 Task: Find connections with filter location Bishop Auckland with filter topic #Tipswith filter profile language Spanish with filter current company Mulya Technologies with filter school Madhav Institute of Technology and Science, Gwalior with filter industry Climate Data and Analytics with filter service category Personal Injury Law with filter keywords title Marketing Specialist
Action: Mouse moved to (683, 89)
Screenshot: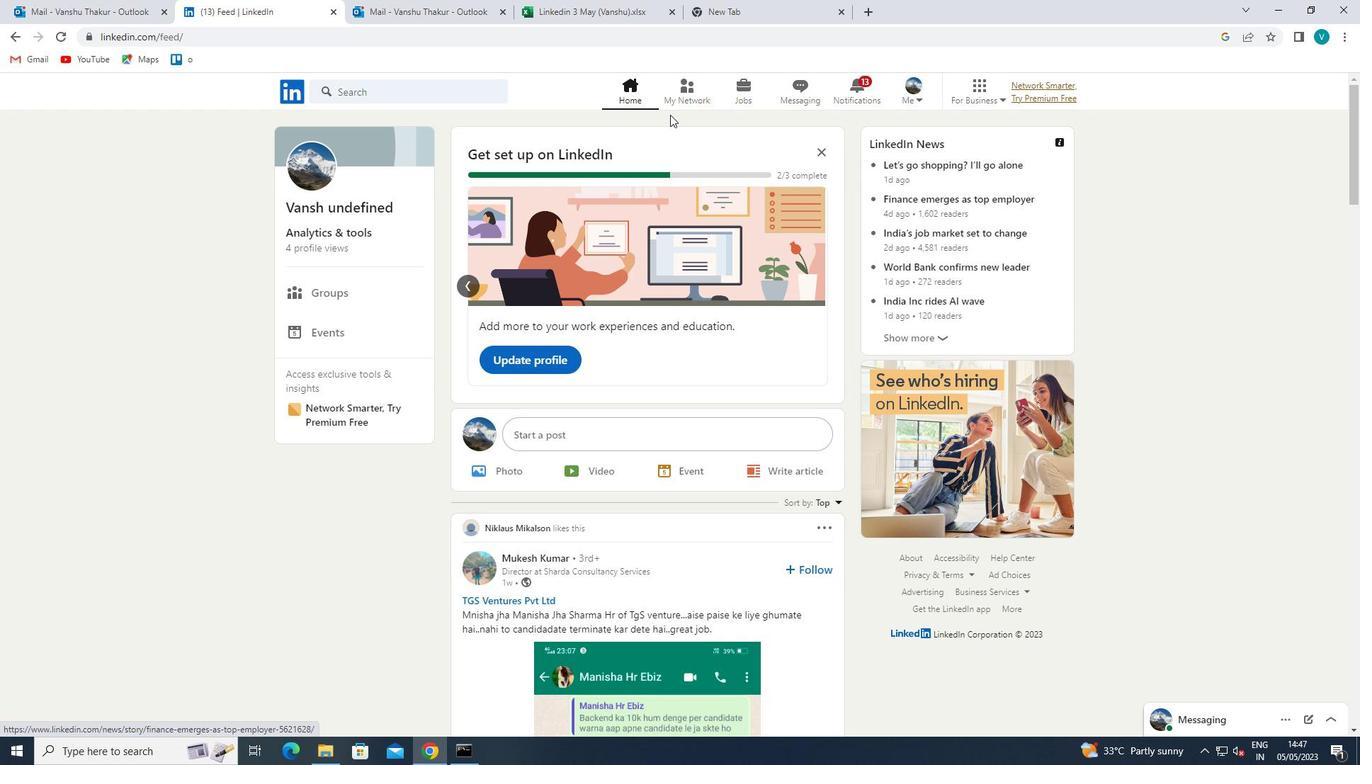 
Action: Mouse pressed left at (683, 89)
Screenshot: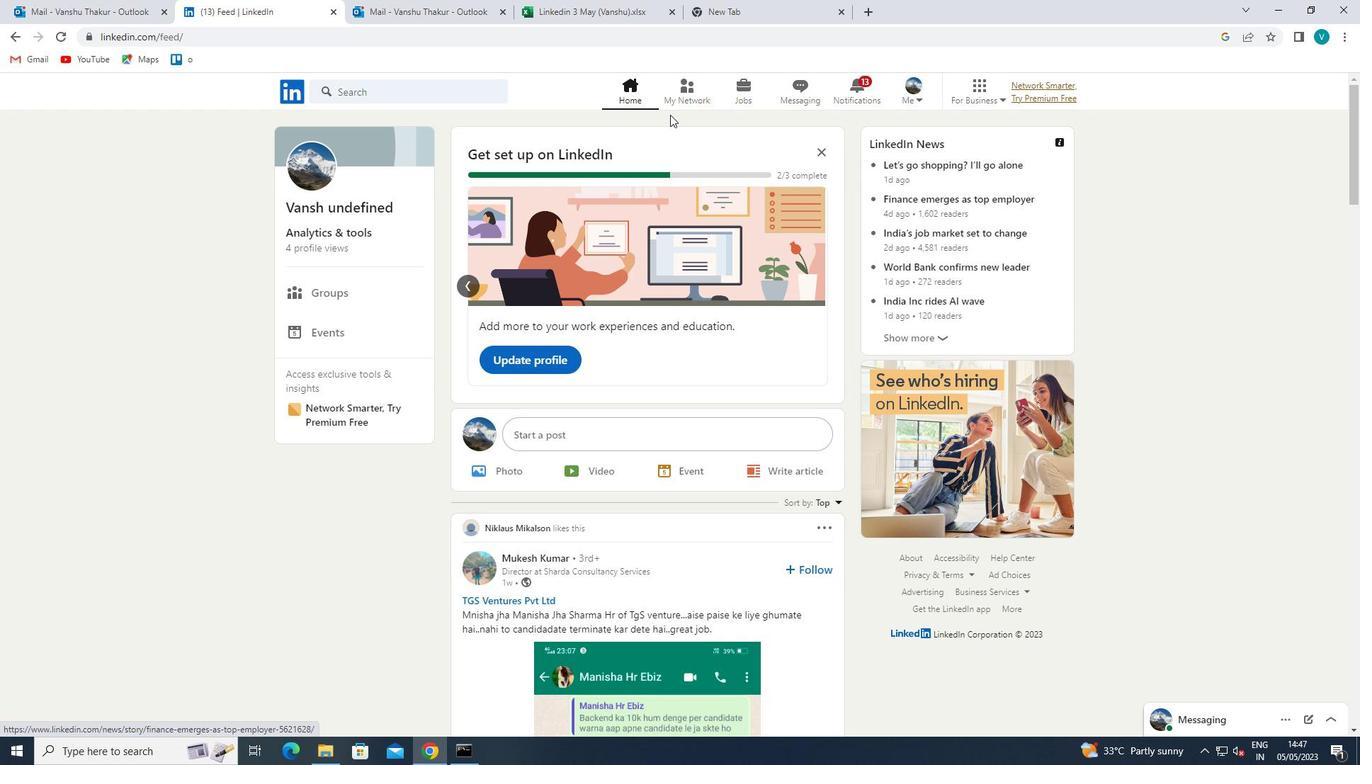 
Action: Mouse moved to (391, 175)
Screenshot: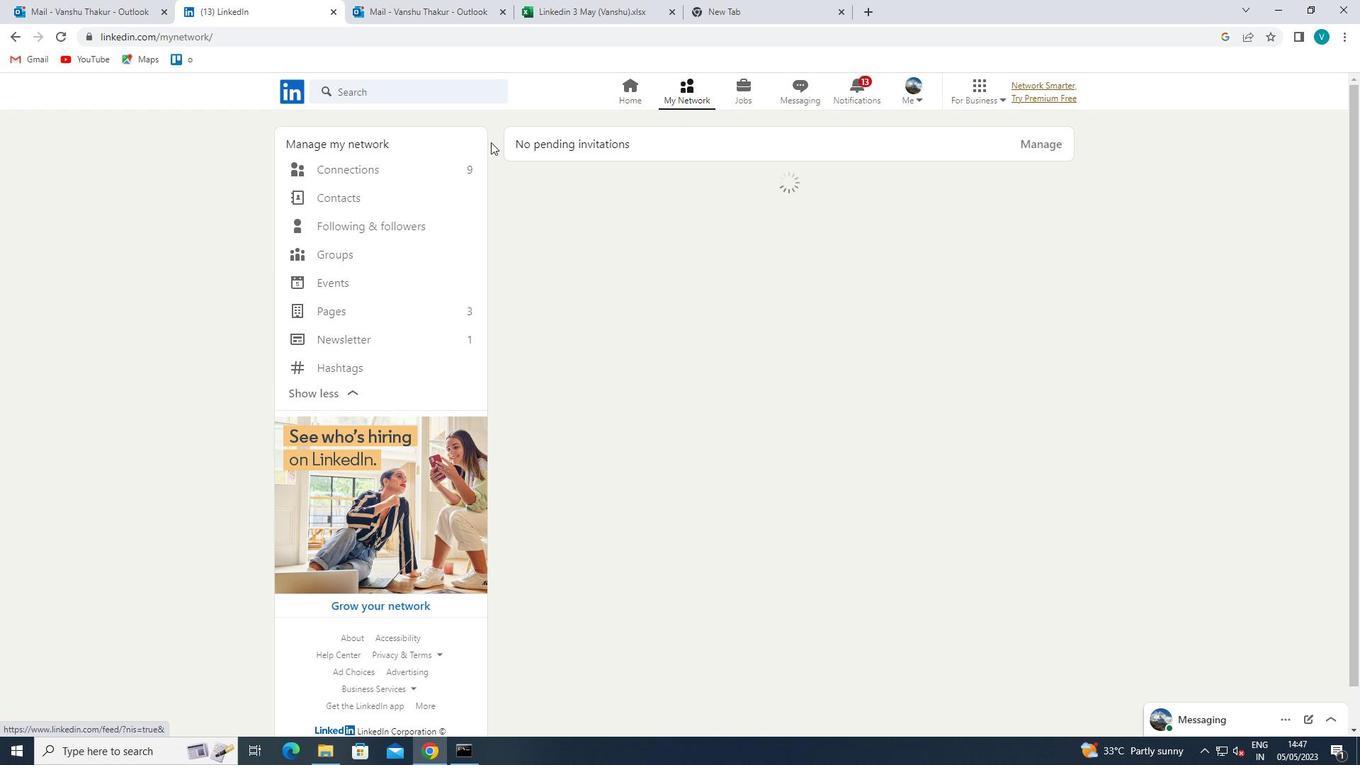 
Action: Mouse pressed left at (391, 175)
Screenshot: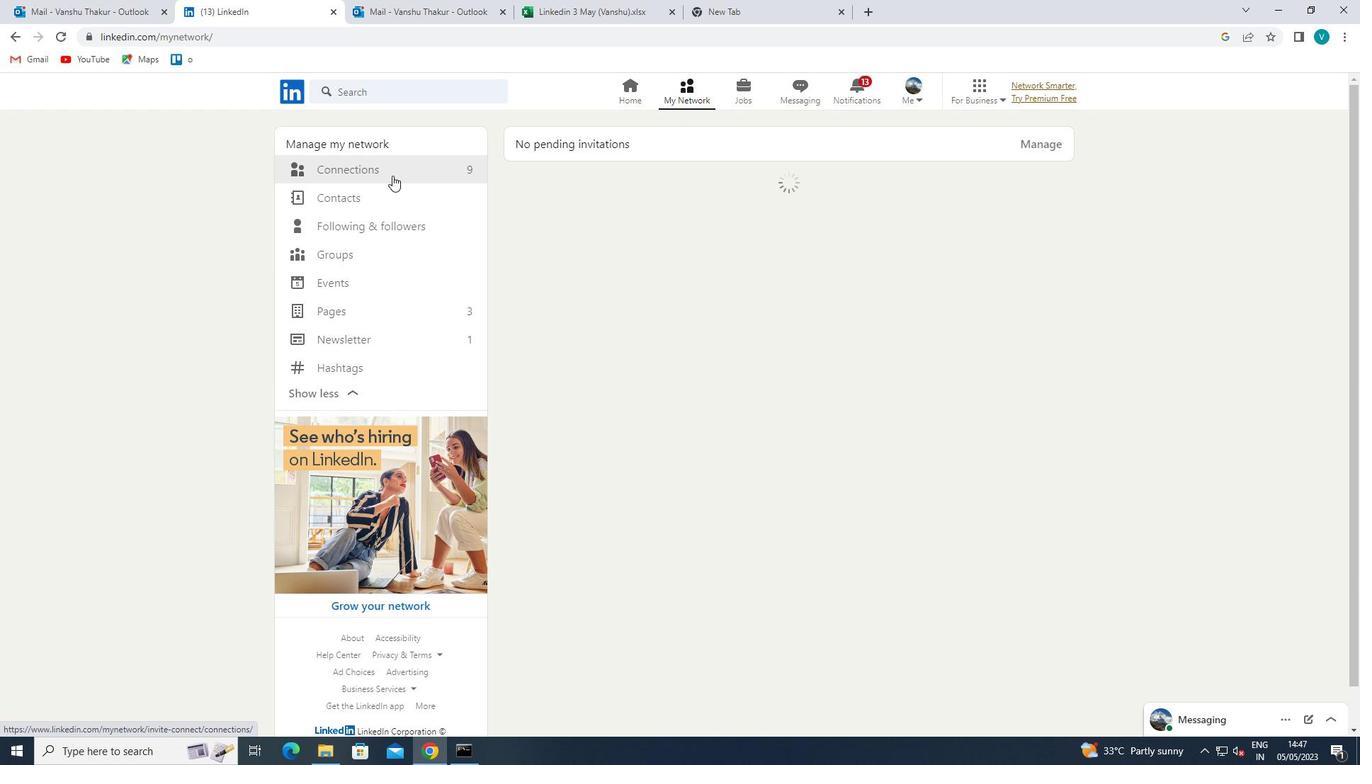 
Action: Mouse moved to (787, 162)
Screenshot: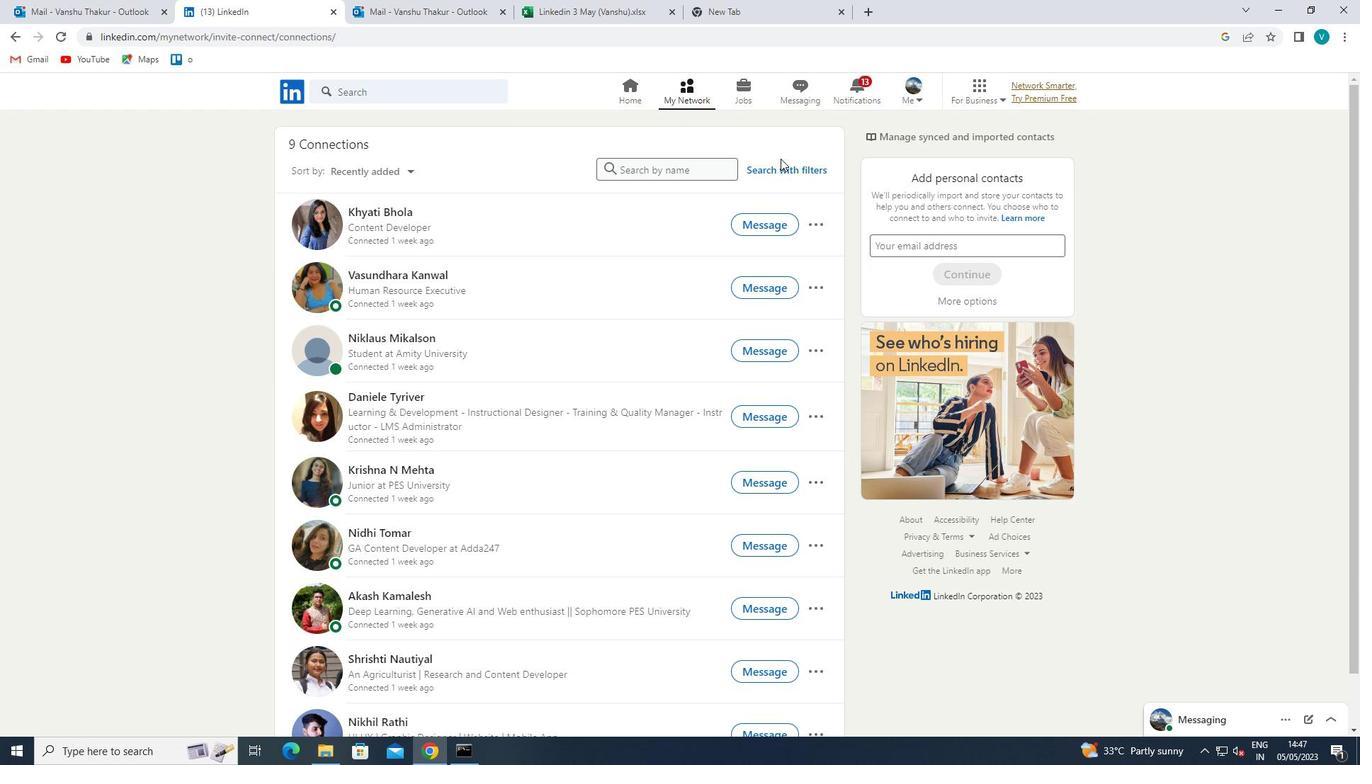 
Action: Mouse pressed left at (787, 162)
Screenshot: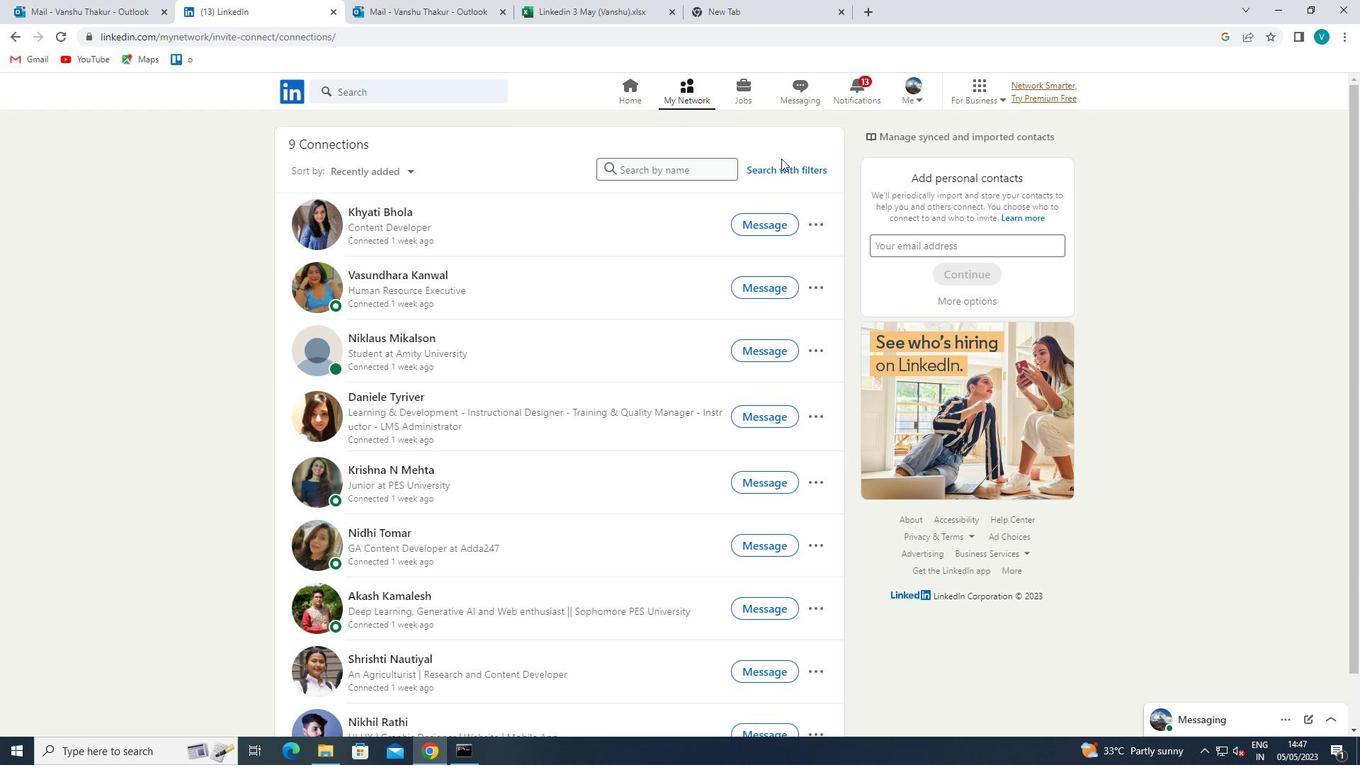 
Action: Mouse moved to (687, 132)
Screenshot: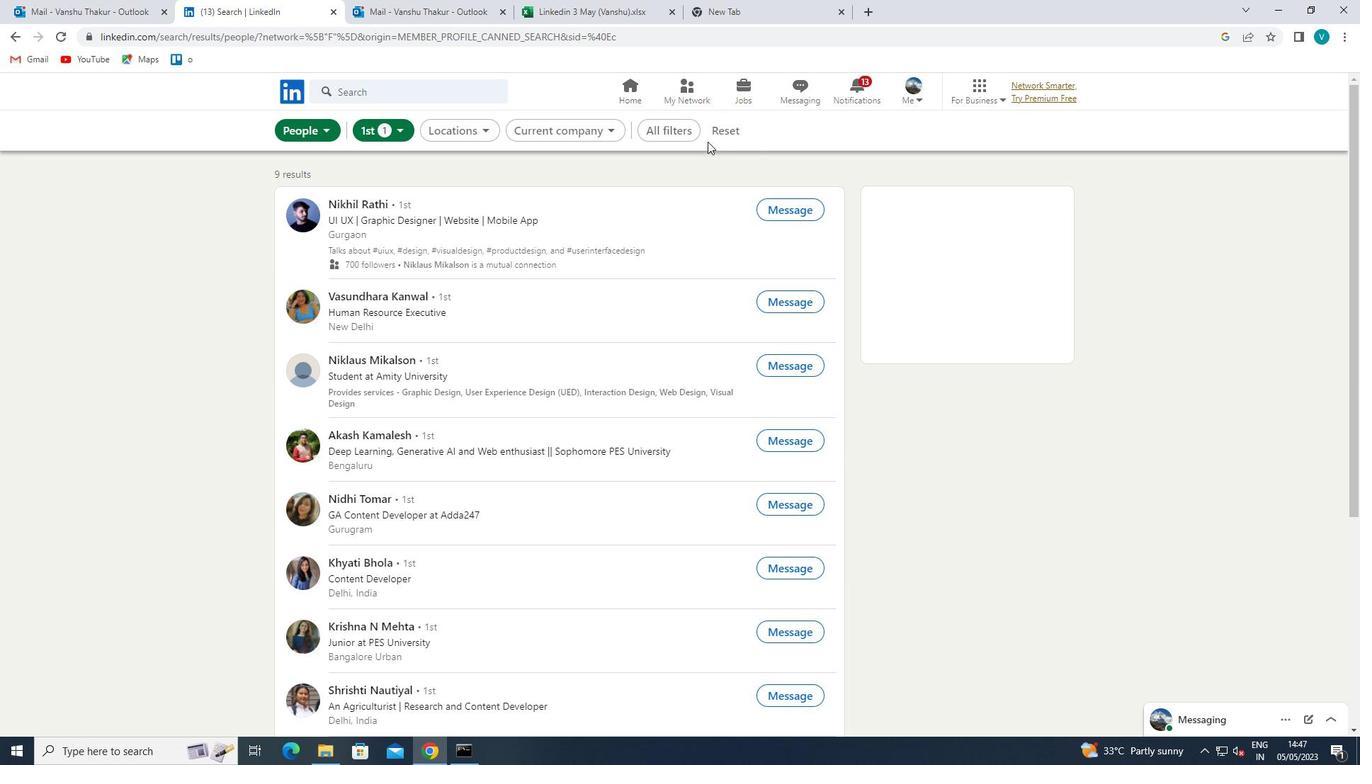 
Action: Mouse pressed left at (687, 132)
Screenshot: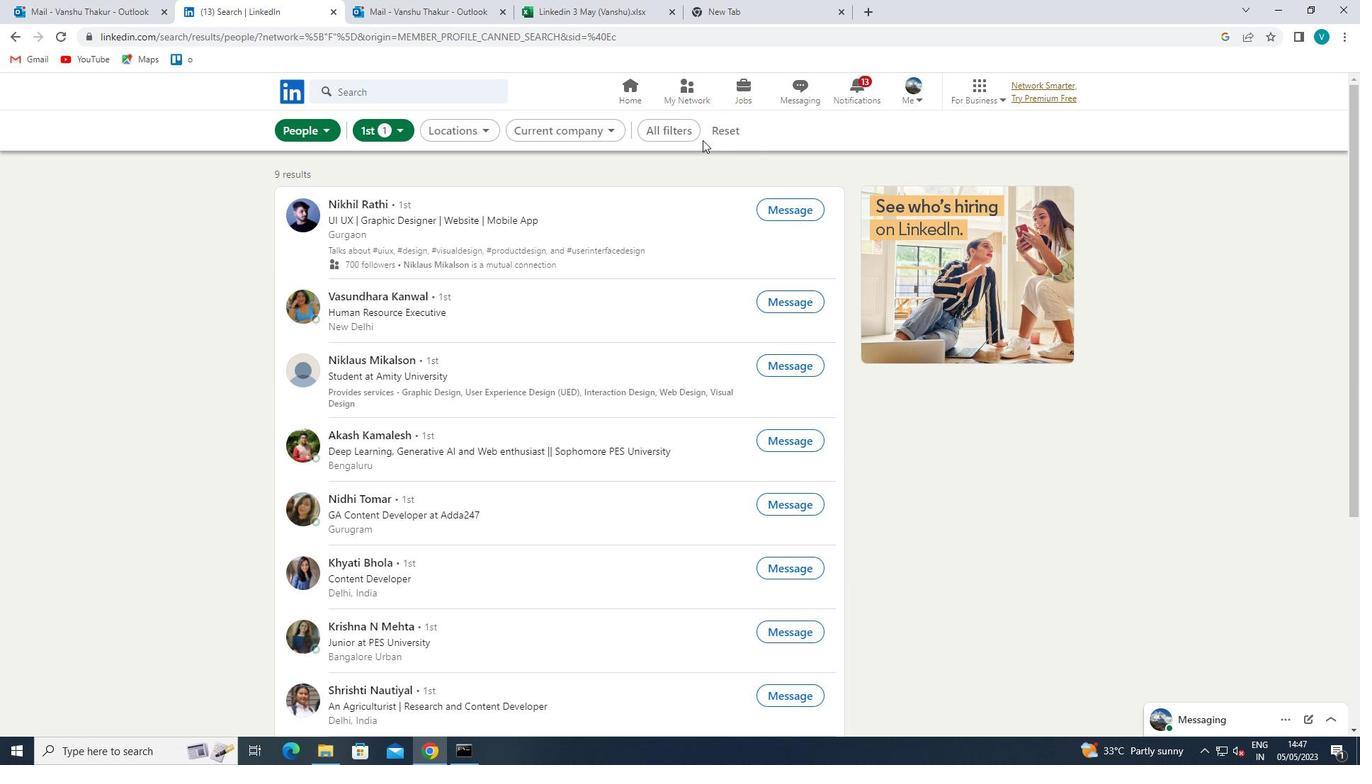 
Action: Mouse moved to (1120, 298)
Screenshot: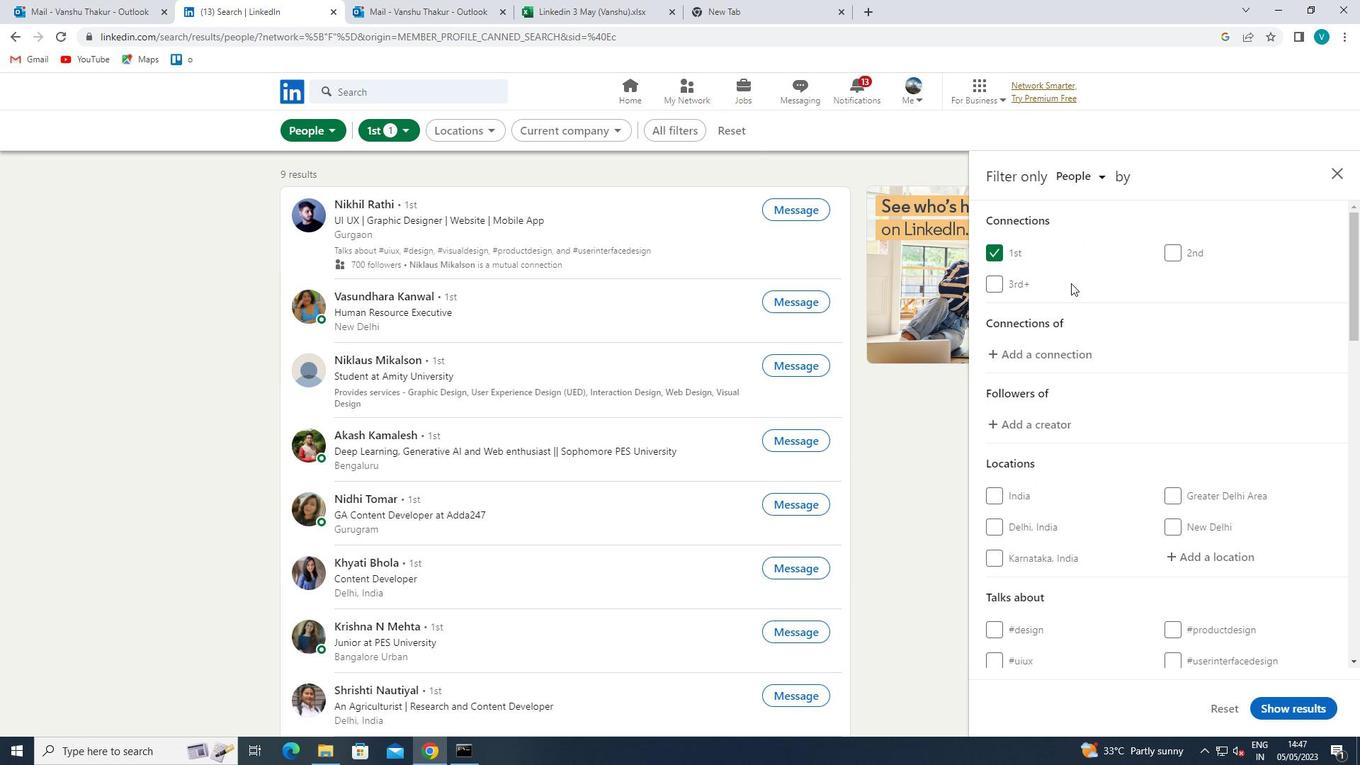 
Action: Mouse scrolled (1120, 297) with delta (0, 0)
Screenshot: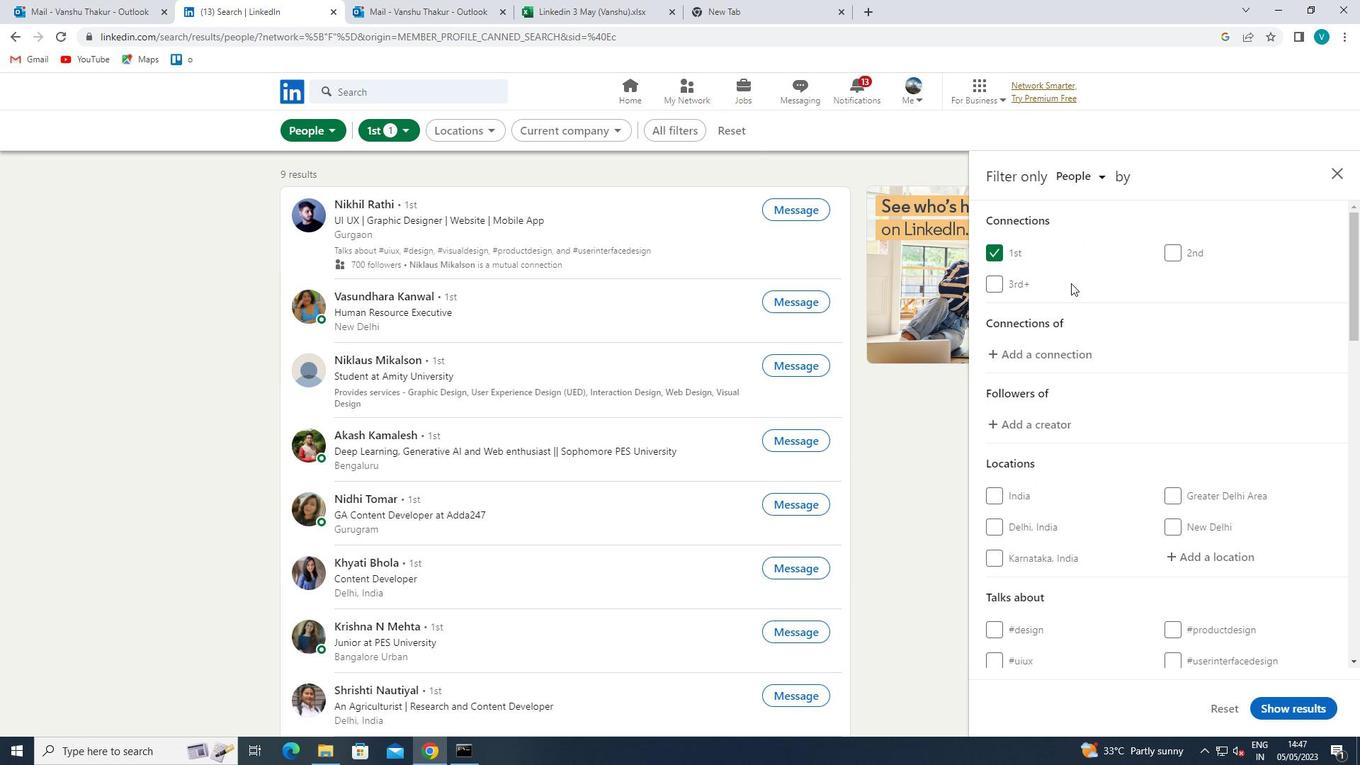 
Action: Mouse moved to (1123, 300)
Screenshot: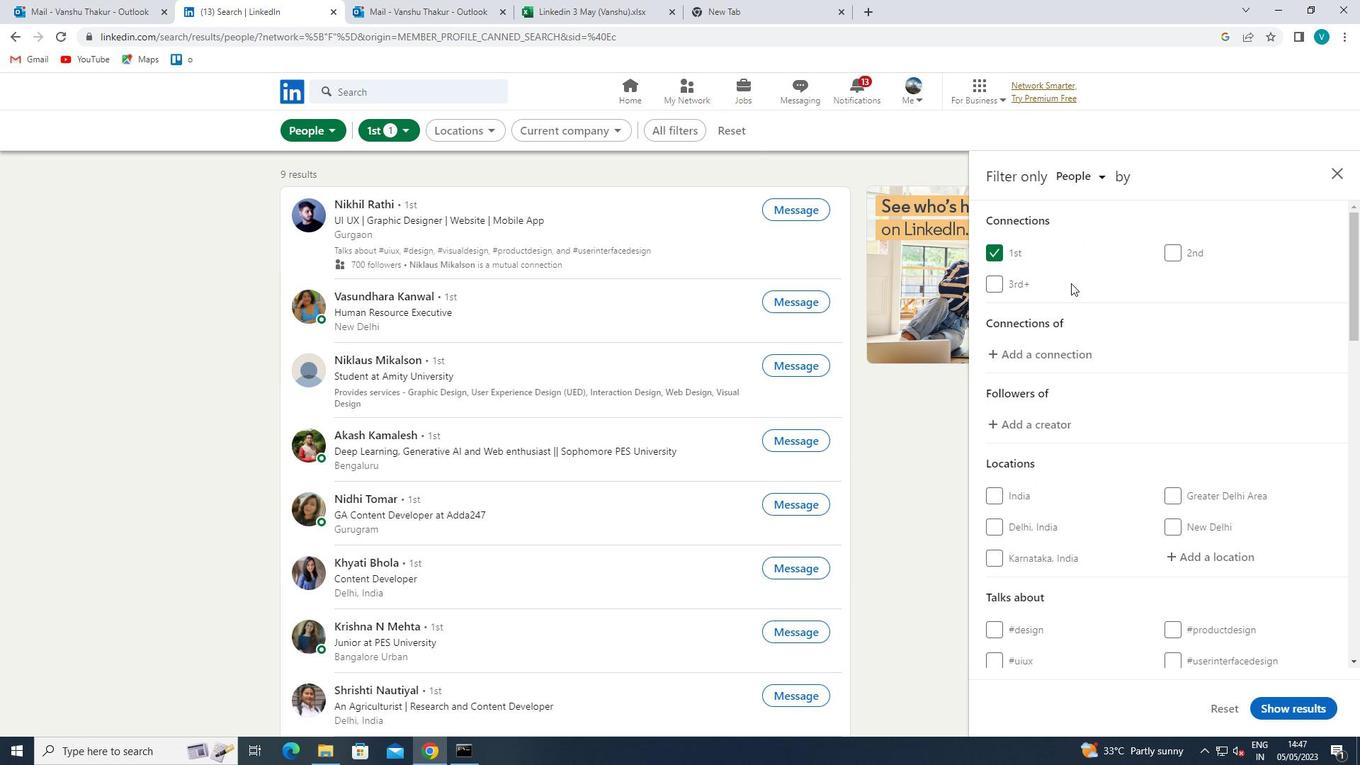 
Action: Mouse scrolled (1123, 299) with delta (0, 0)
Screenshot: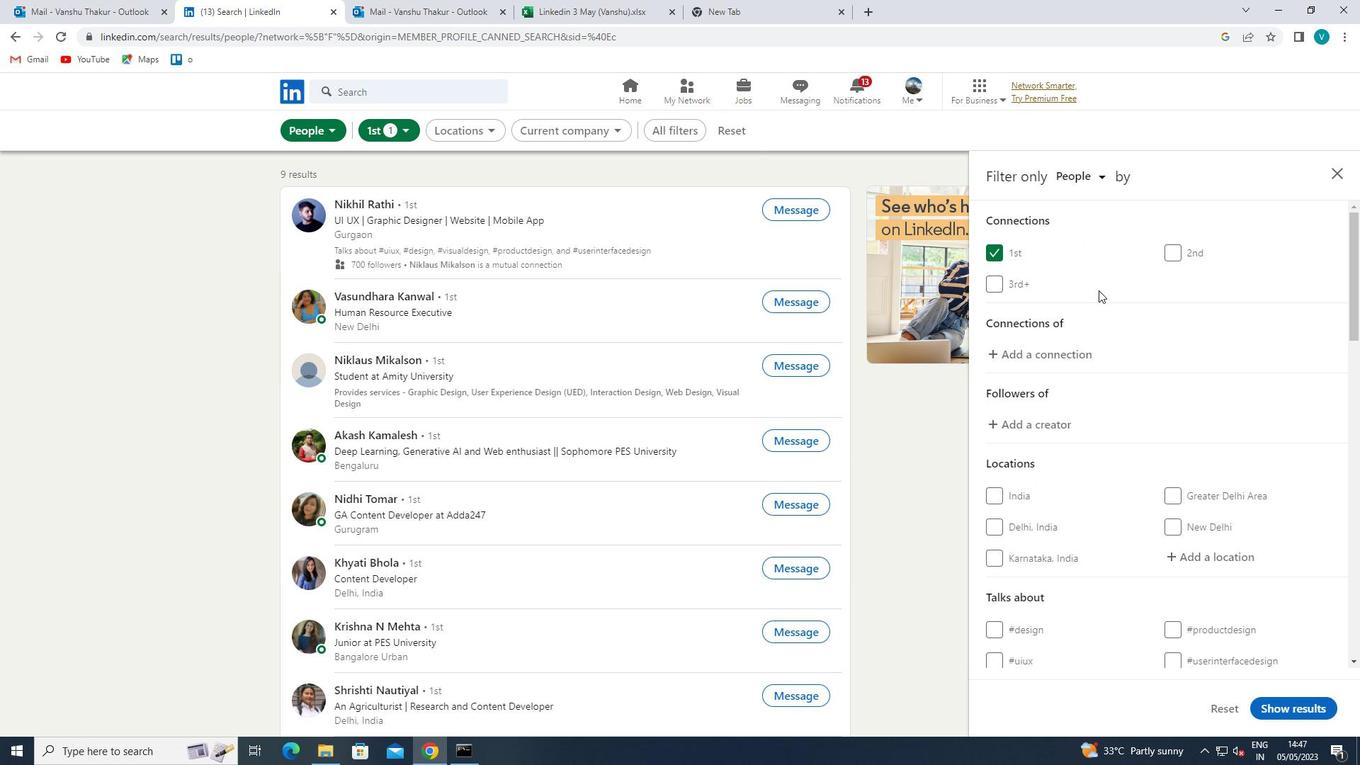 
Action: Mouse moved to (1125, 302)
Screenshot: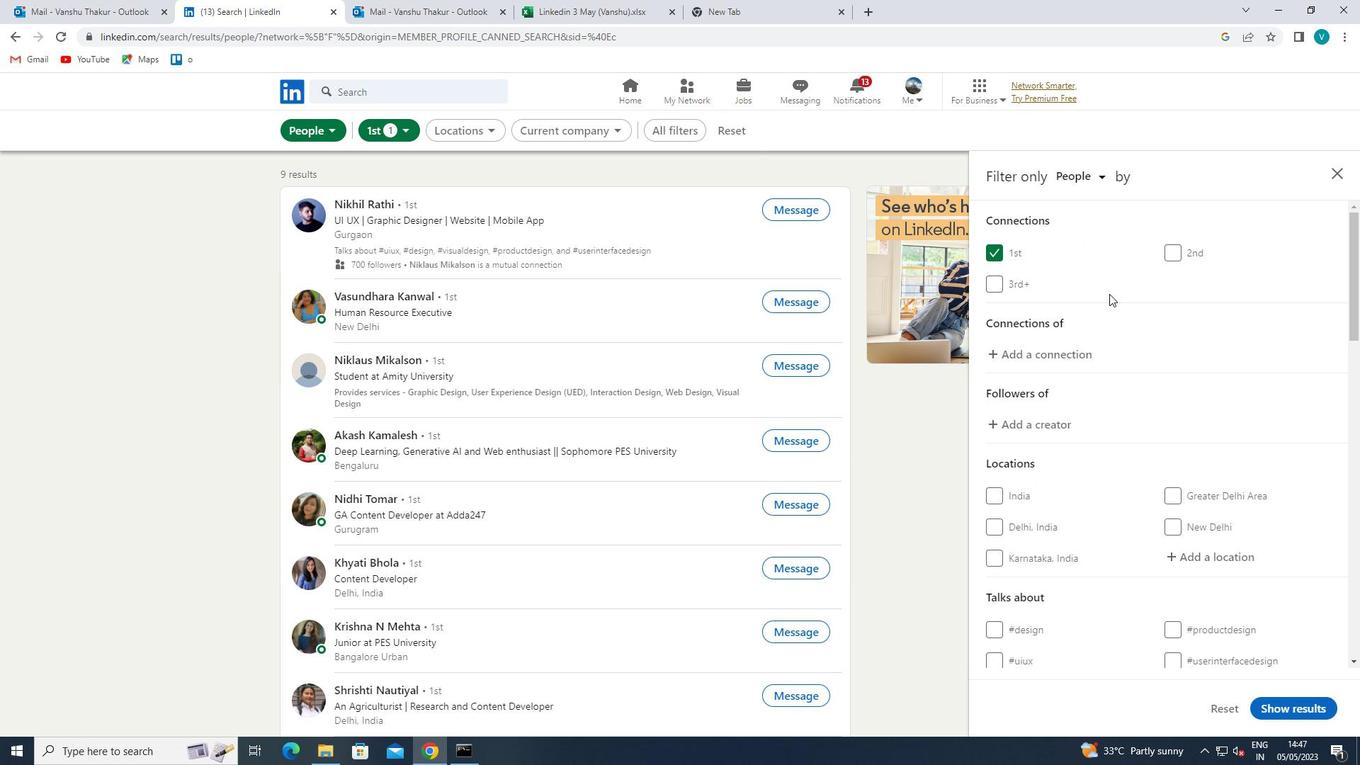 
Action: Mouse scrolled (1125, 301) with delta (0, 0)
Screenshot: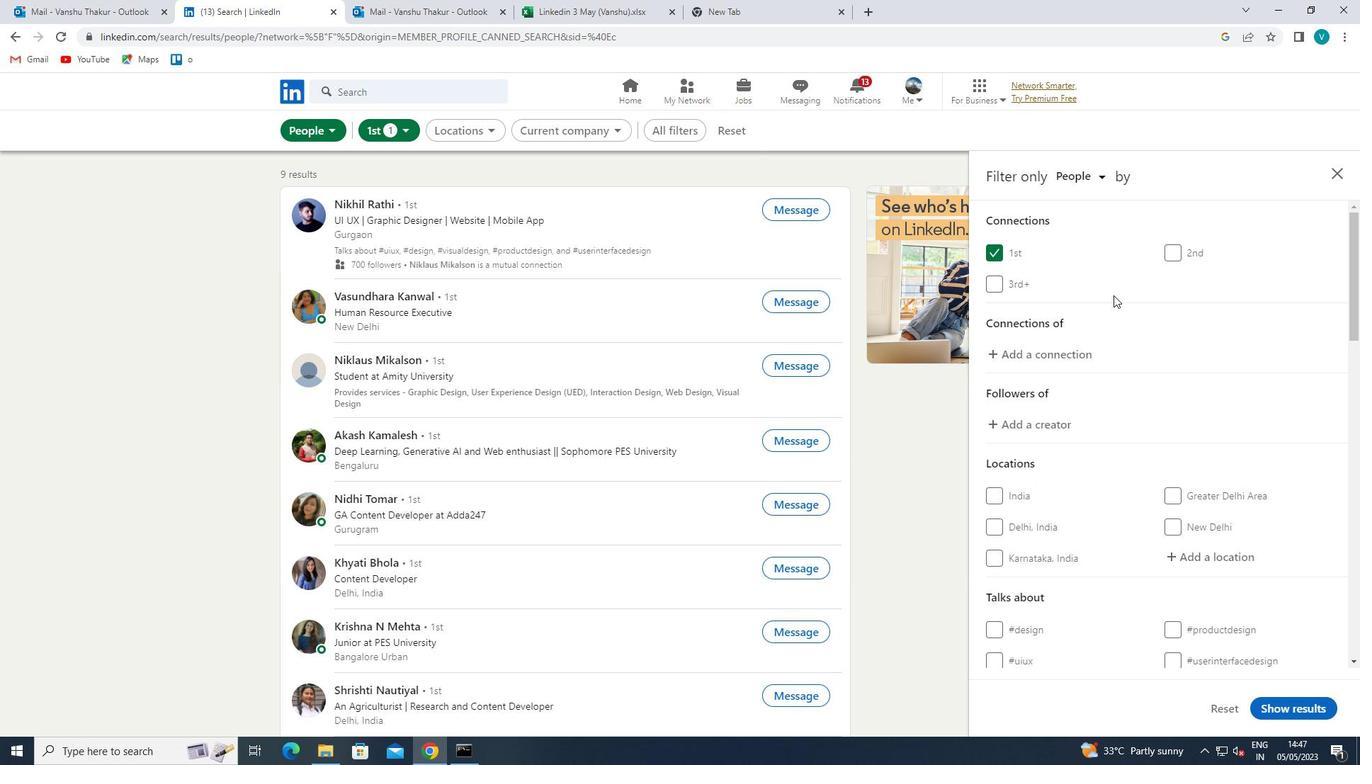 
Action: Mouse moved to (1191, 335)
Screenshot: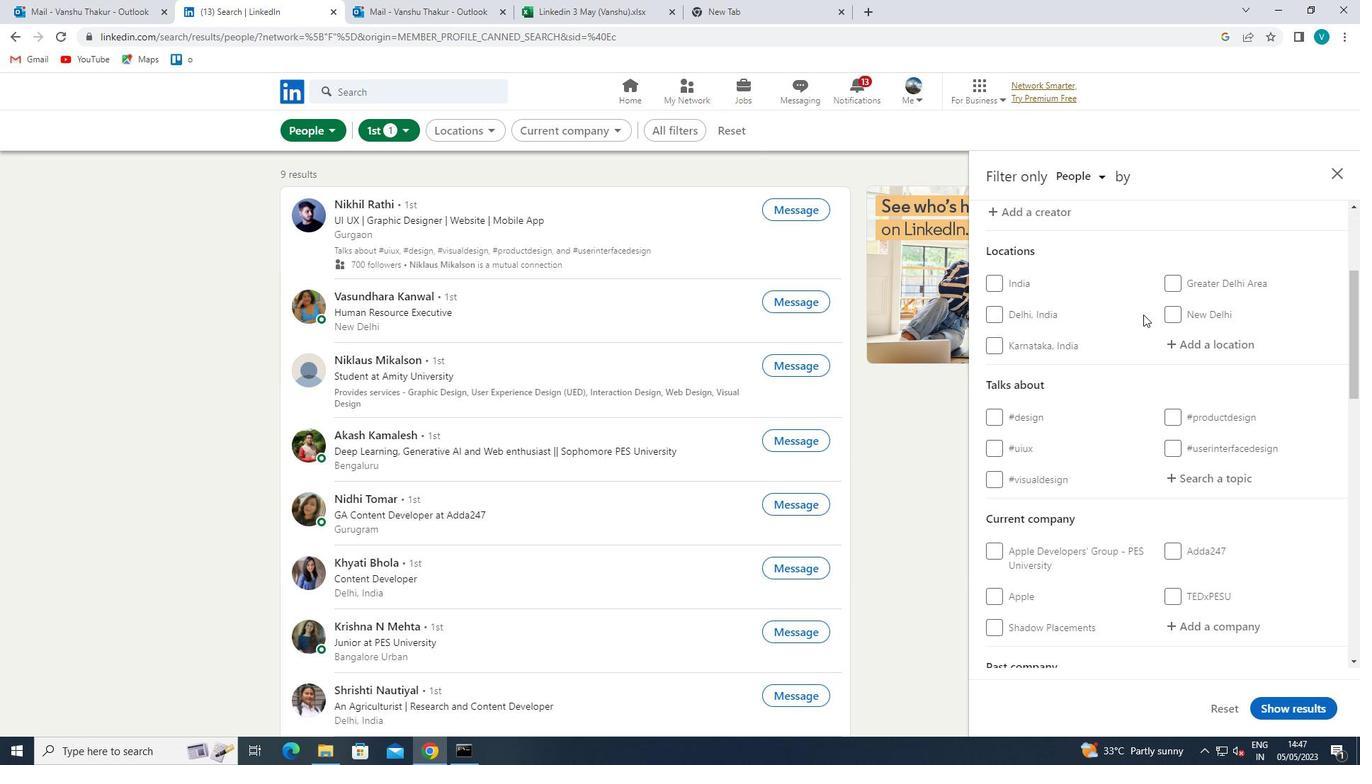
Action: Mouse pressed left at (1191, 335)
Screenshot: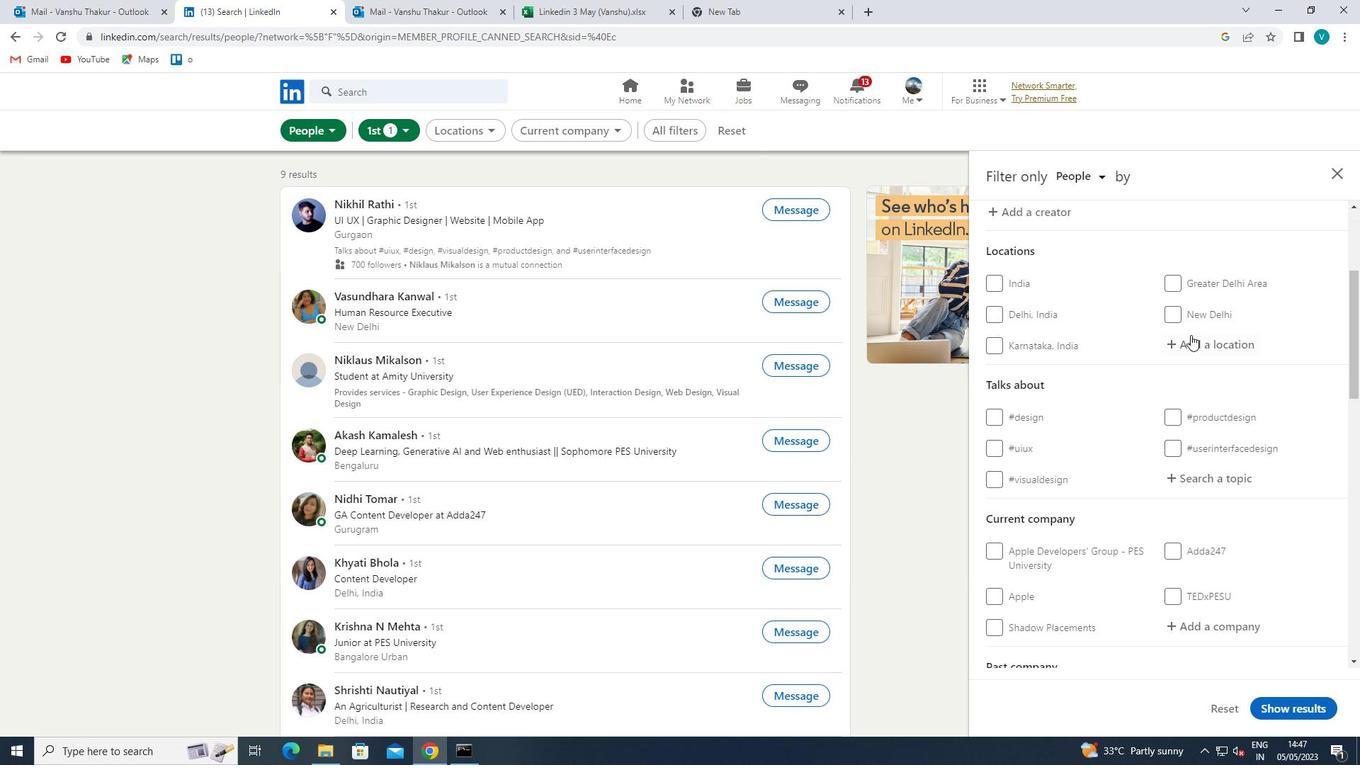 
Action: Key pressed <Key.shift>BISHOP
Screenshot: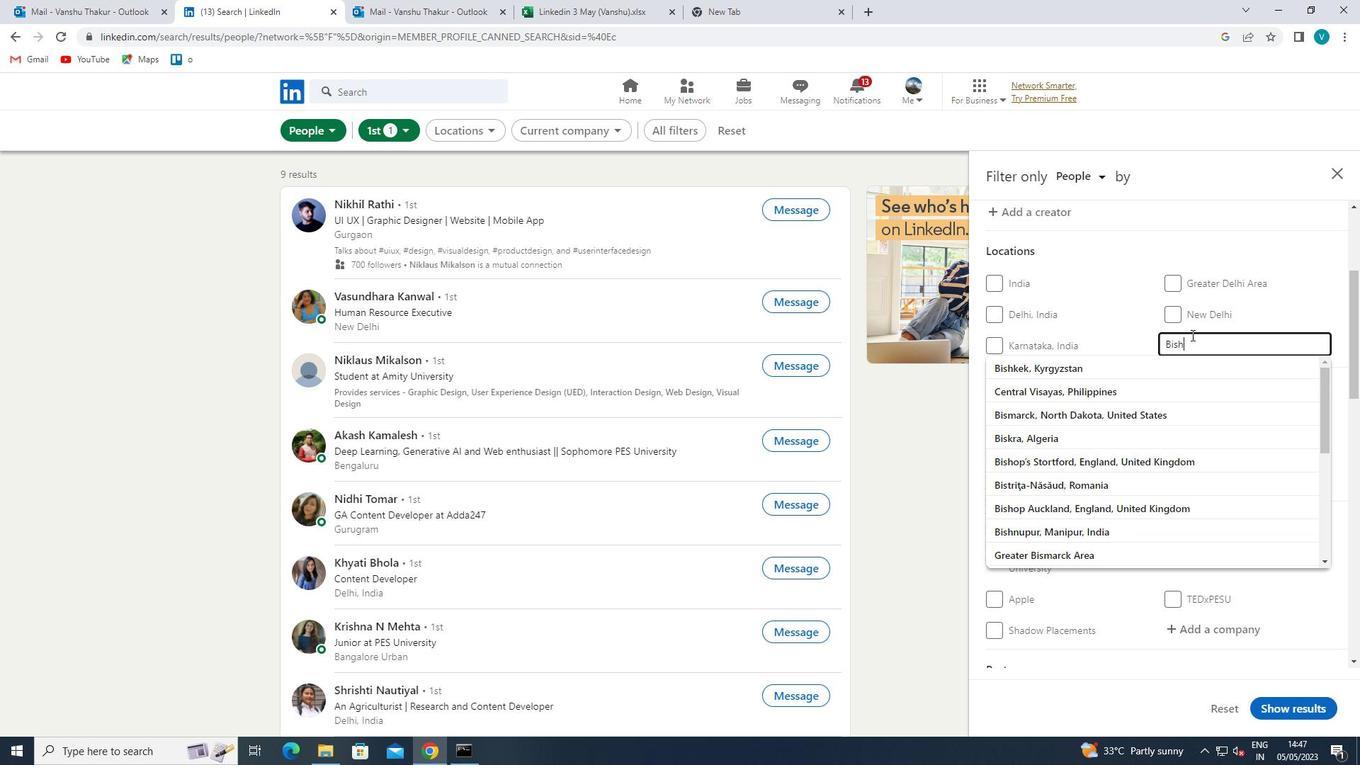 
Action: Mouse moved to (1147, 416)
Screenshot: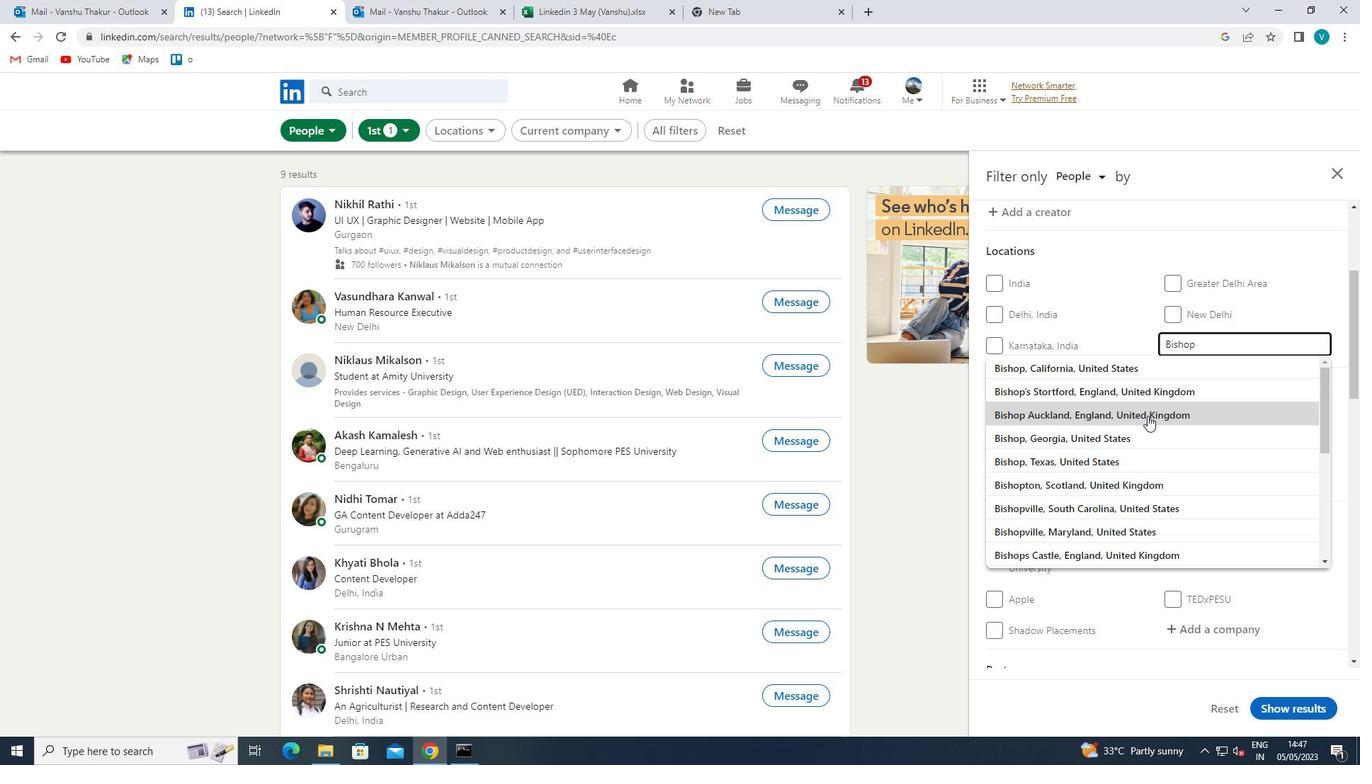 
Action: Mouse pressed left at (1147, 416)
Screenshot: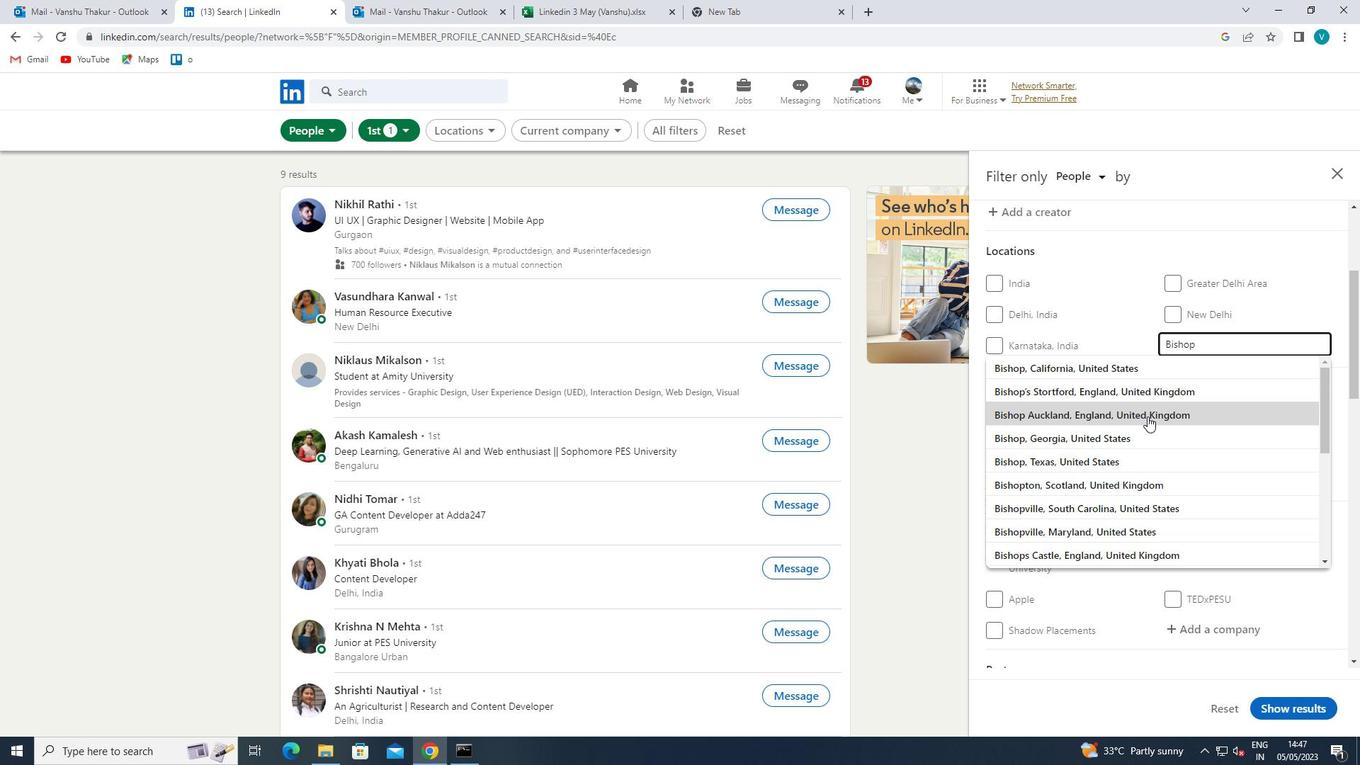 
Action: Mouse moved to (1151, 417)
Screenshot: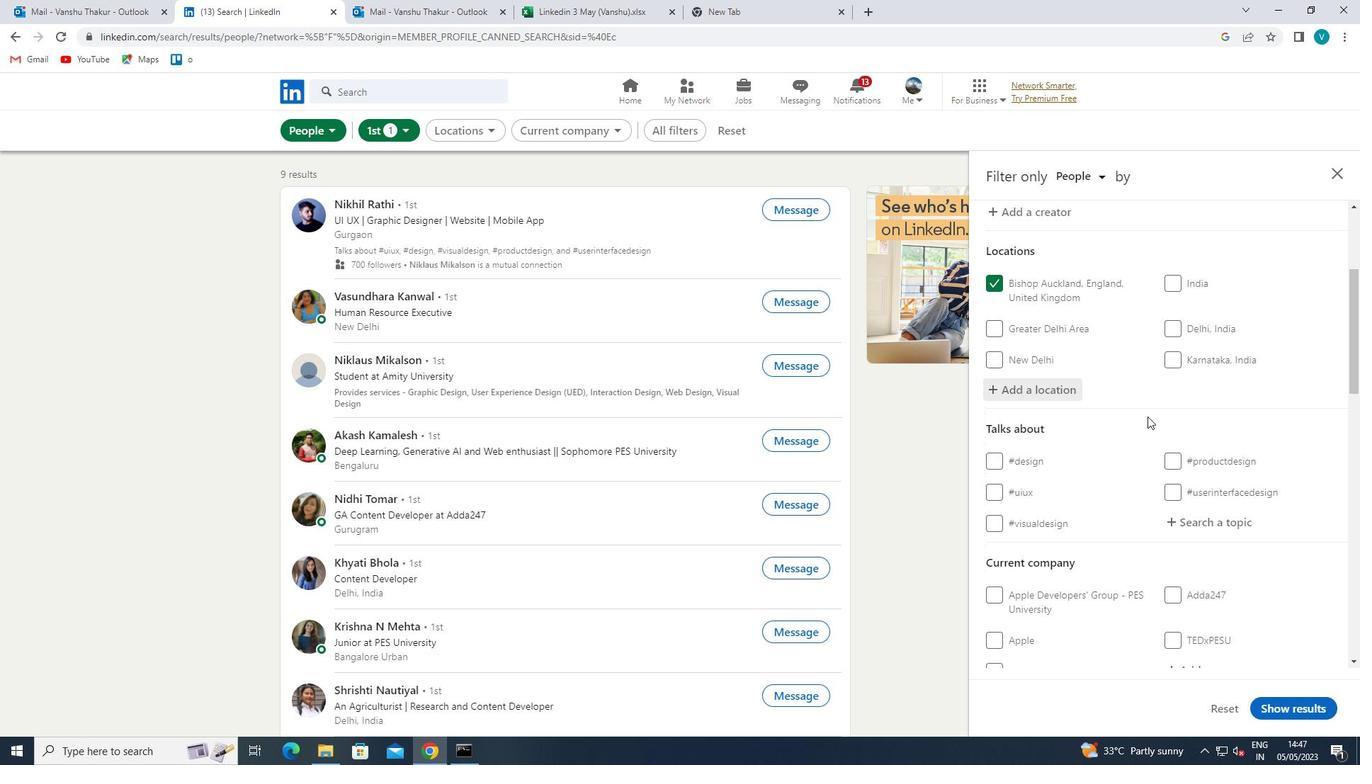 
Action: Mouse scrolled (1151, 416) with delta (0, 0)
Screenshot: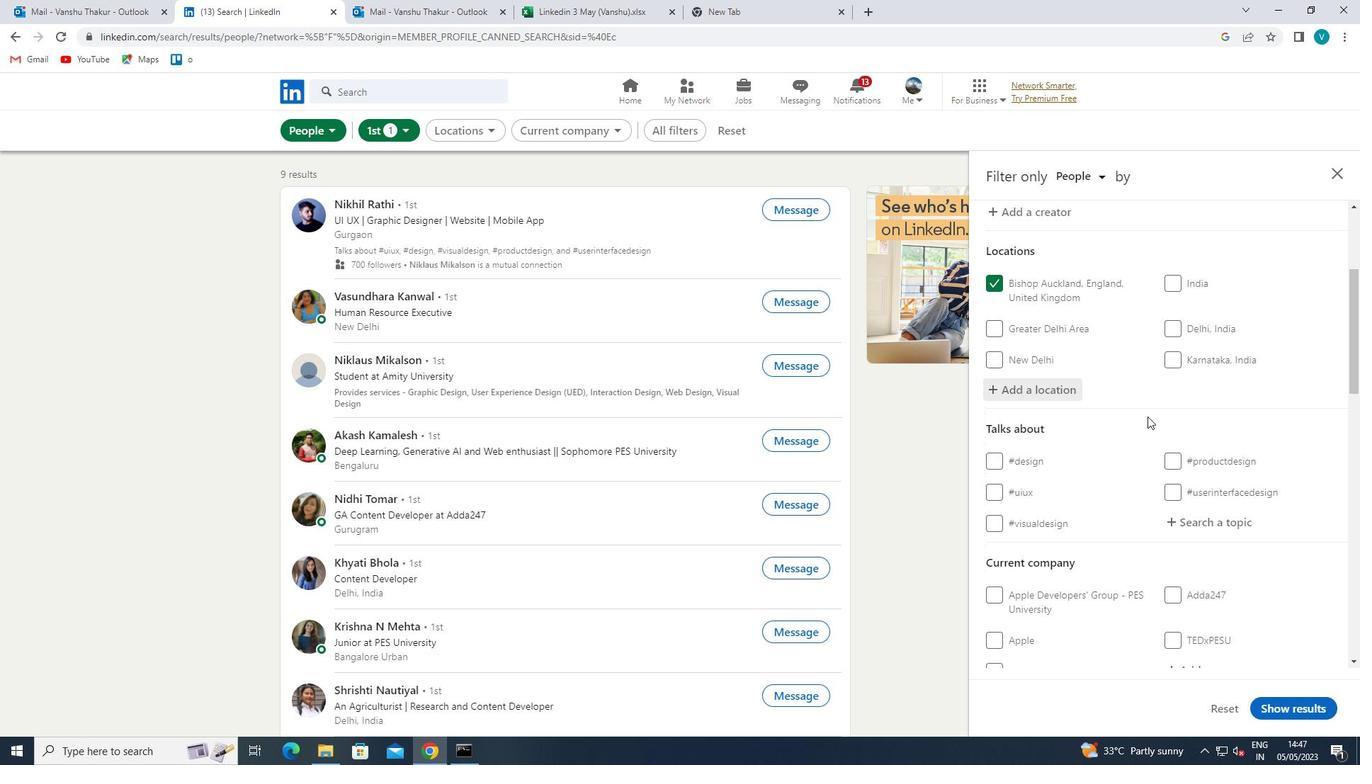 
Action: Mouse moved to (1151, 417)
Screenshot: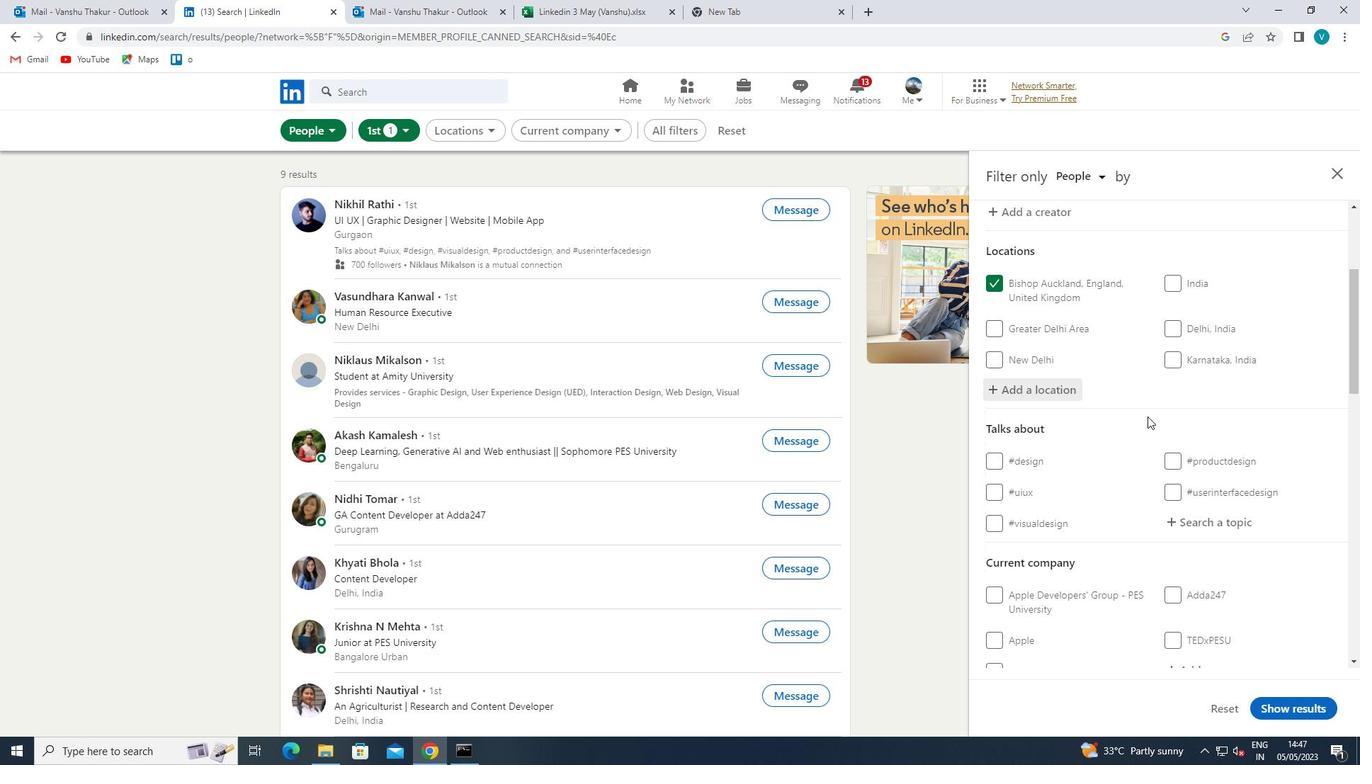 
Action: Mouse scrolled (1151, 417) with delta (0, 0)
Screenshot: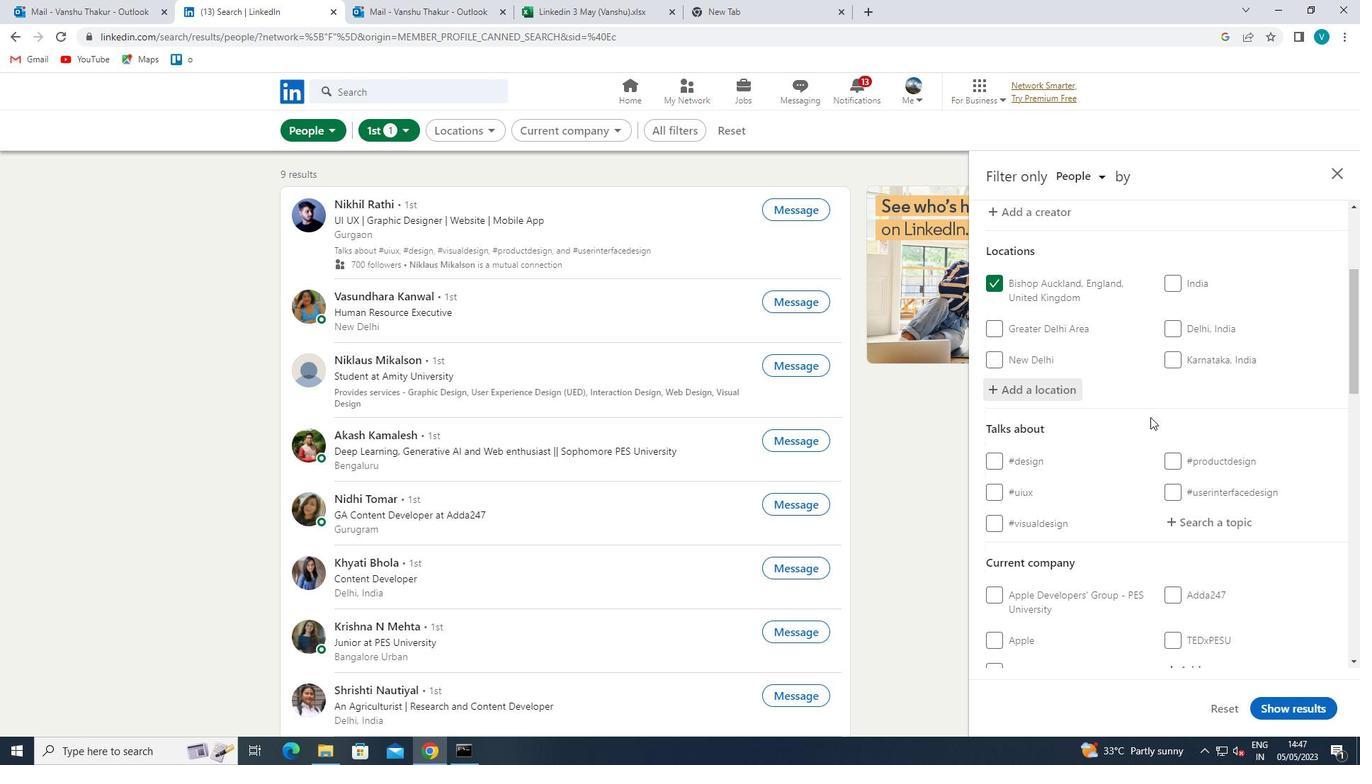 
Action: Mouse moved to (1196, 386)
Screenshot: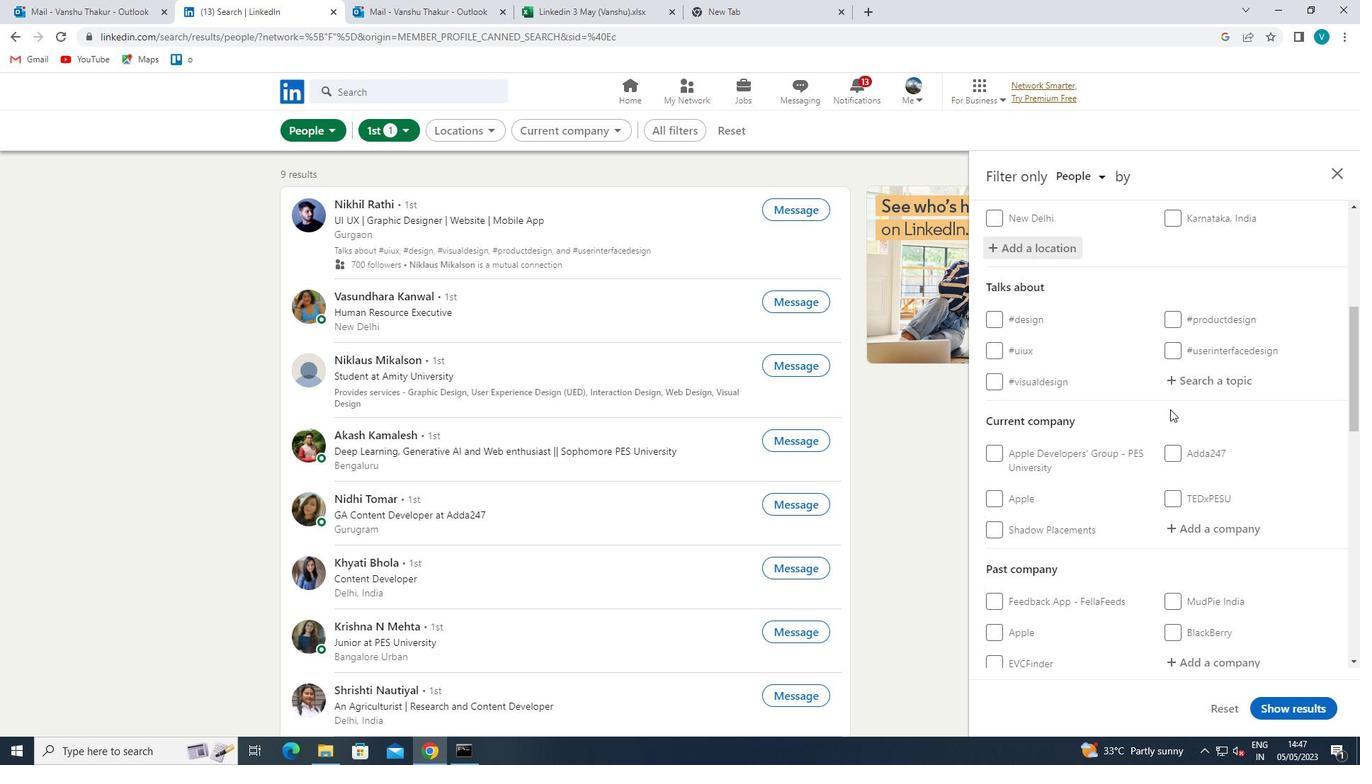 
Action: Mouse pressed left at (1196, 386)
Screenshot: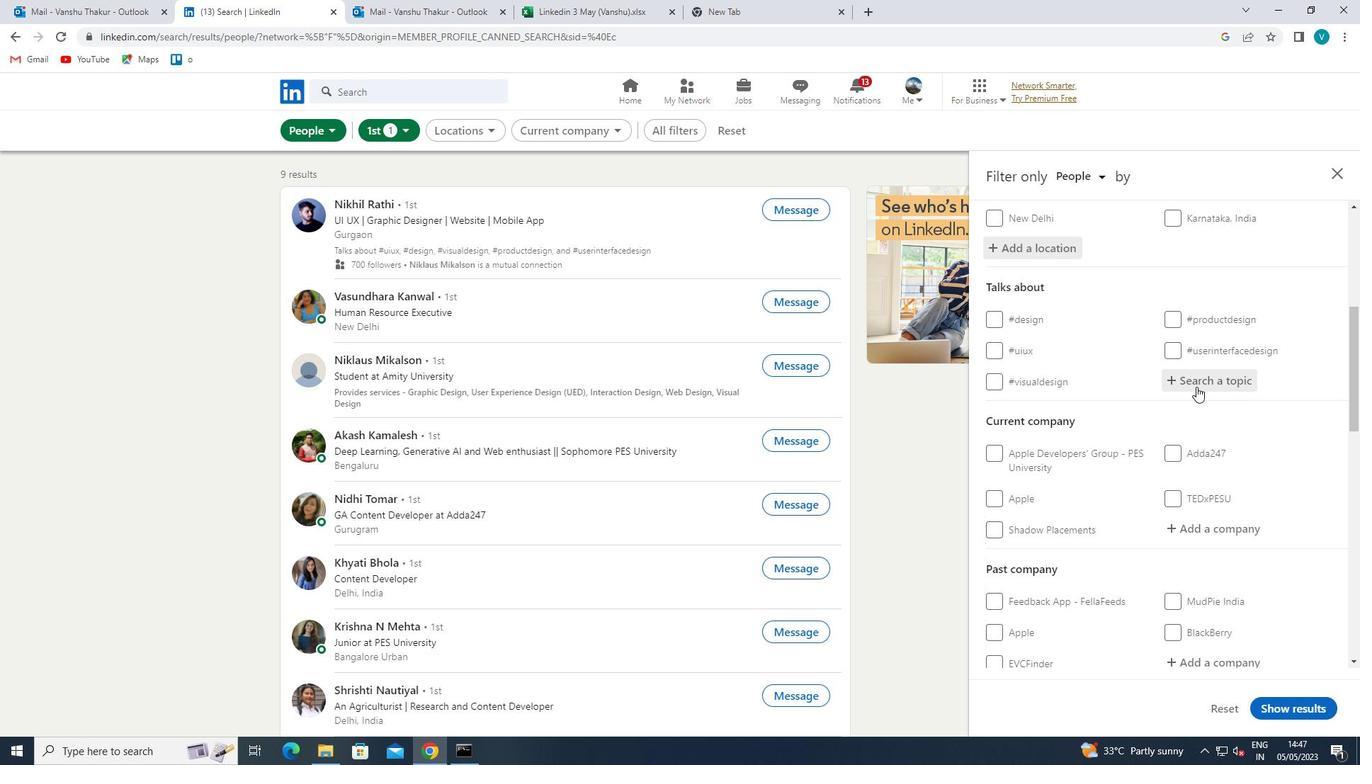 
Action: Key pressed TIPS
Screenshot: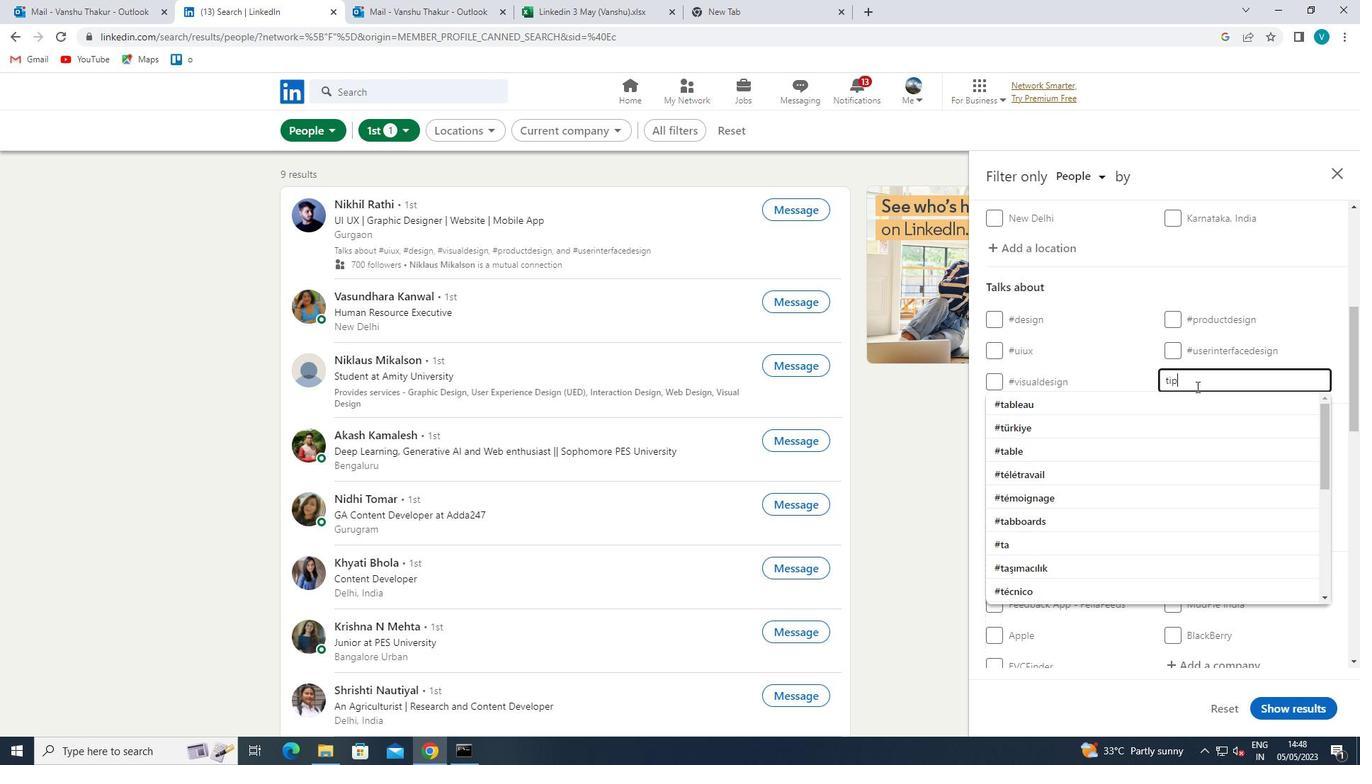 
Action: Mouse moved to (1178, 396)
Screenshot: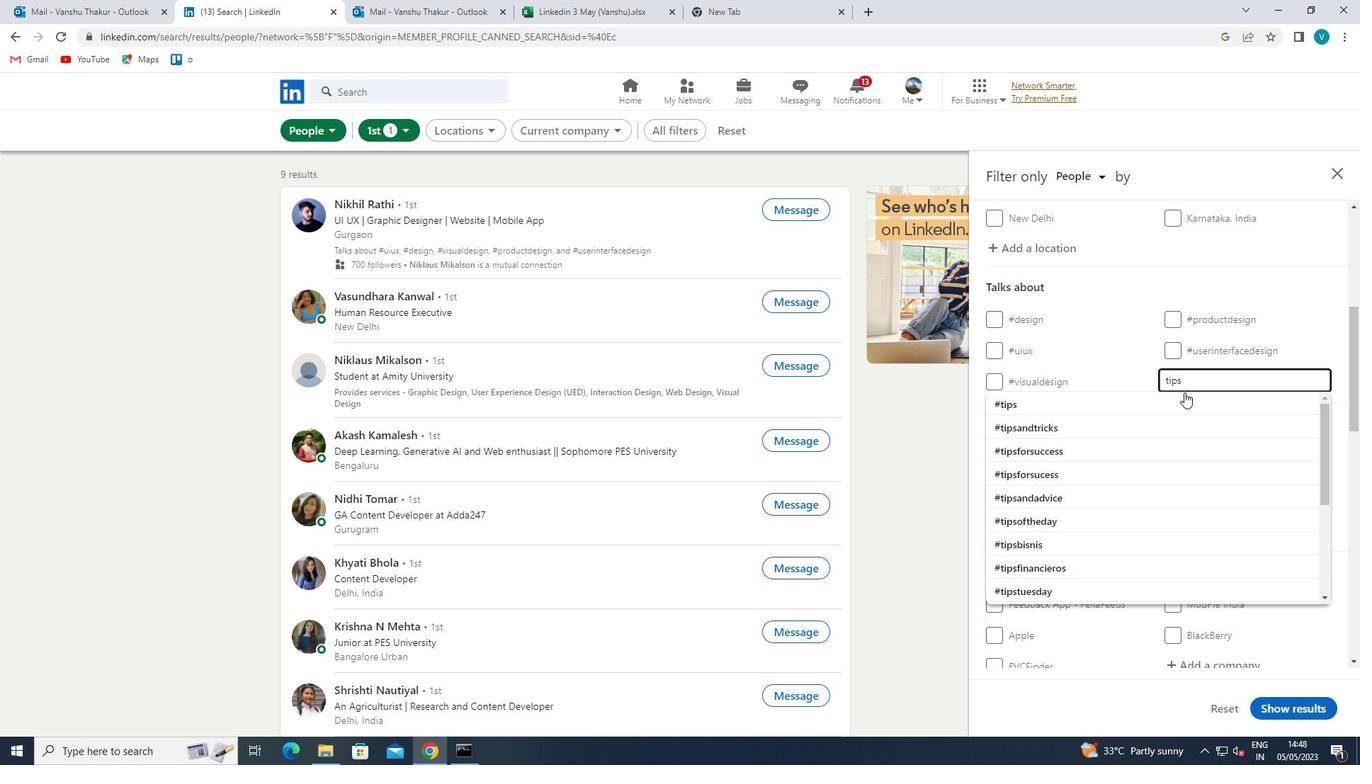 
Action: Mouse pressed left at (1178, 396)
Screenshot: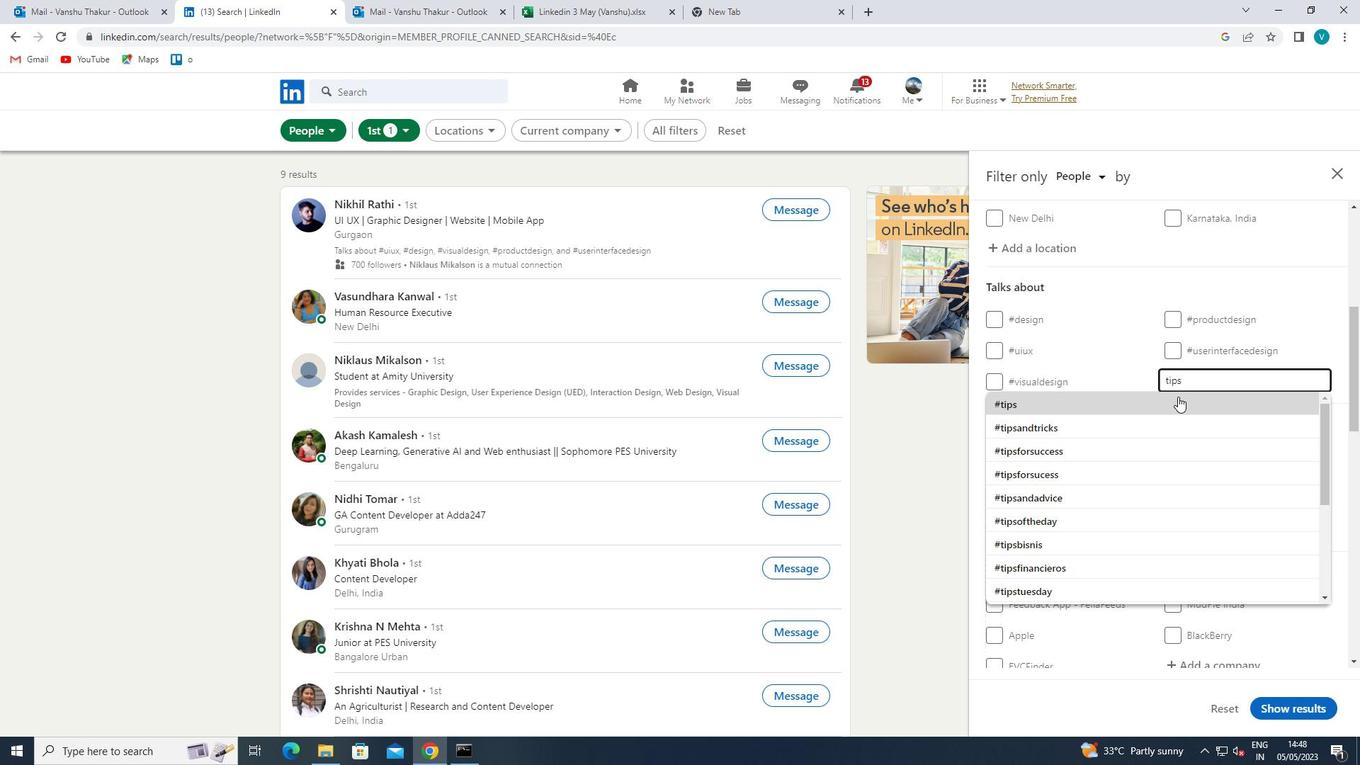 
Action: Mouse scrolled (1178, 396) with delta (0, 0)
Screenshot: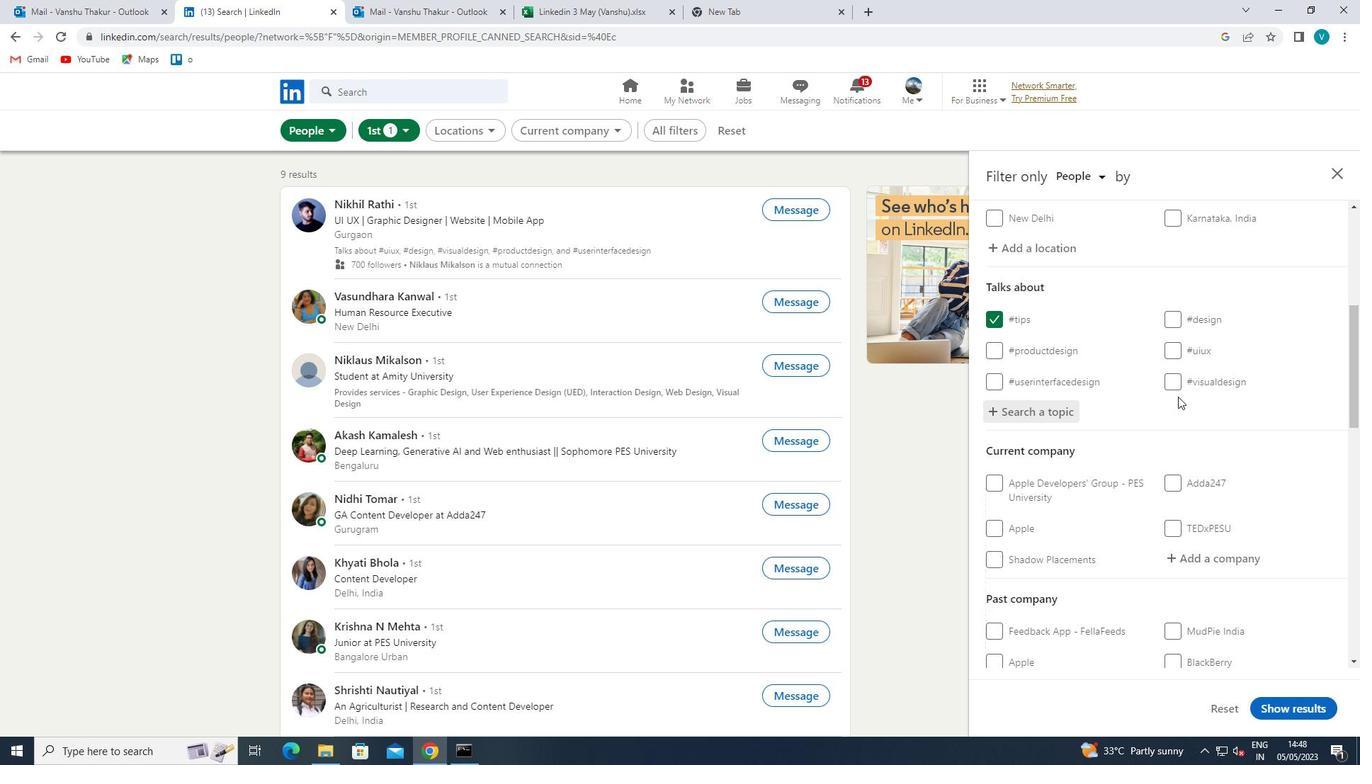 
Action: Mouse scrolled (1178, 396) with delta (0, 0)
Screenshot: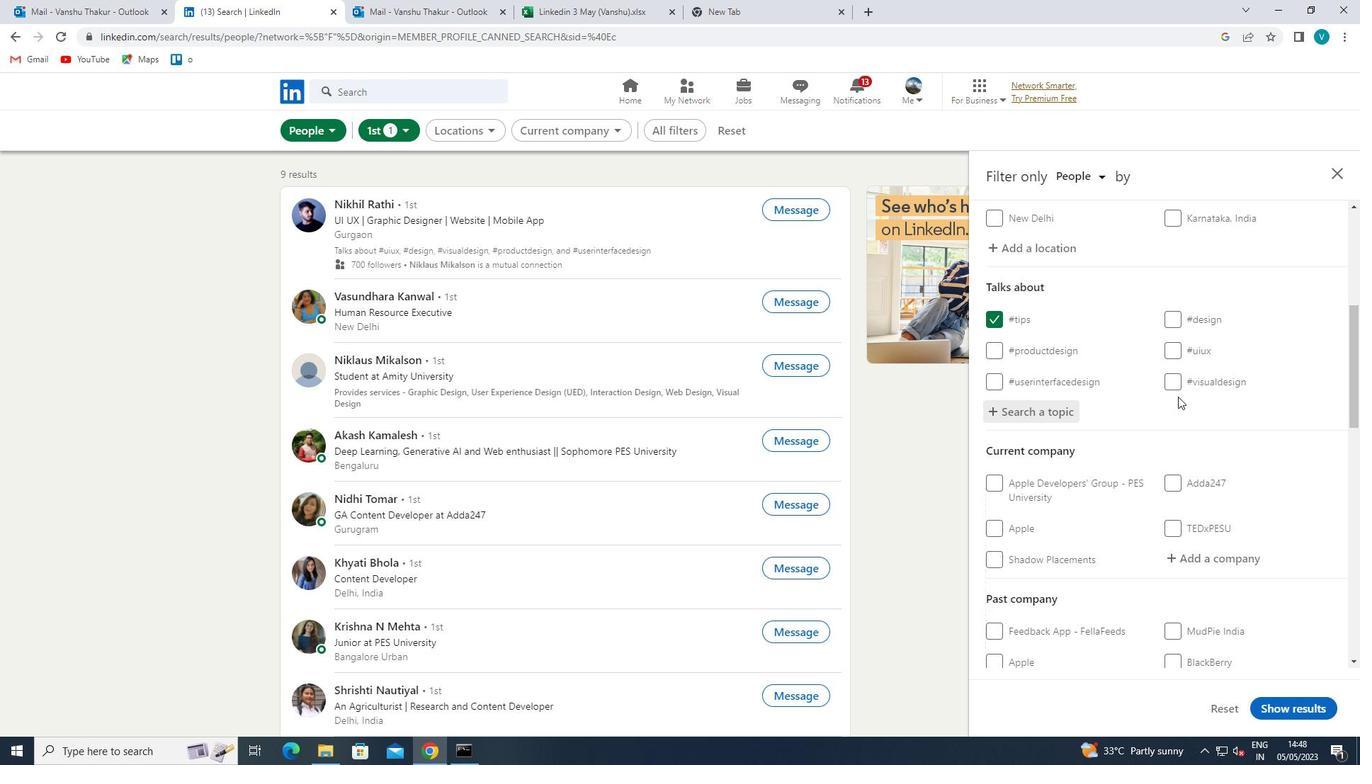 
Action: Mouse scrolled (1178, 396) with delta (0, 0)
Screenshot: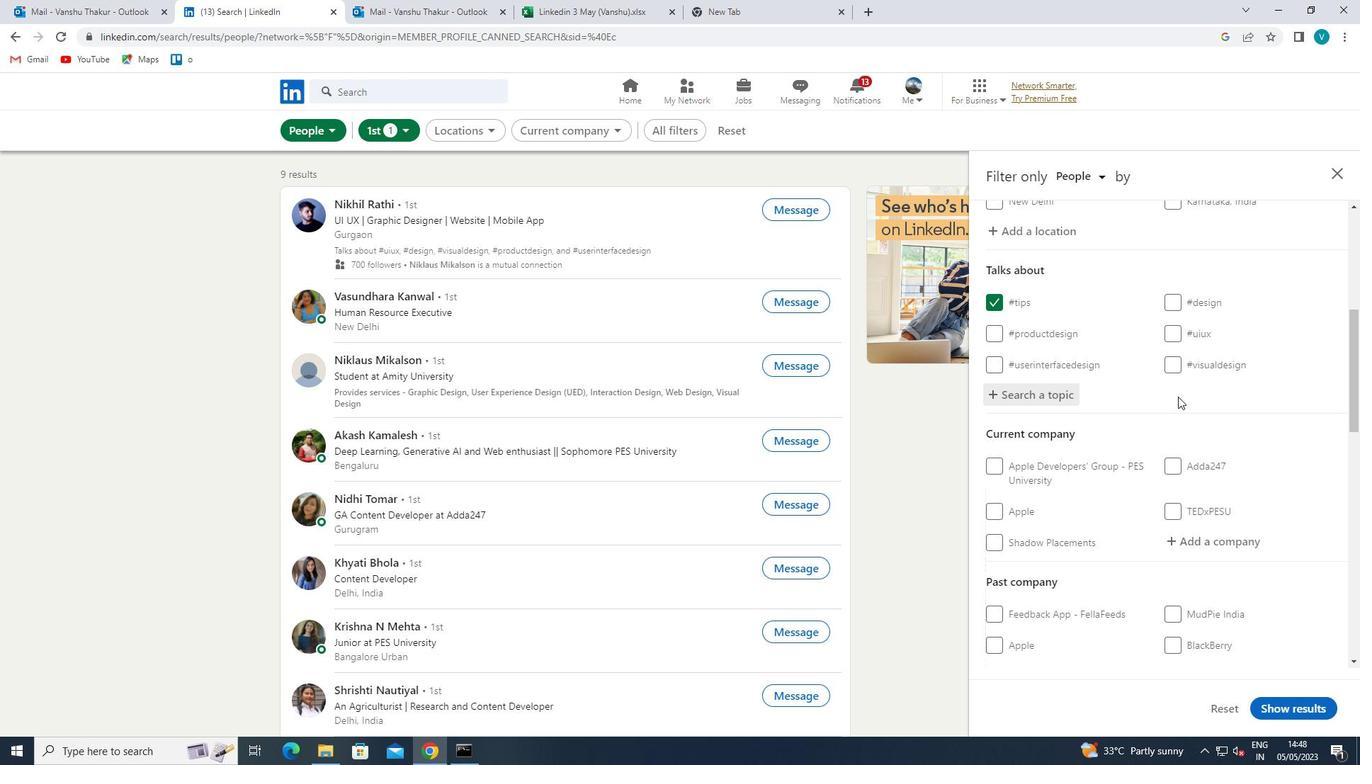 
Action: Mouse moved to (1204, 347)
Screenshot: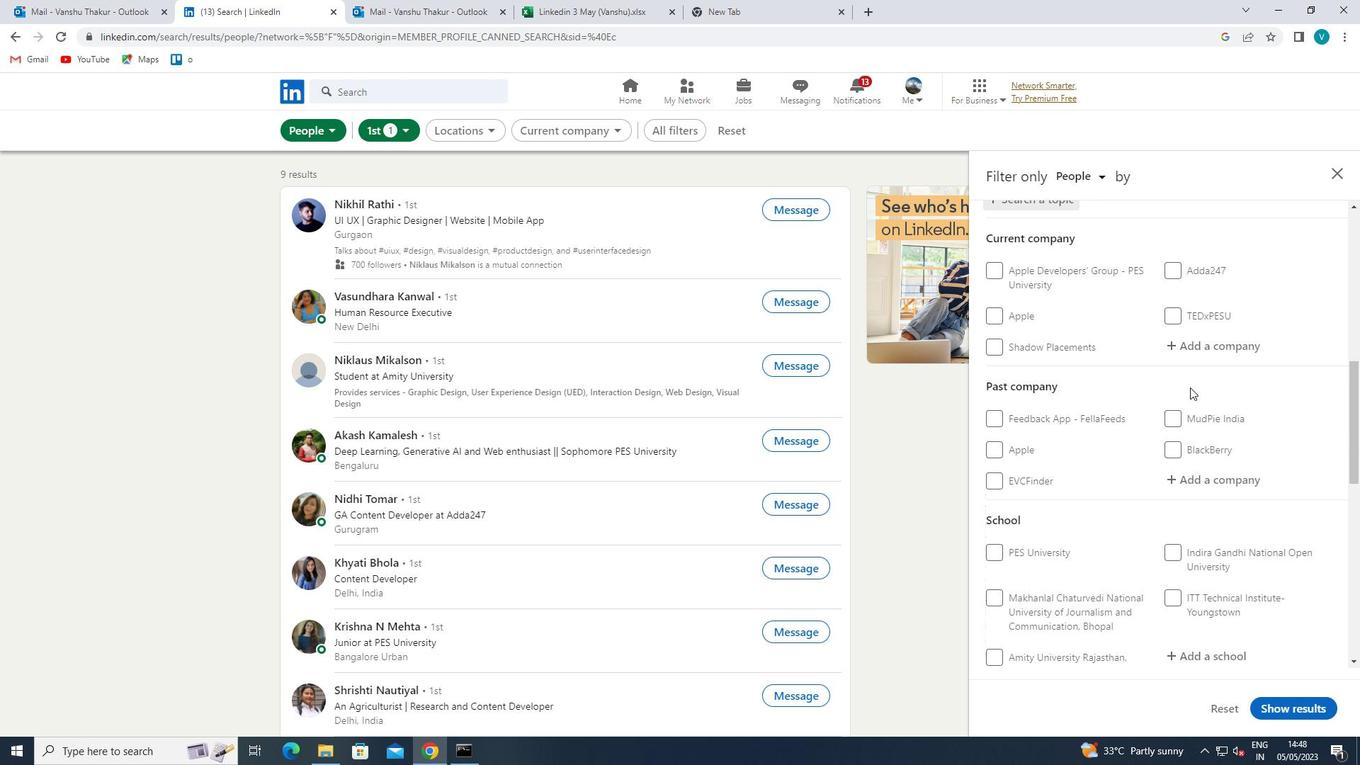 
Action: Mouse pressed left at (1204, 347)
Screenshot: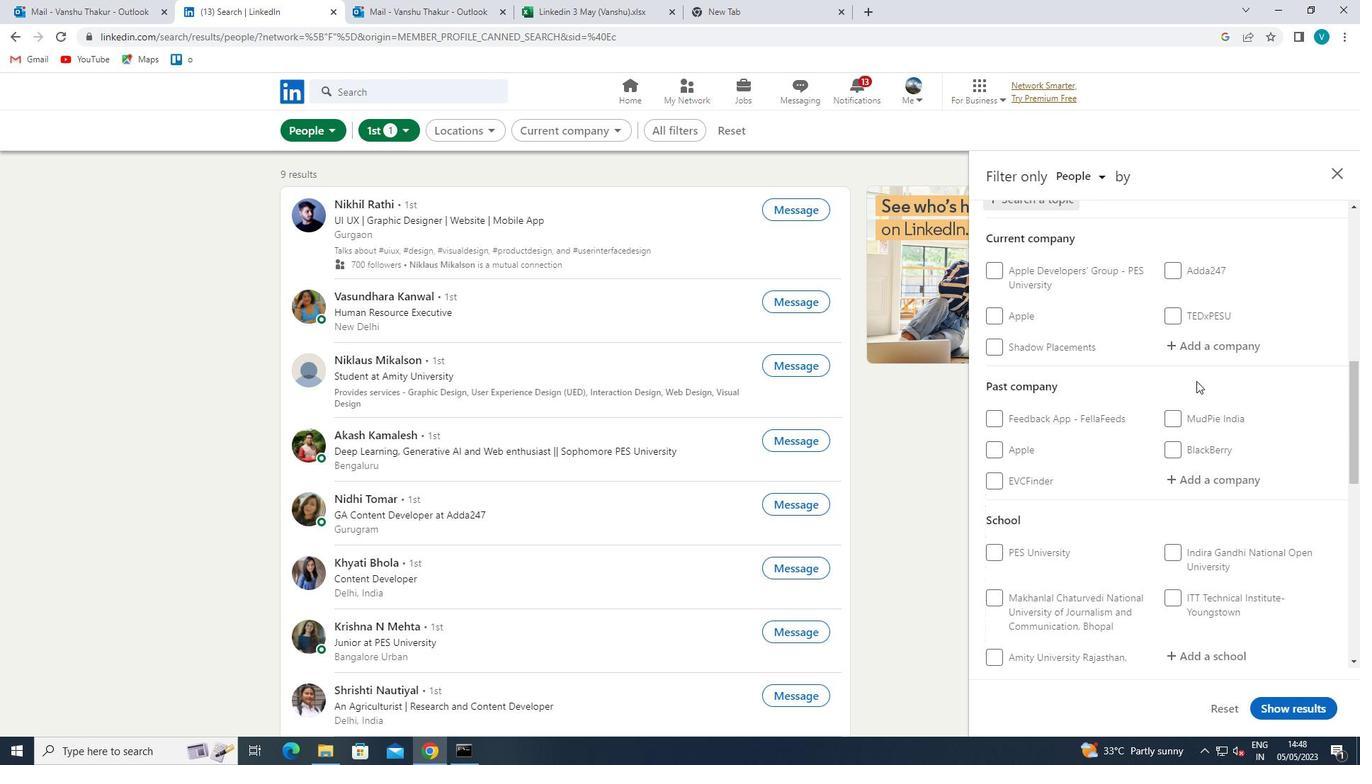 
Action: Key pressed <Key.shift>MULYA
Screenshot: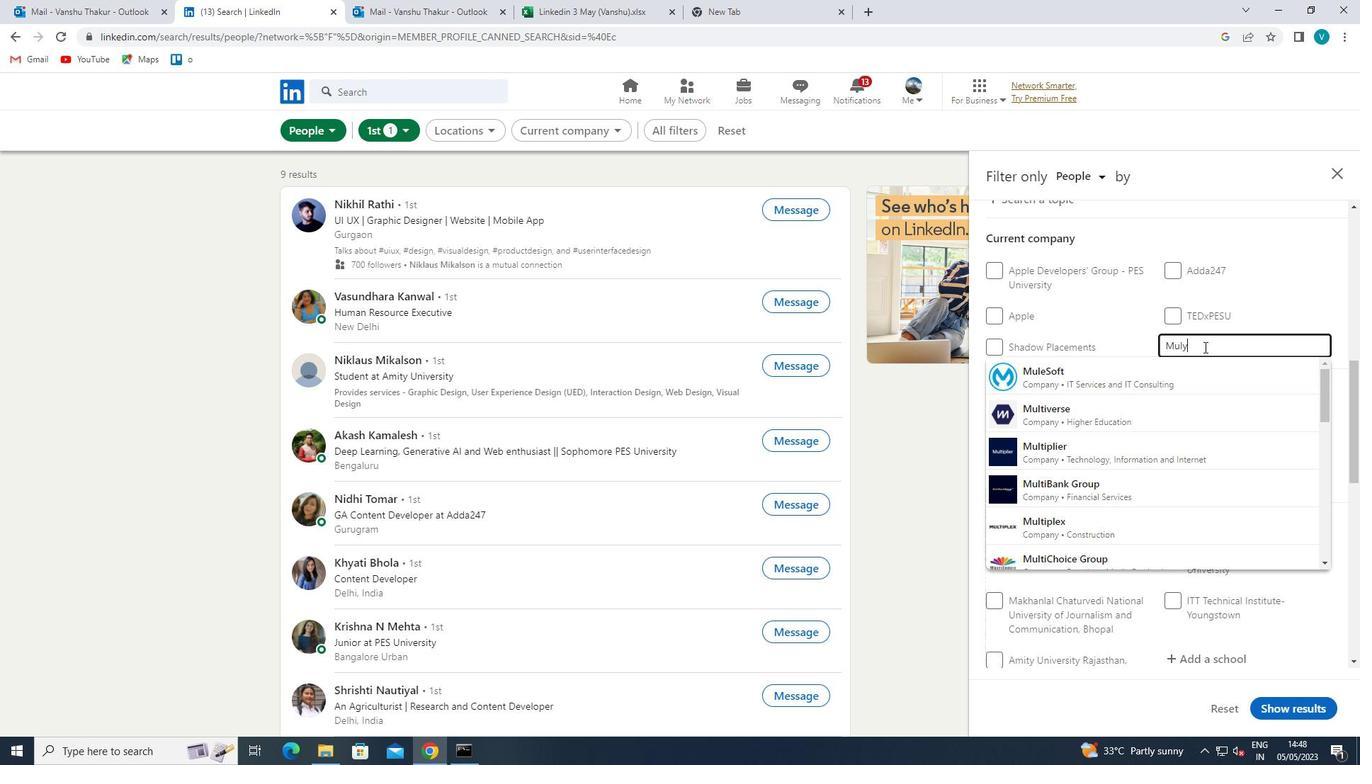 
Action: Mouse moved to (1181, 366)
Screenshot: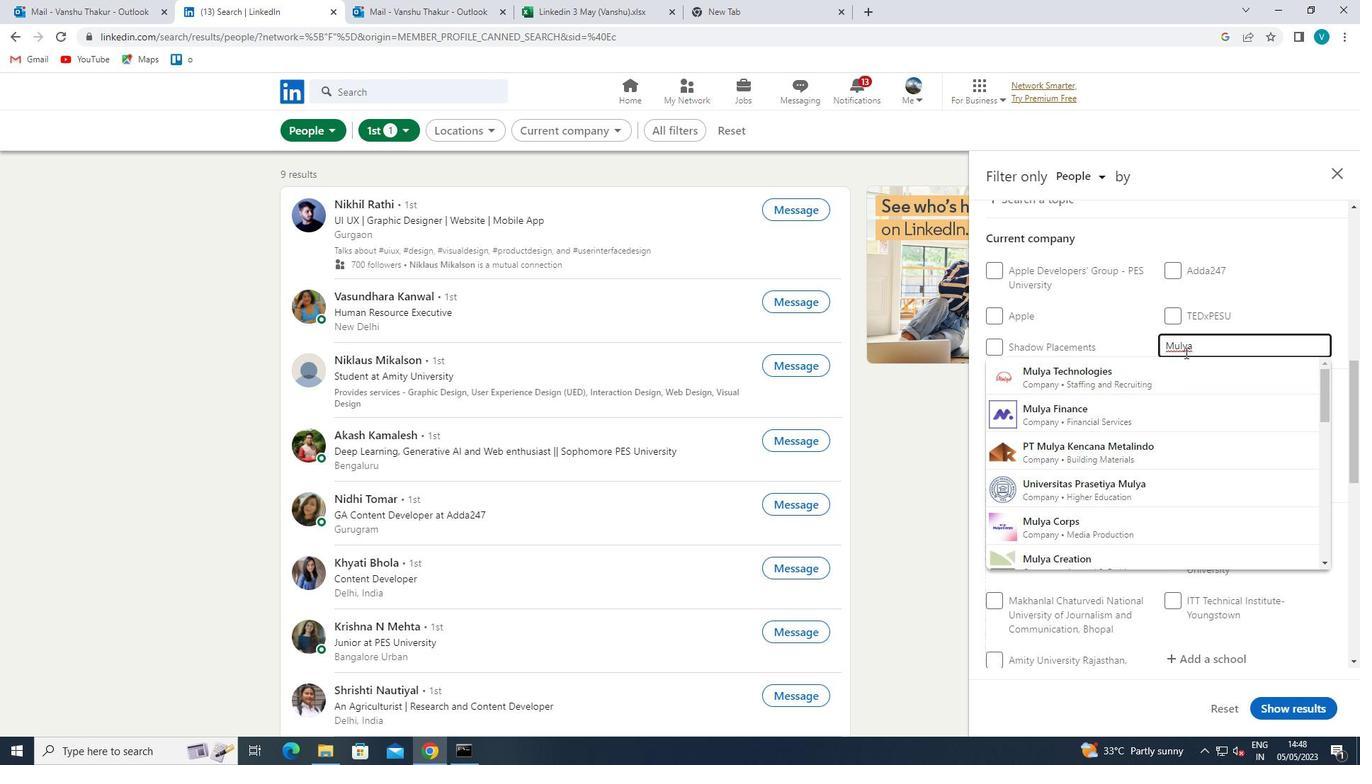
Action: Mouse pressed left at (1181, 366)
Screenshot: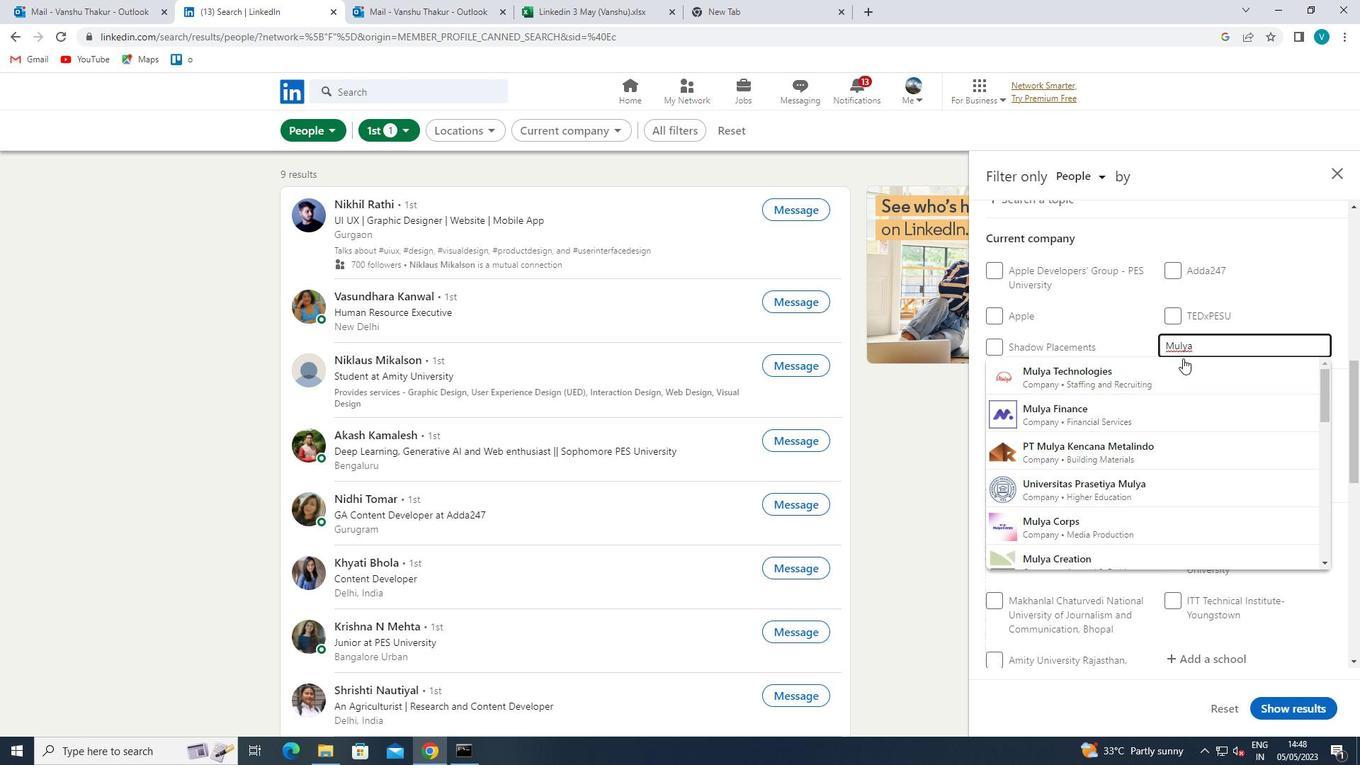 
Action: Mouse scrolled (1181, 365) with delta (0, 0)
Screenshot: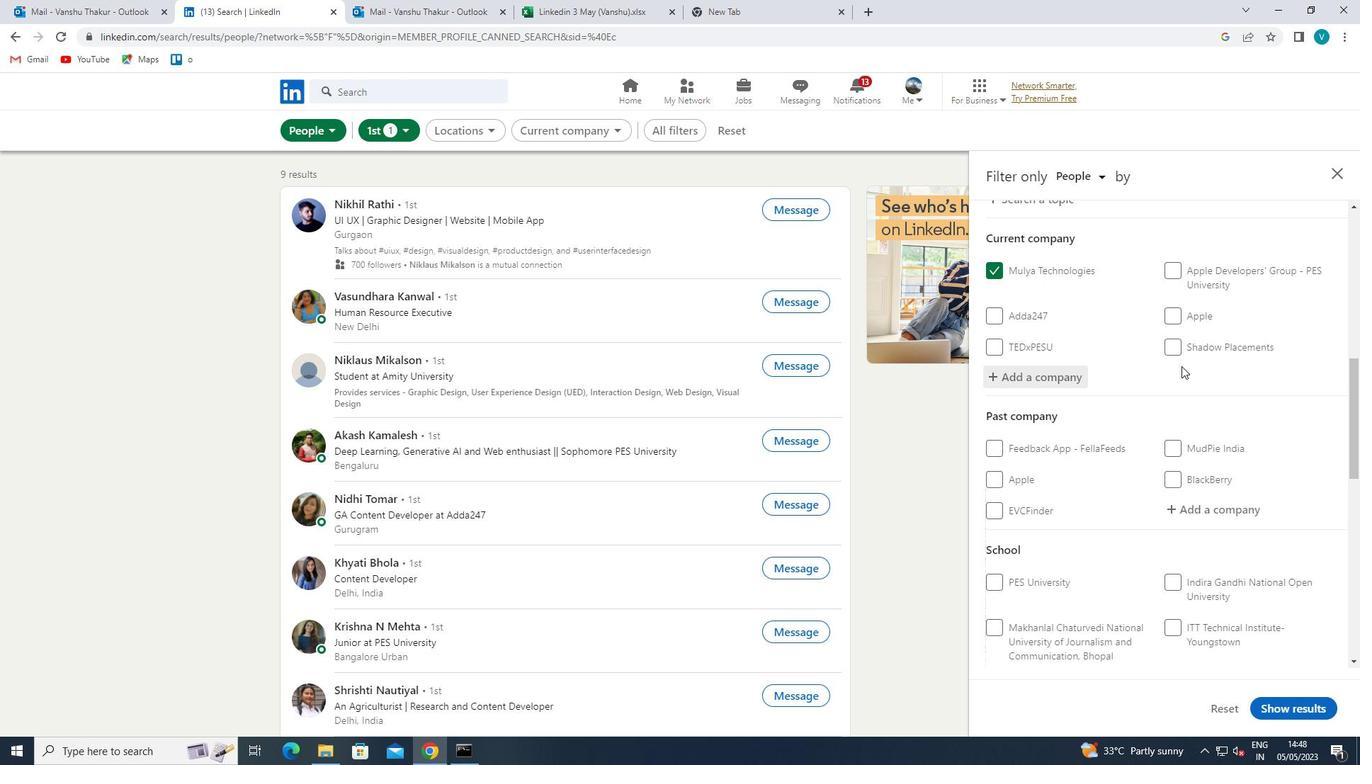 
Action: Mouse scrolled (1181, 365) with delta (0, 0)
Screenshot: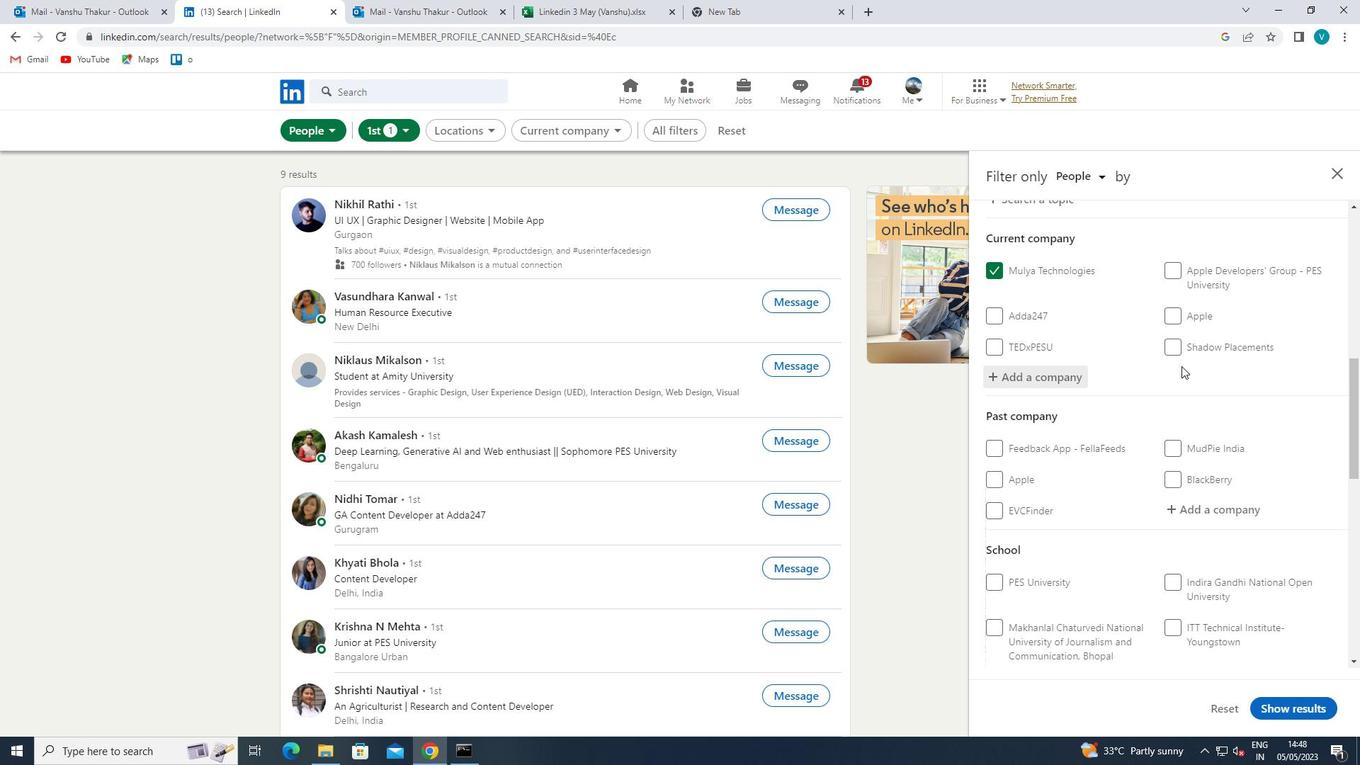 
Action: Mouse scrolled (1181, 365) with delta (0, 0)
Screenshot: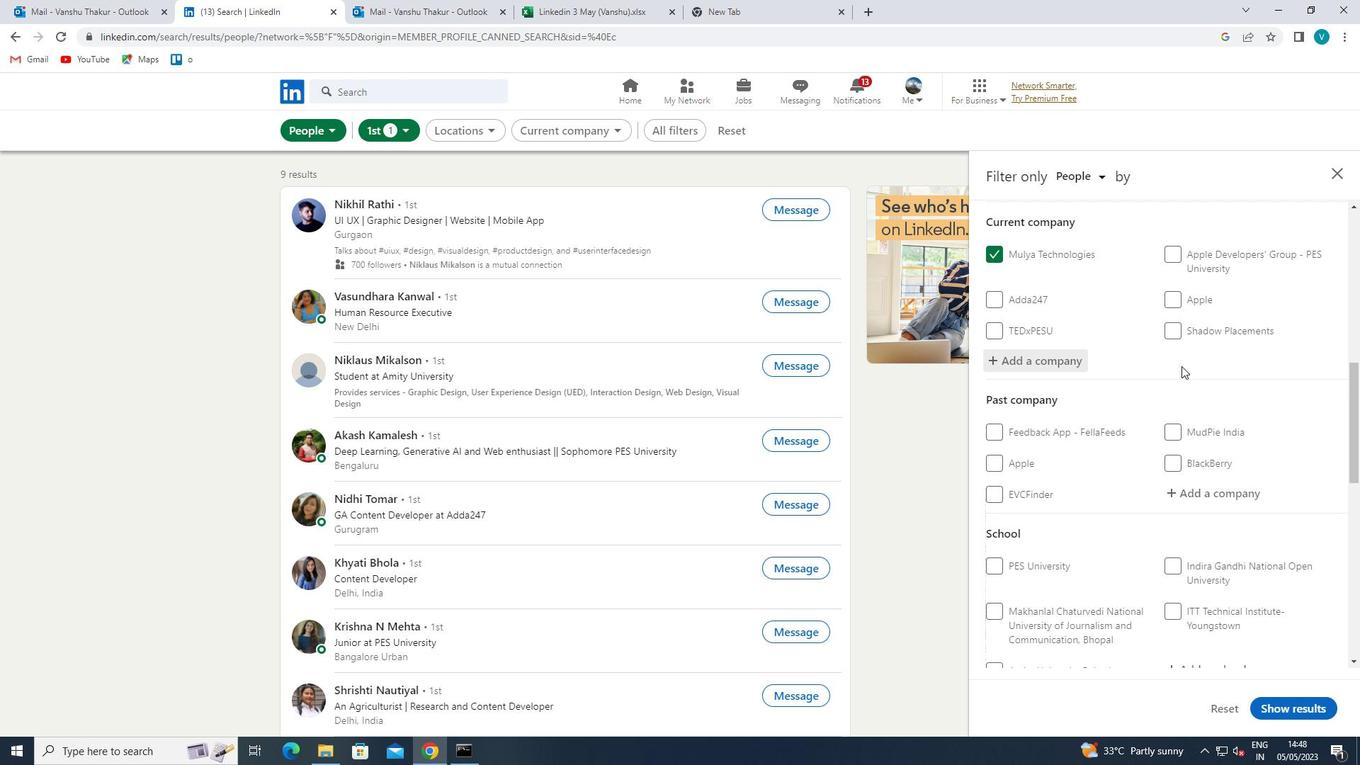 
Action: Mouse scrolled (1181, 365) with delta (0, 0)
Screenshot: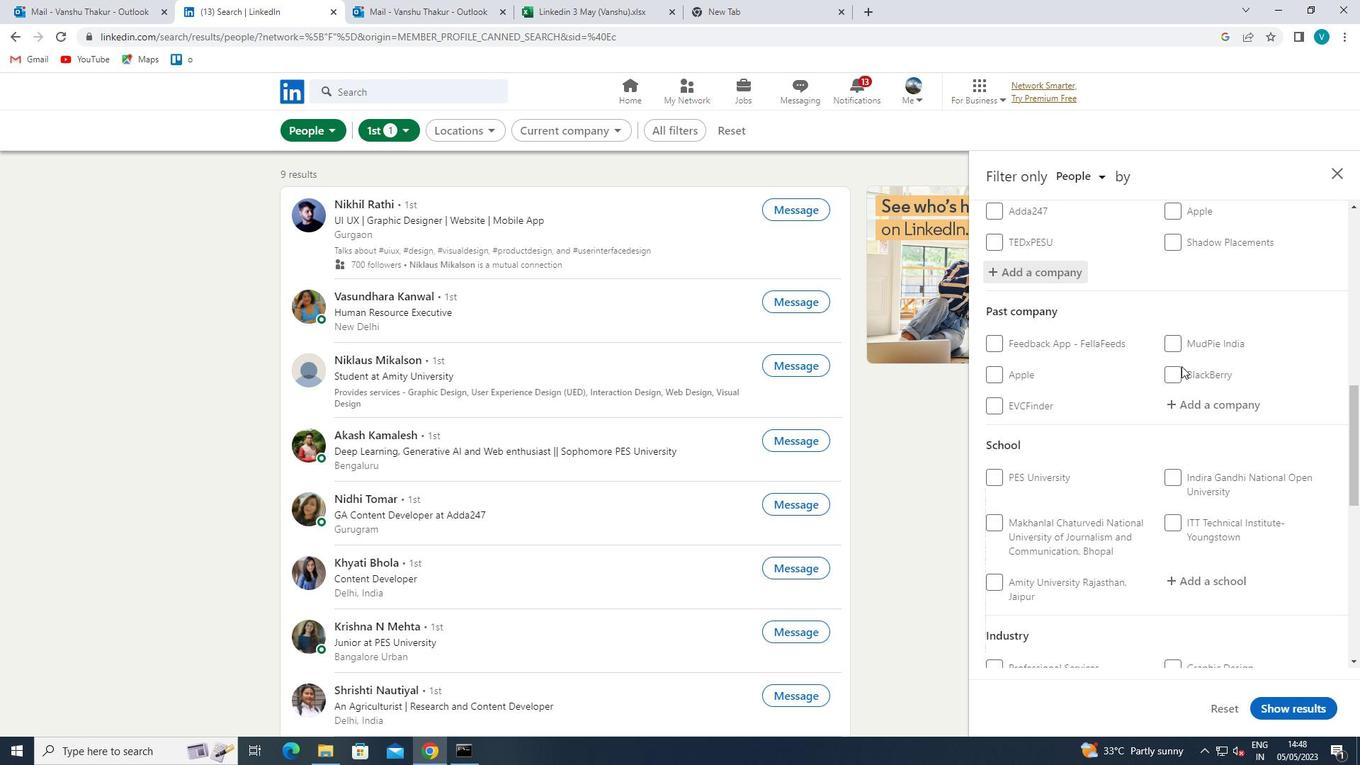 
Action: Mouse moved to (1194, 400)
Screenshot: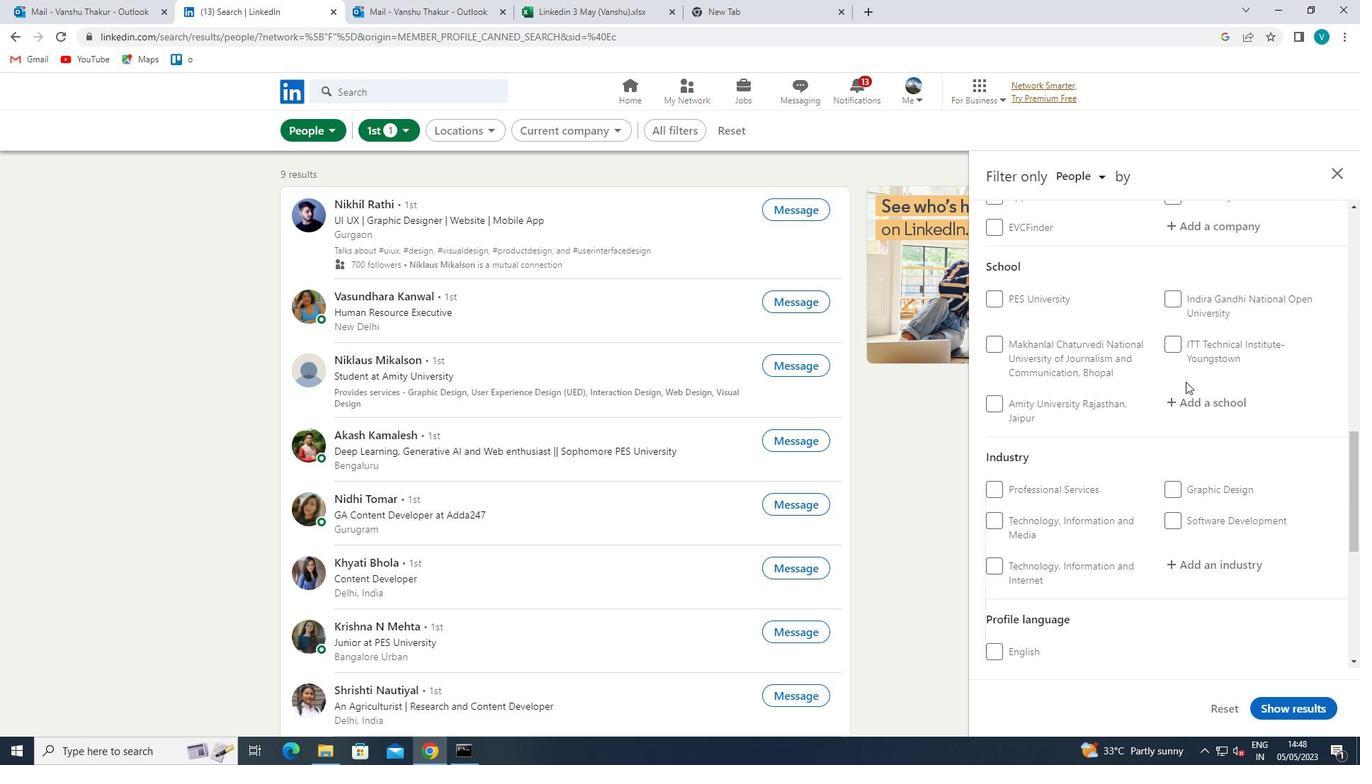 
Action: Mouse pressed left at (1194, 400)
Screenshot: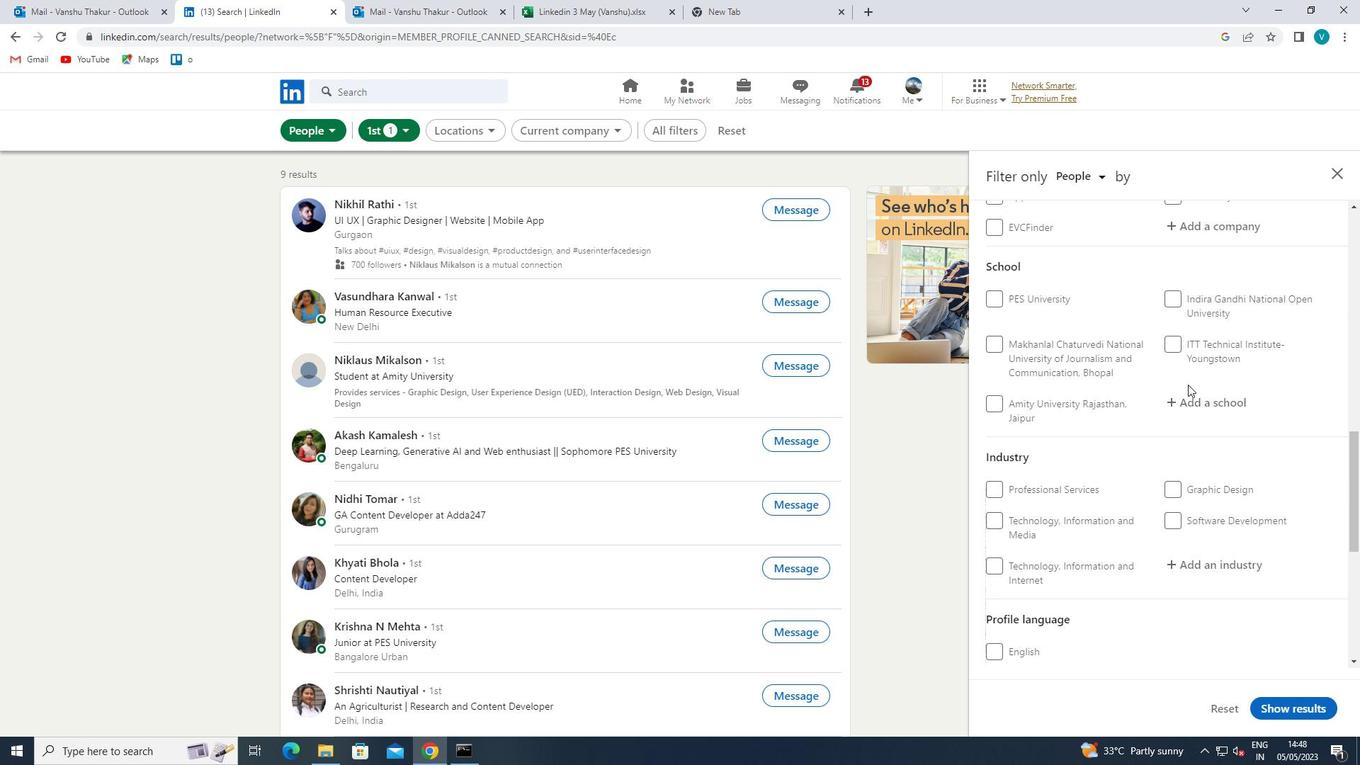 
Action: Key pressed <Key.shift>MADHAV
Screenshot: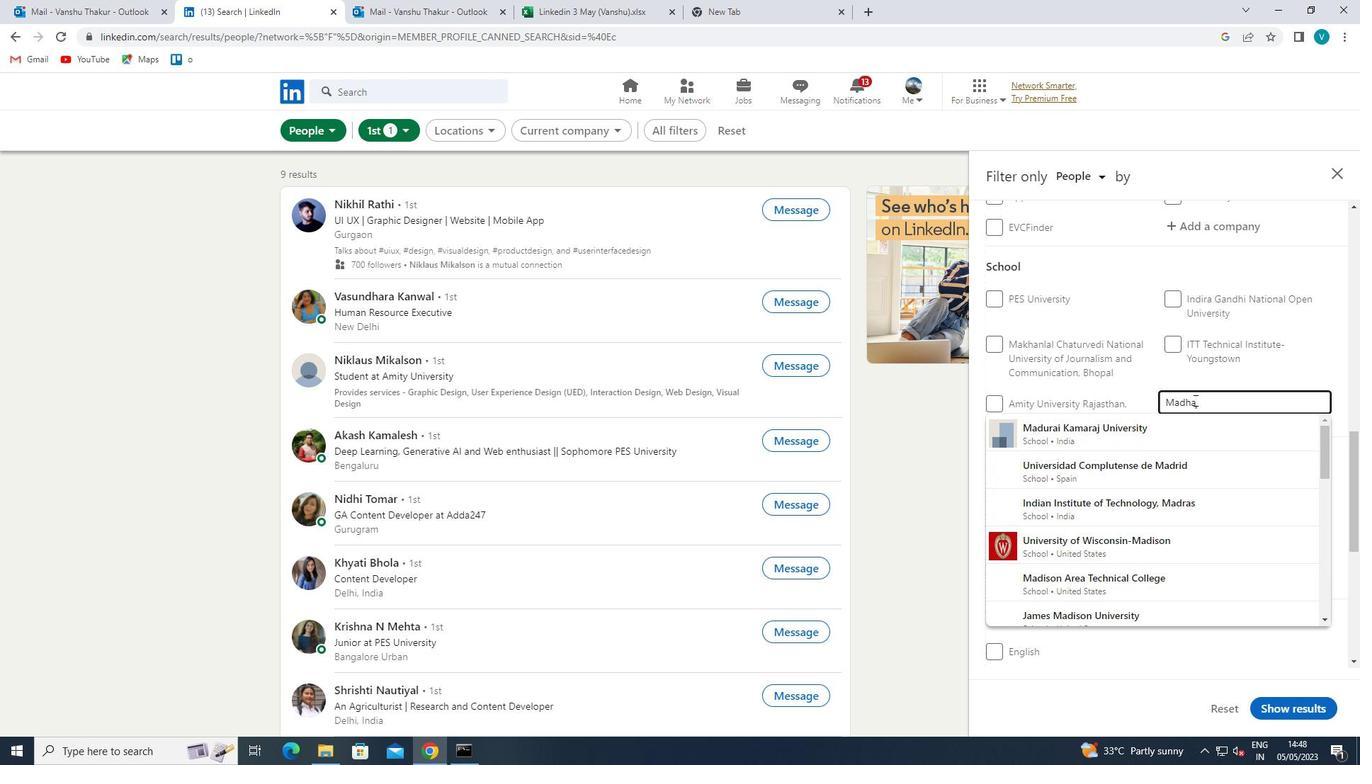 
Action: Mouse moved to (1241, 465)
Screenshot: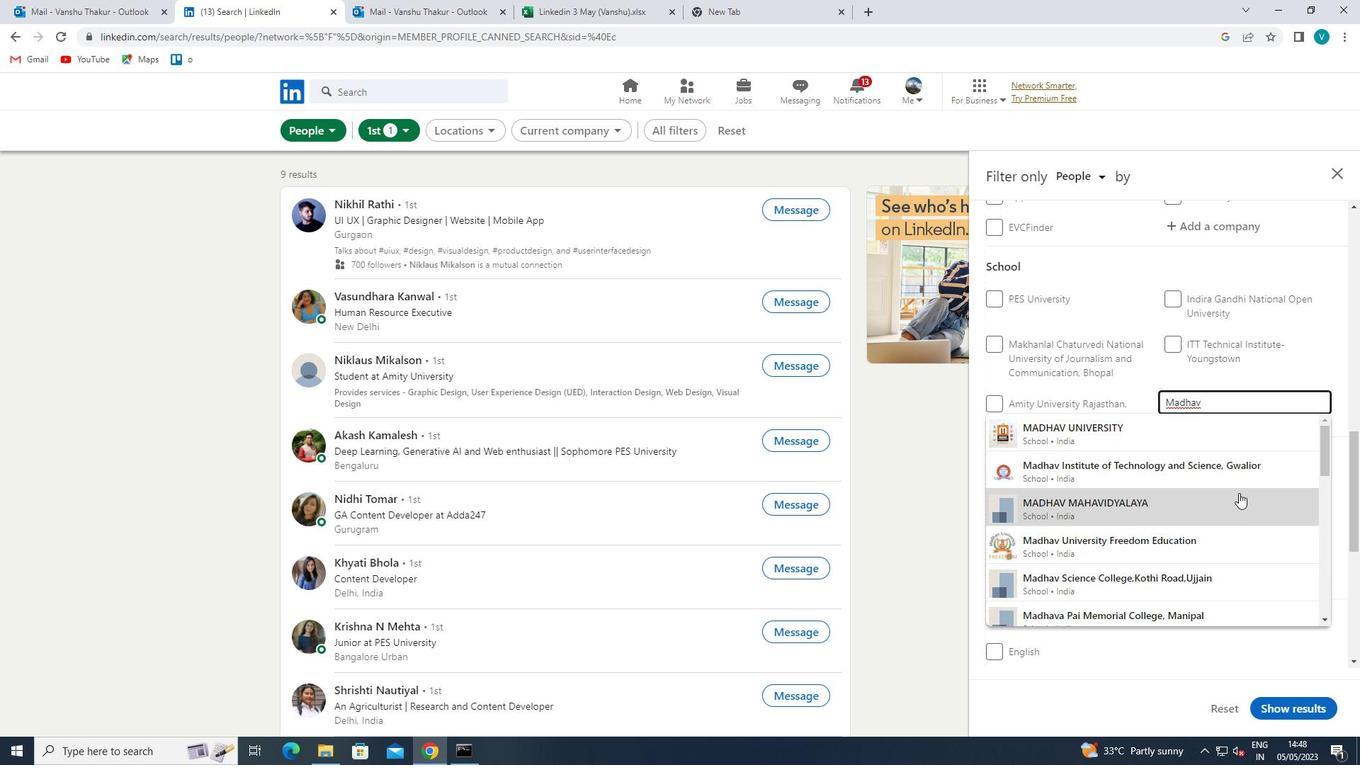 
Action: Mouse pressed left at (1241, 465)
Screenshot: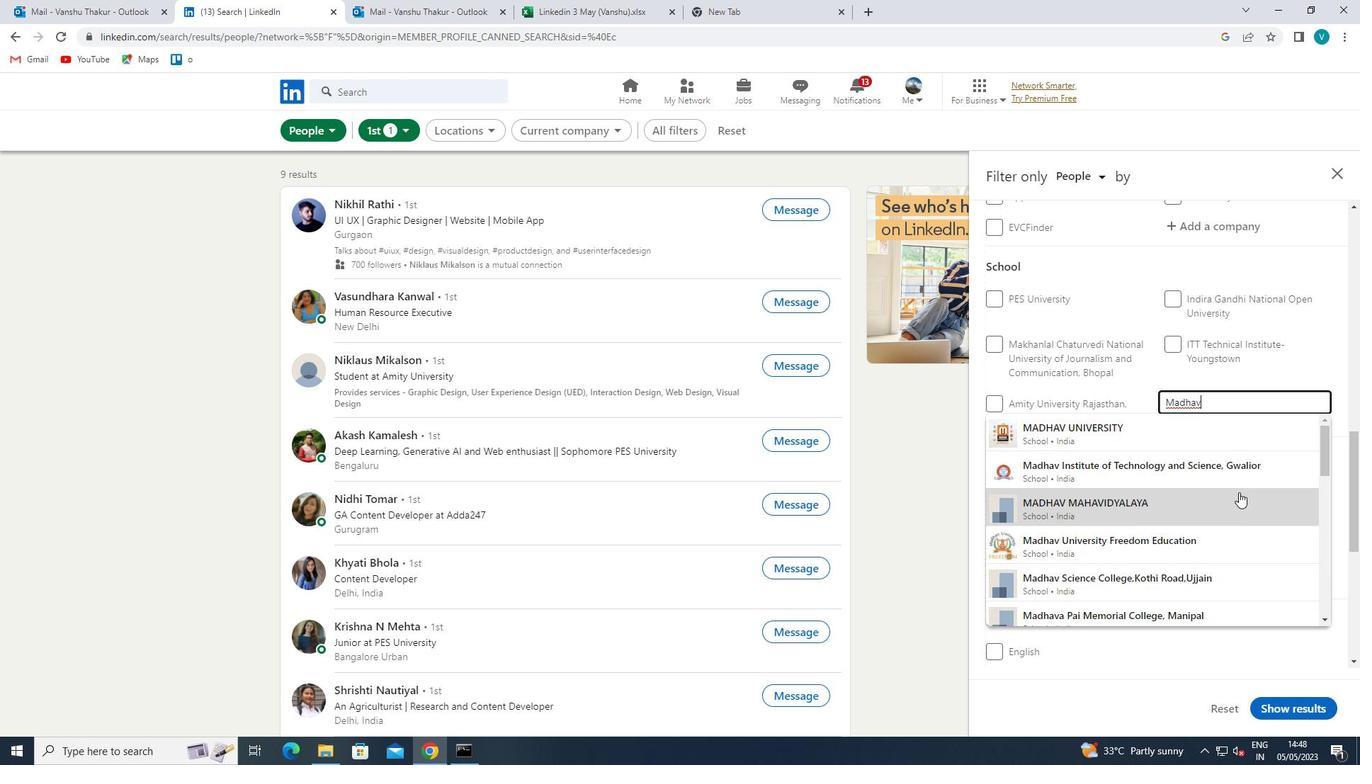 
Action: Mouse scrolled (1241, 464) with delta (0, 0)
Screenshot: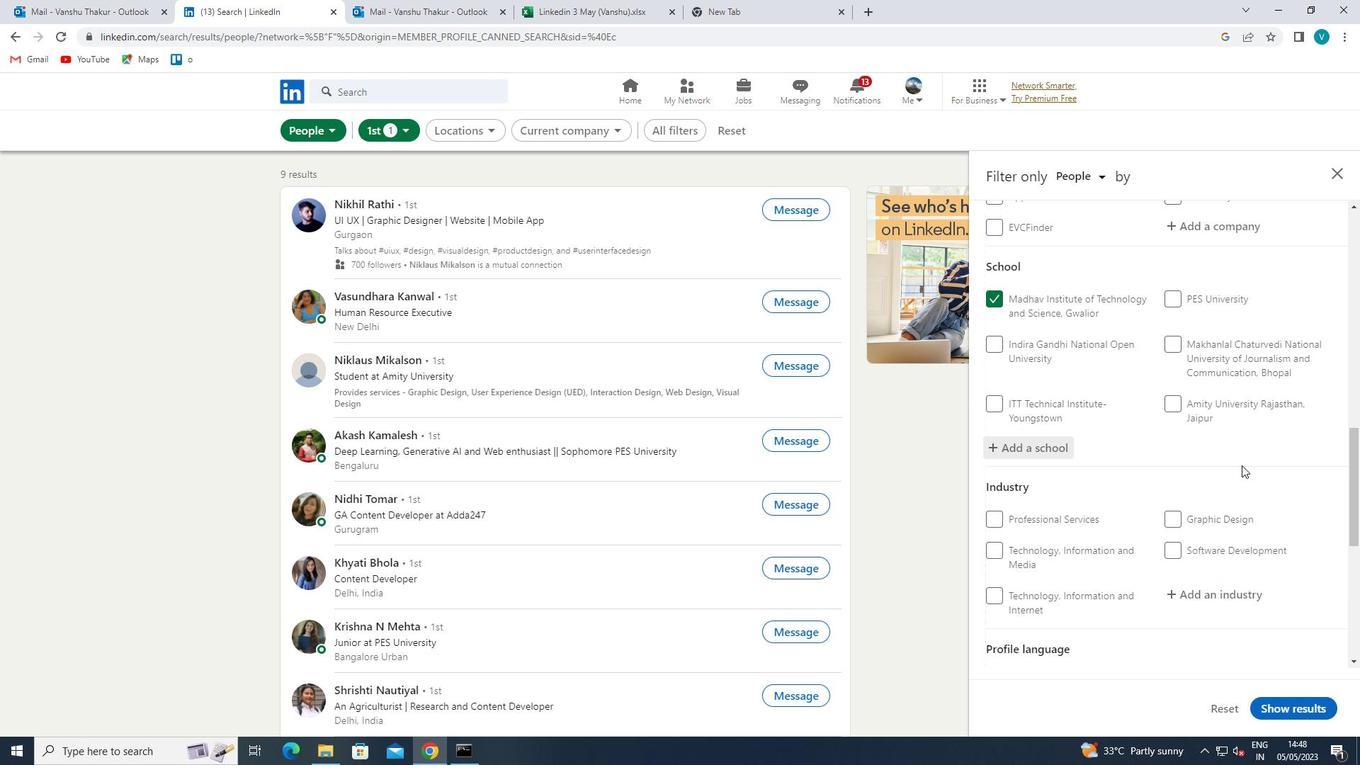 
Action: Mouse scrolled (1241, 464) with delta (0, 0)
Screenshot: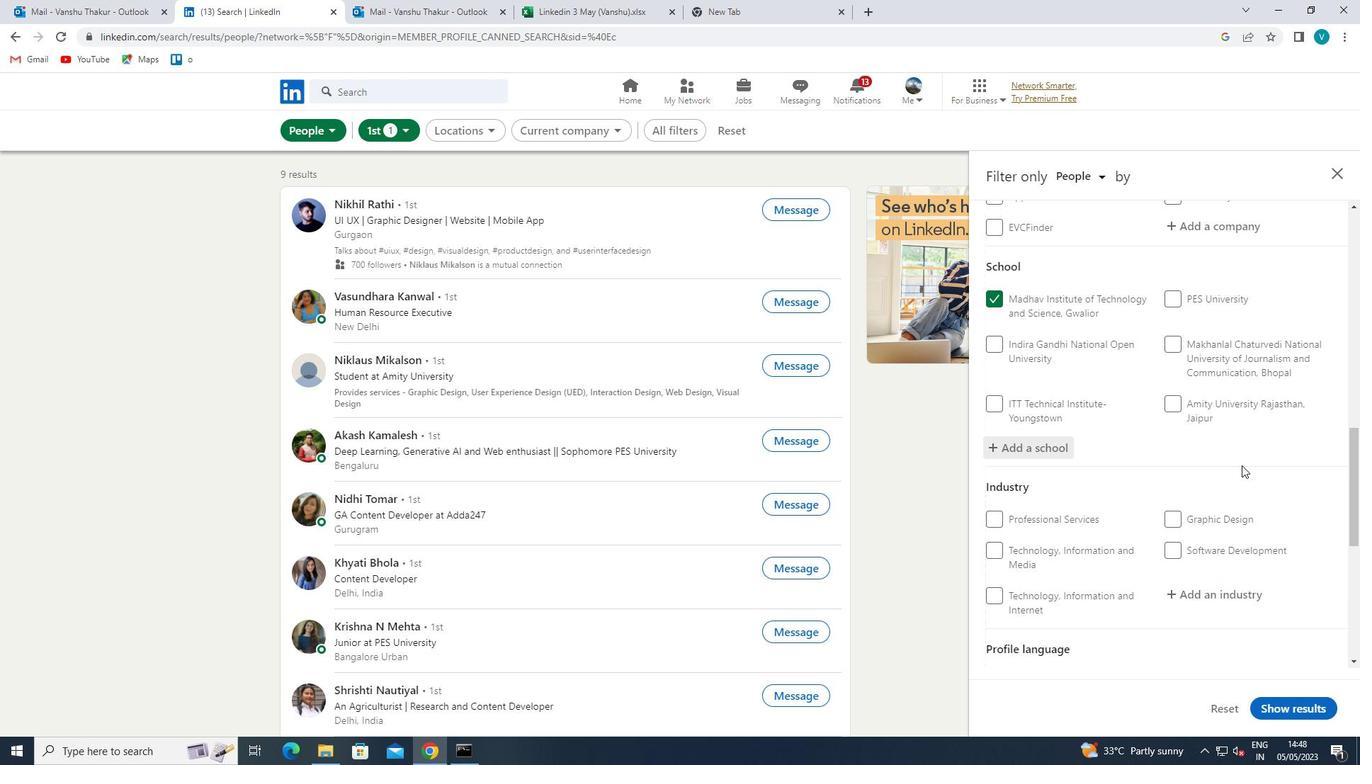 
Action: Mouse moved to (1235, 452)
Screenshot: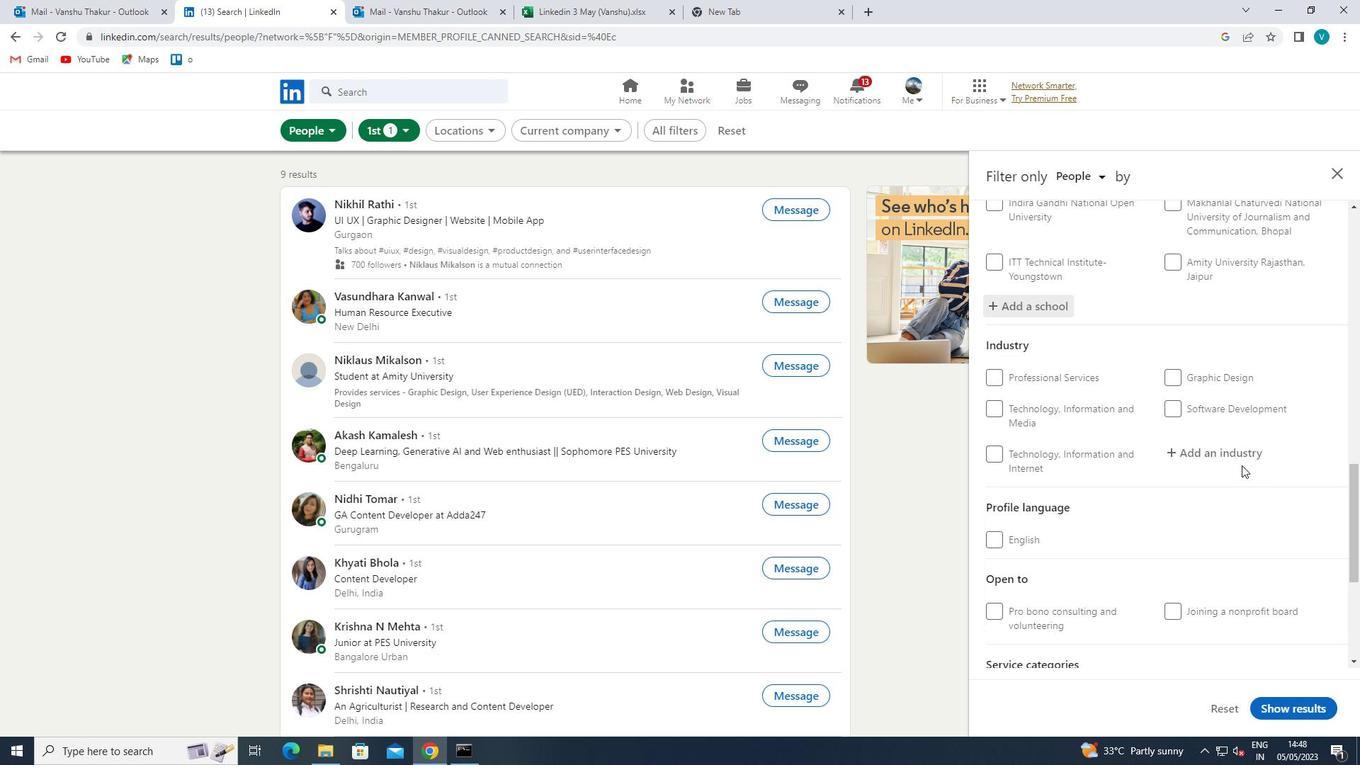 
Action: Mouse pressed left at (1235, 452)
Screenshot: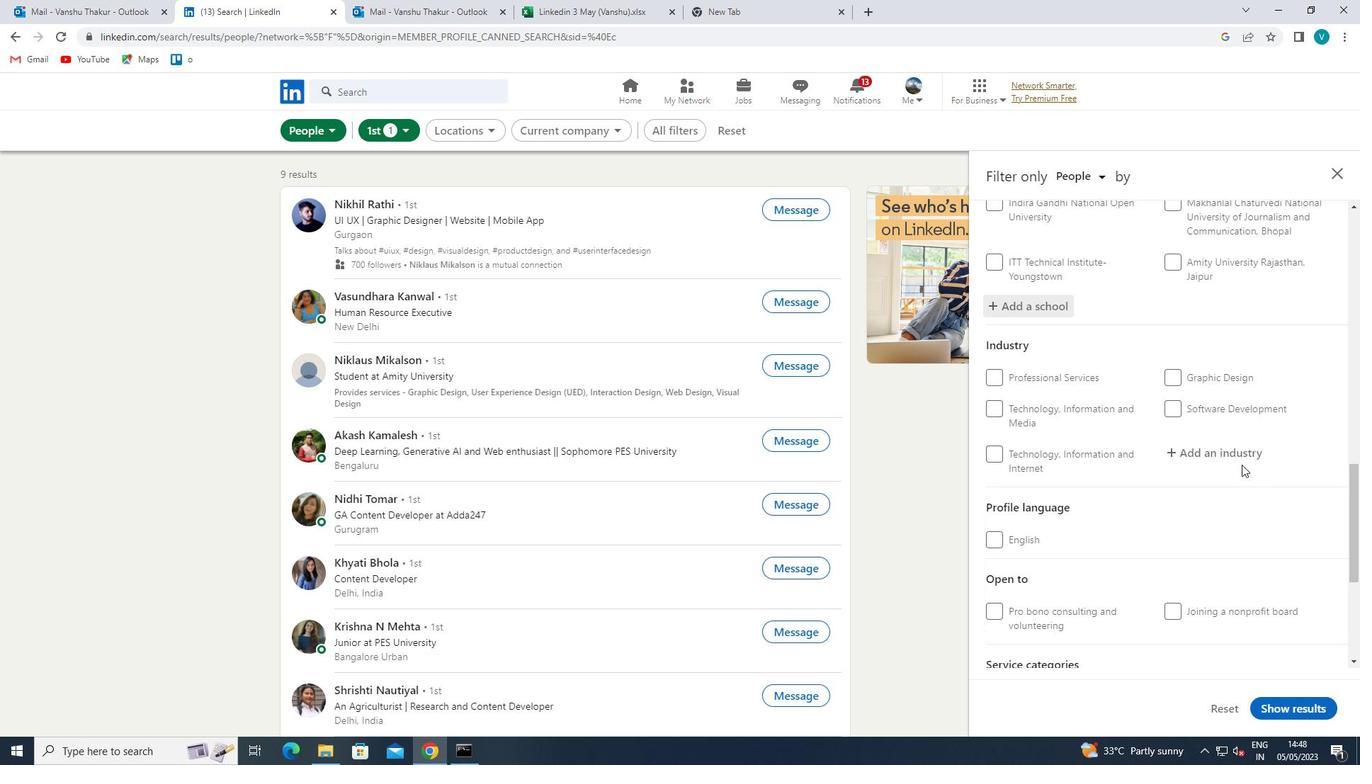 
Action: Key pressed <Key.shift>CLIMATE<Key.space>
Screenshot: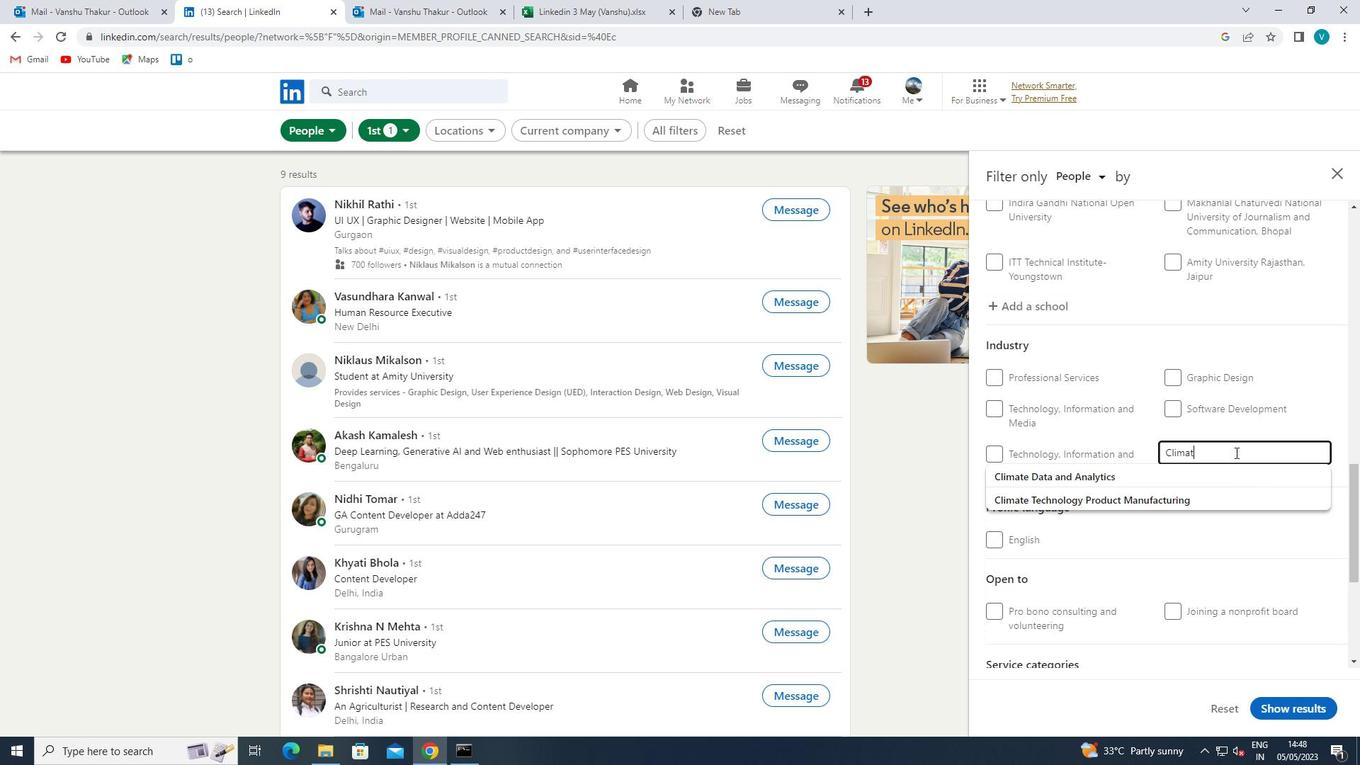 
Action: Mouse moved to (1197, 472)
Screenshot: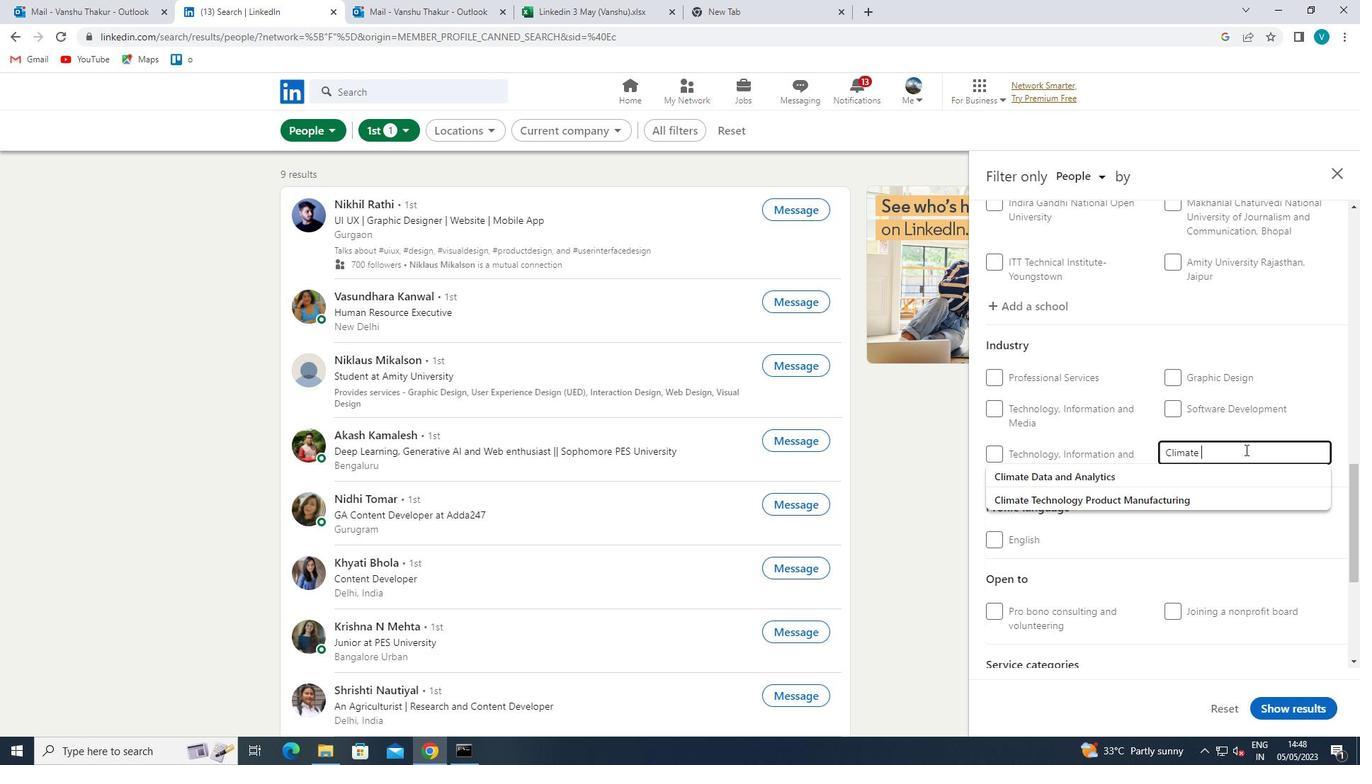 
Action: Mouse pressed left at (1197, 472)
Screenshot: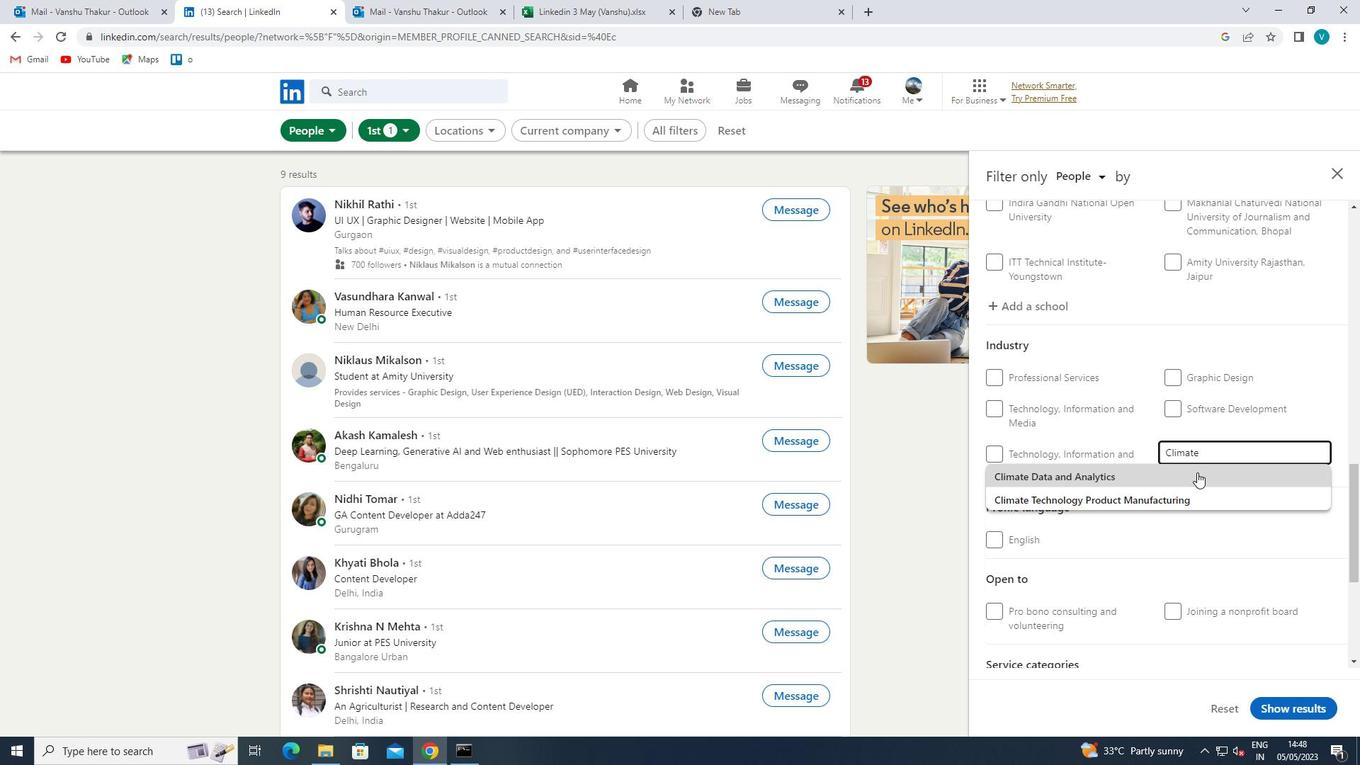 
Action: Mouse scrolled (1197, 471) with delta (0, 0)
Screenshot: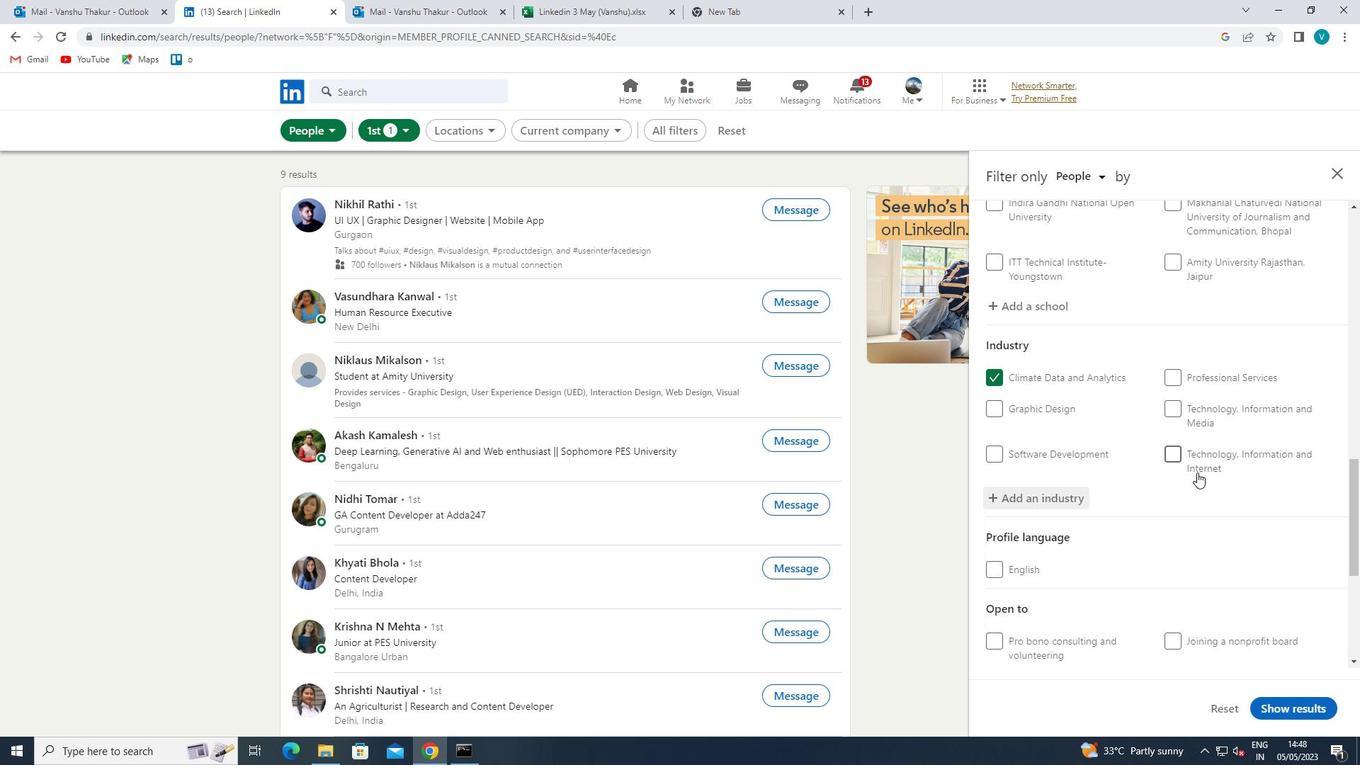 
Action: Mouse scrolled (1197, 471) with delta (0, 0)
Screenshot: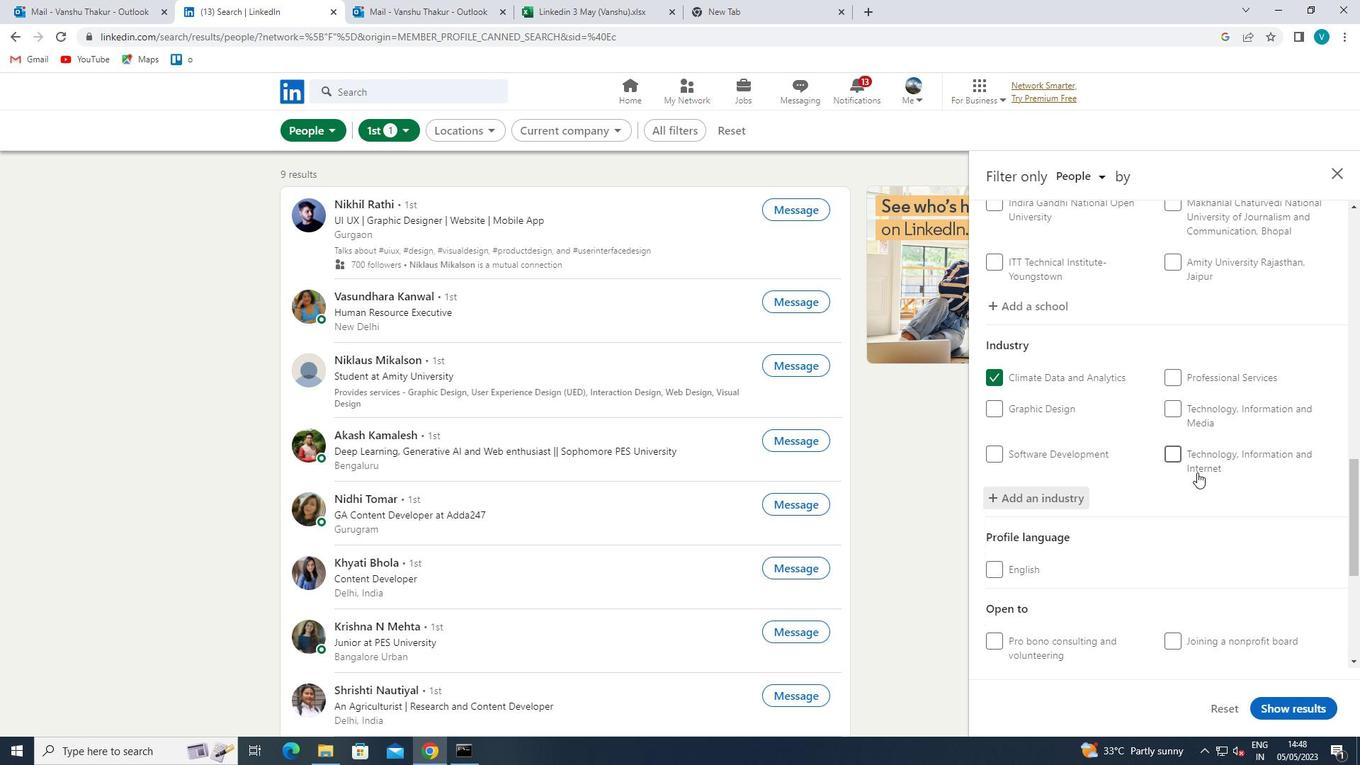 
Action: Mouse scrolled (1197, 471) with delta (0, 0)
Screenshot: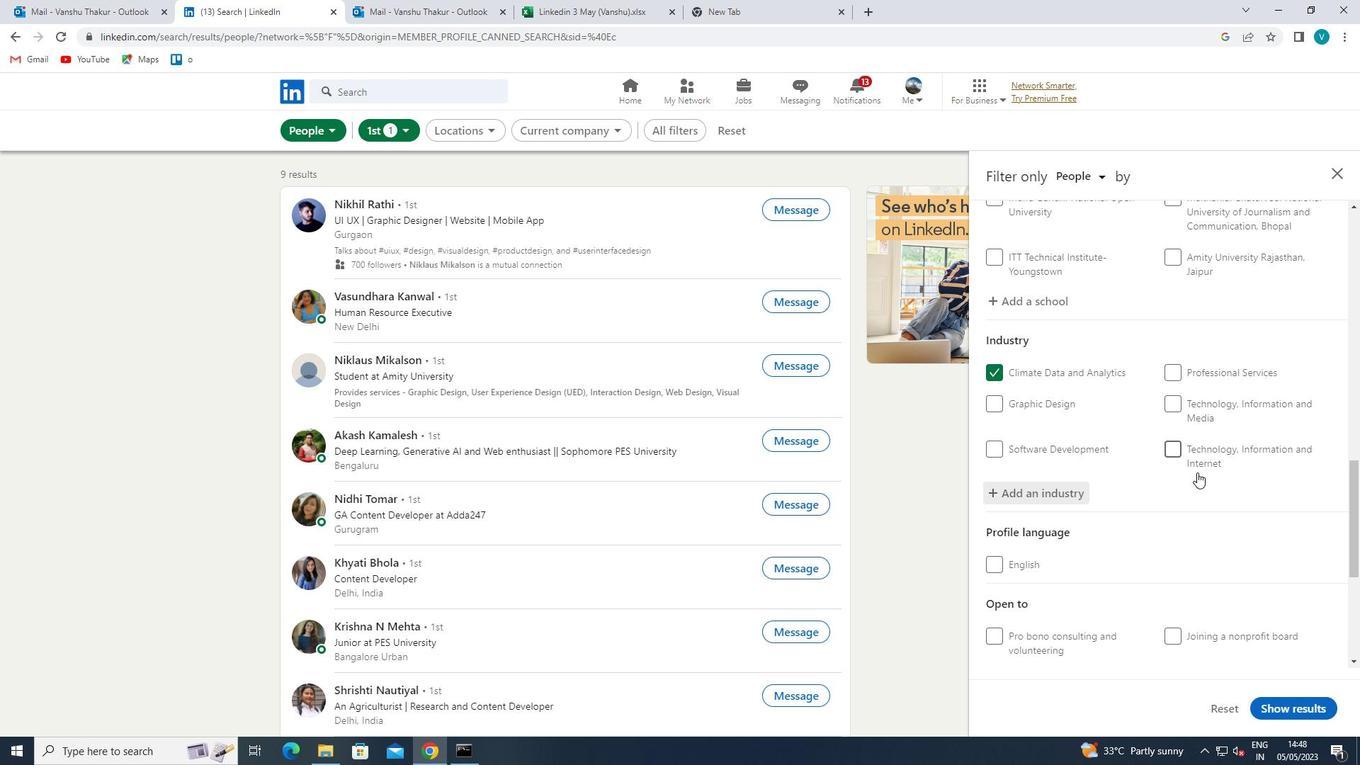 
Action: Mouse scrolled (1197, 471) with delta (0, 0)
Screenshot: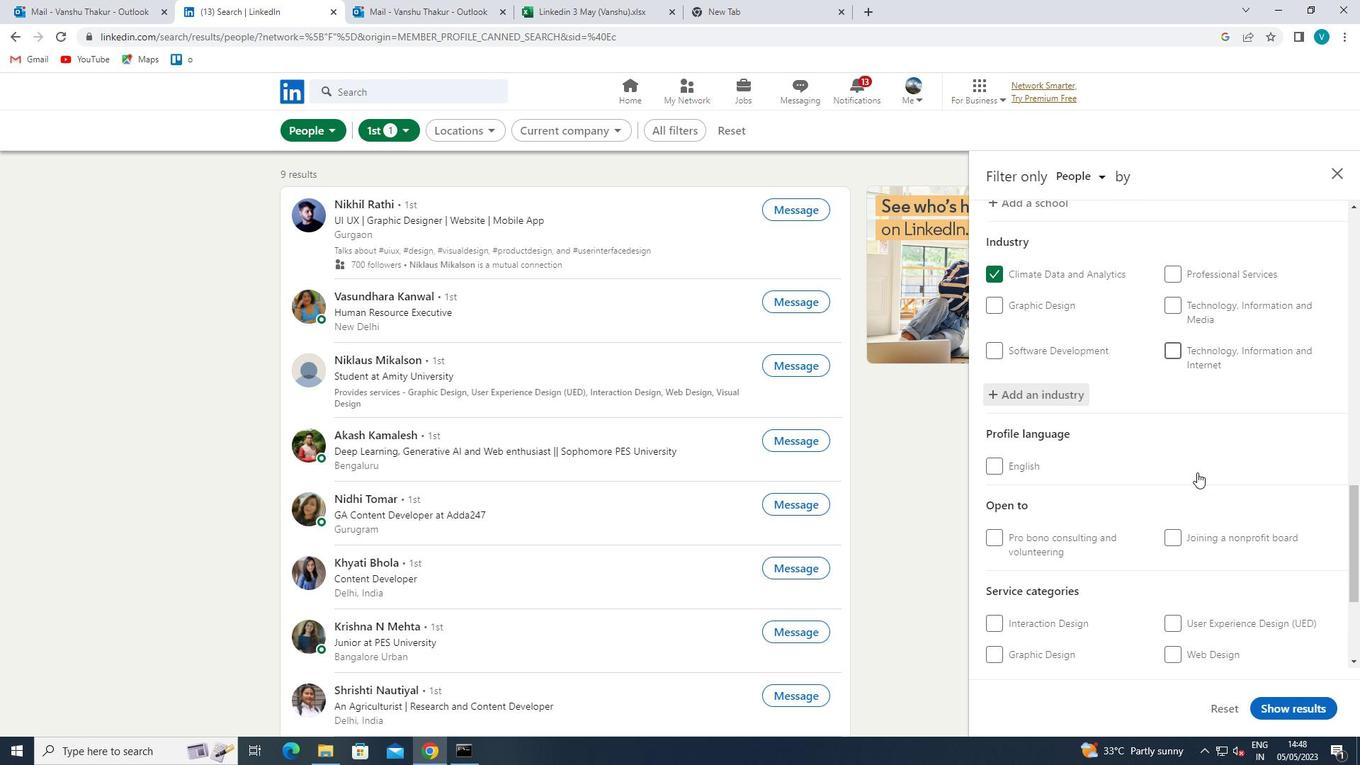 
Action: Mouse moved to (1199, 496)
Screenshot: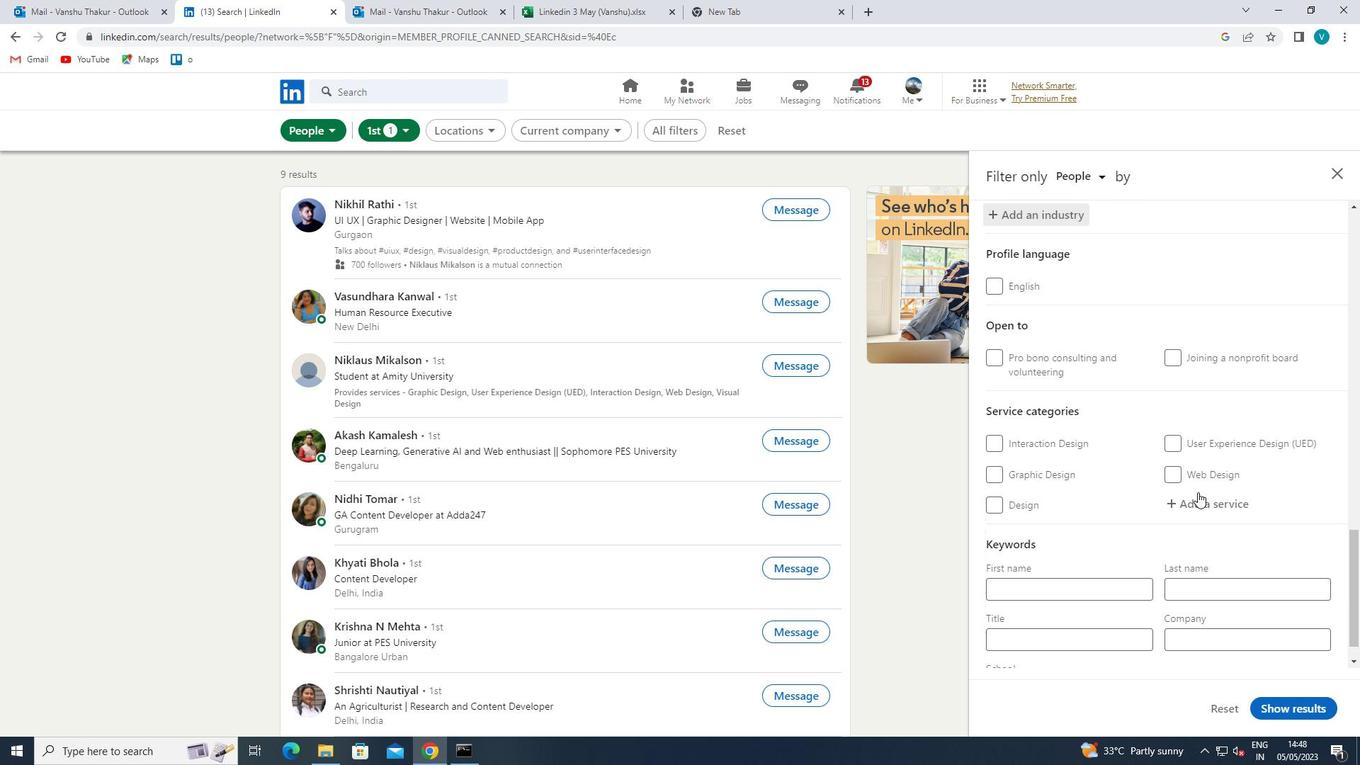 
Action: Mouse pressed left at (1199, 496)
Screenshot: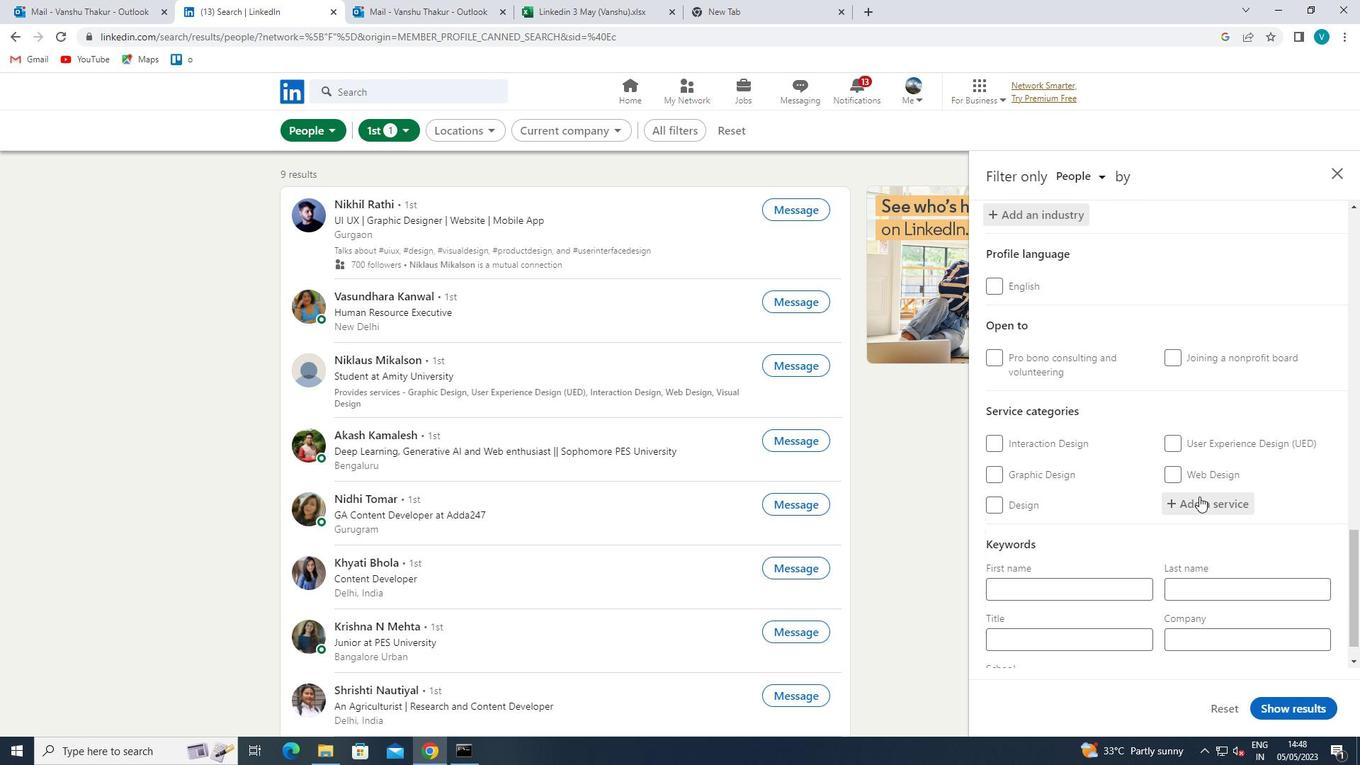 
Action: Key pressed <Key.shift>PERSONAL<Key.space>
Screenshot: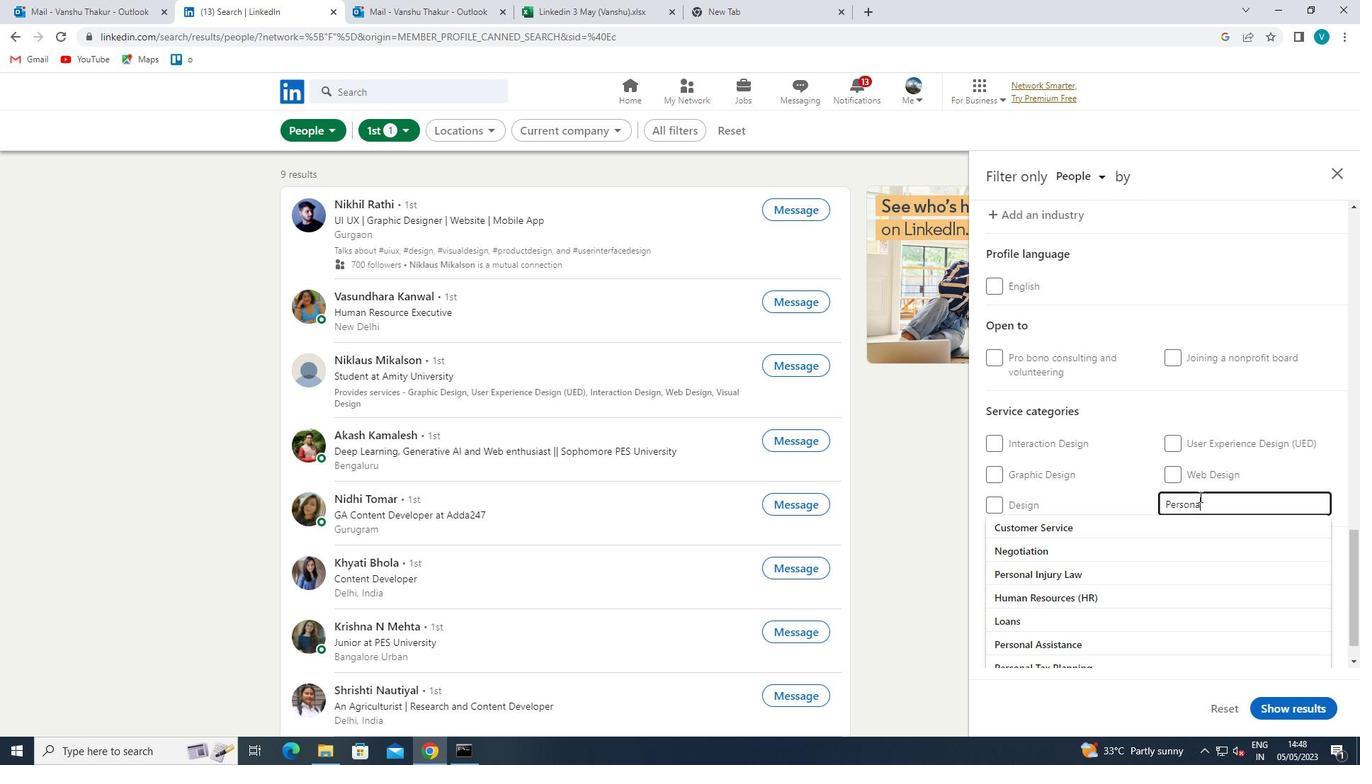 
Action: Mouse moved to (1168, 546)
Screenshot: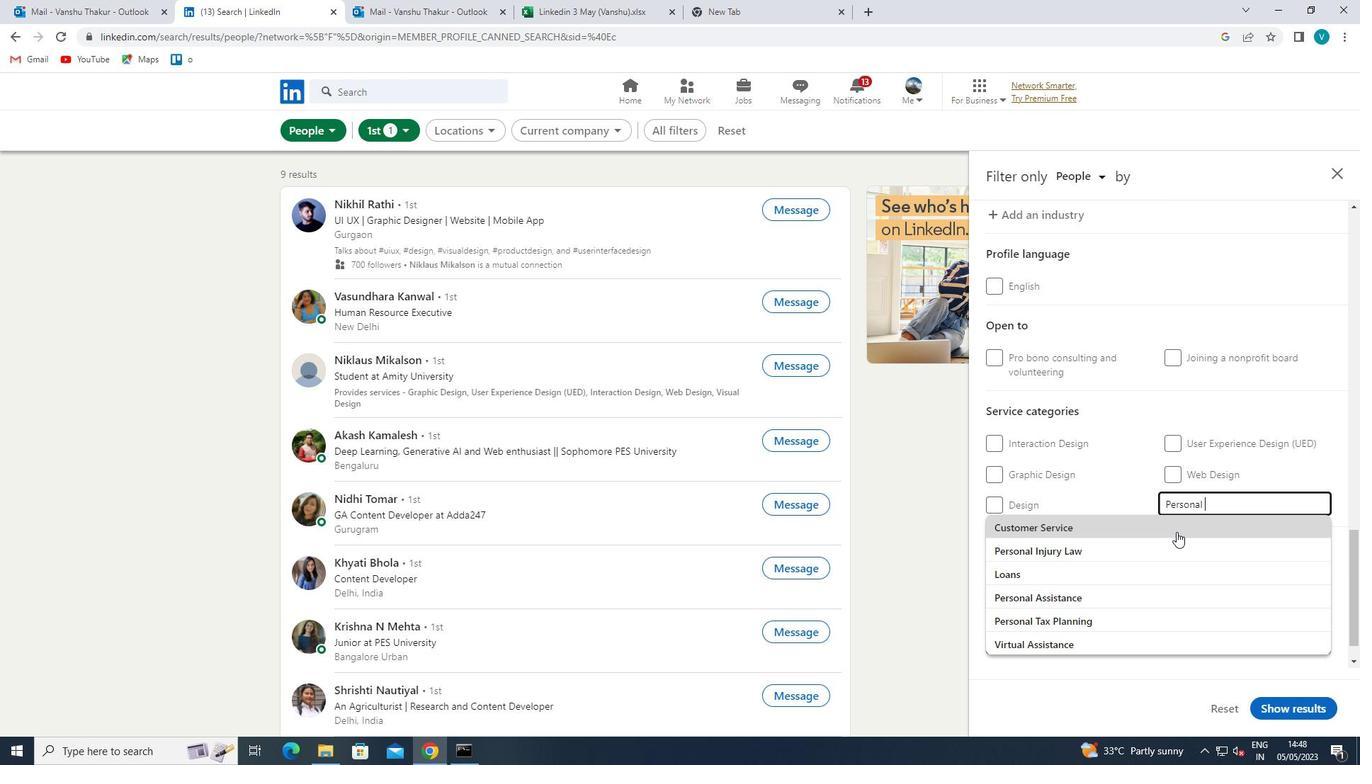 
Action: Mouse pressed left at (1168, 546)
Screenshot: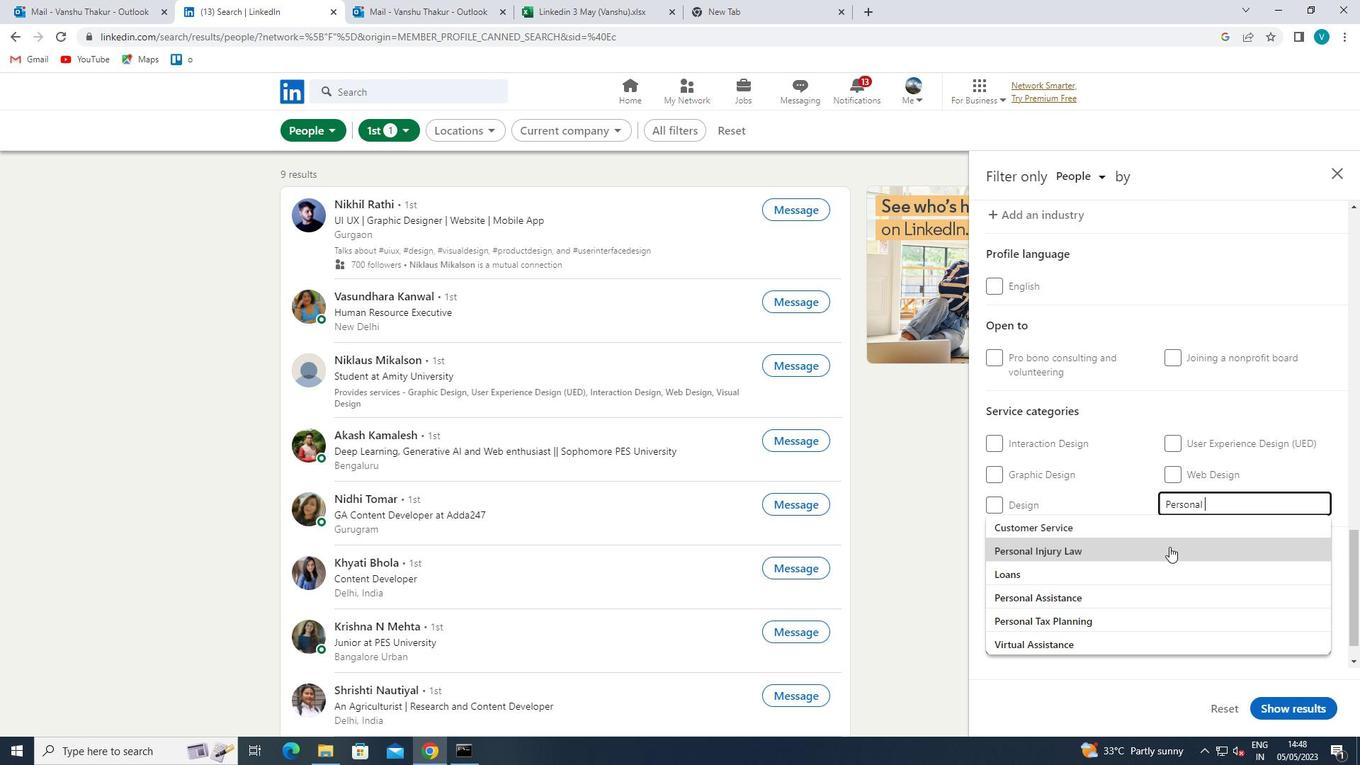 
Action: Mouse moved to (1166, 546)
Screenshot: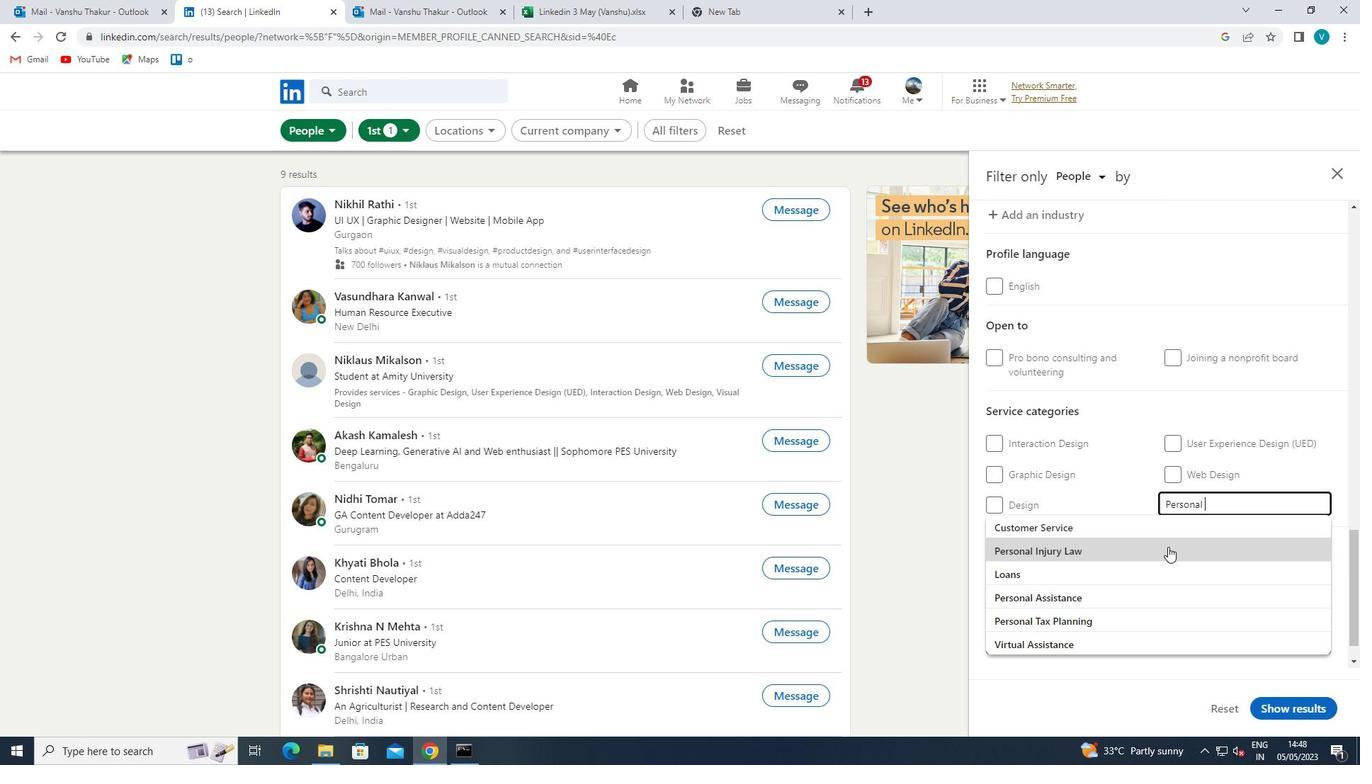 
Action: Mouse scrolled (1166, 545) with delta (0, 0)
Screenshot: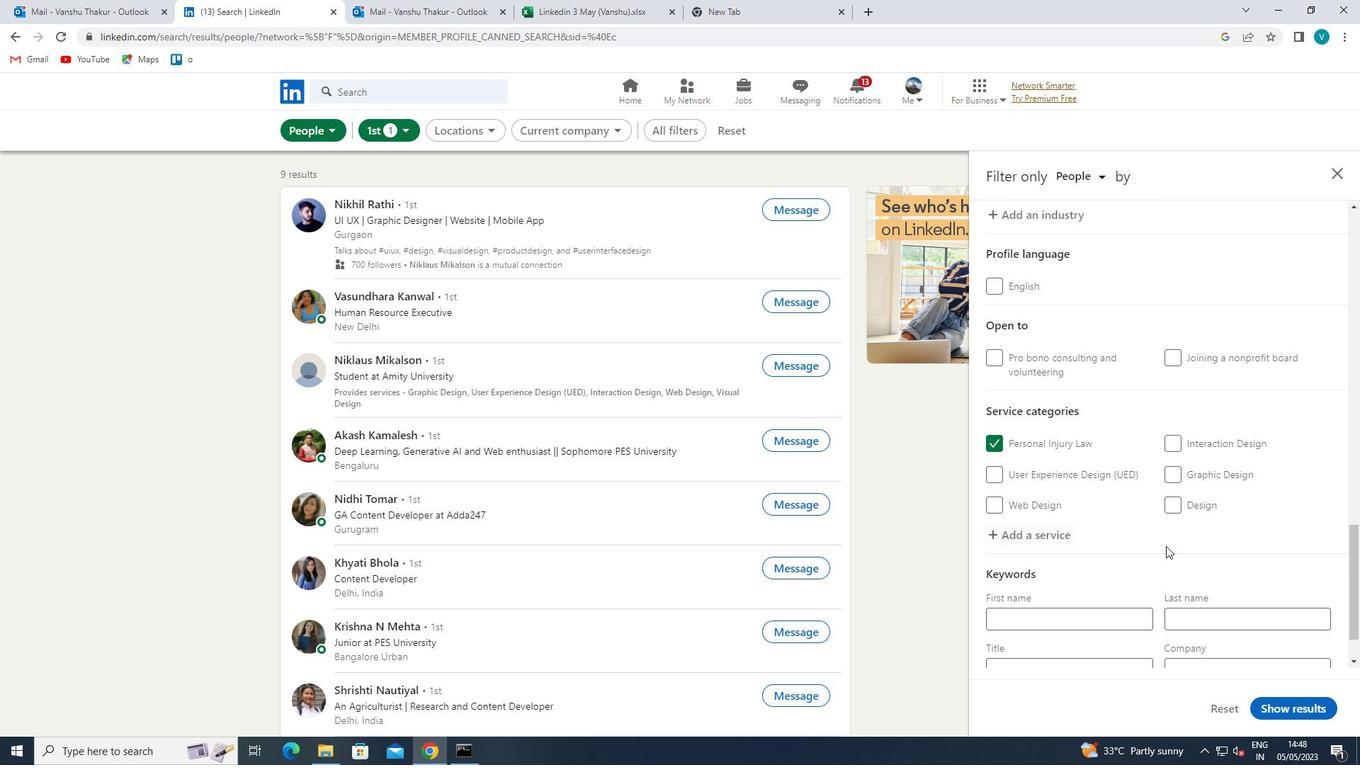 
Action: Mouse scrolled (1166, 545) with delta (0, 0)
Screenshot: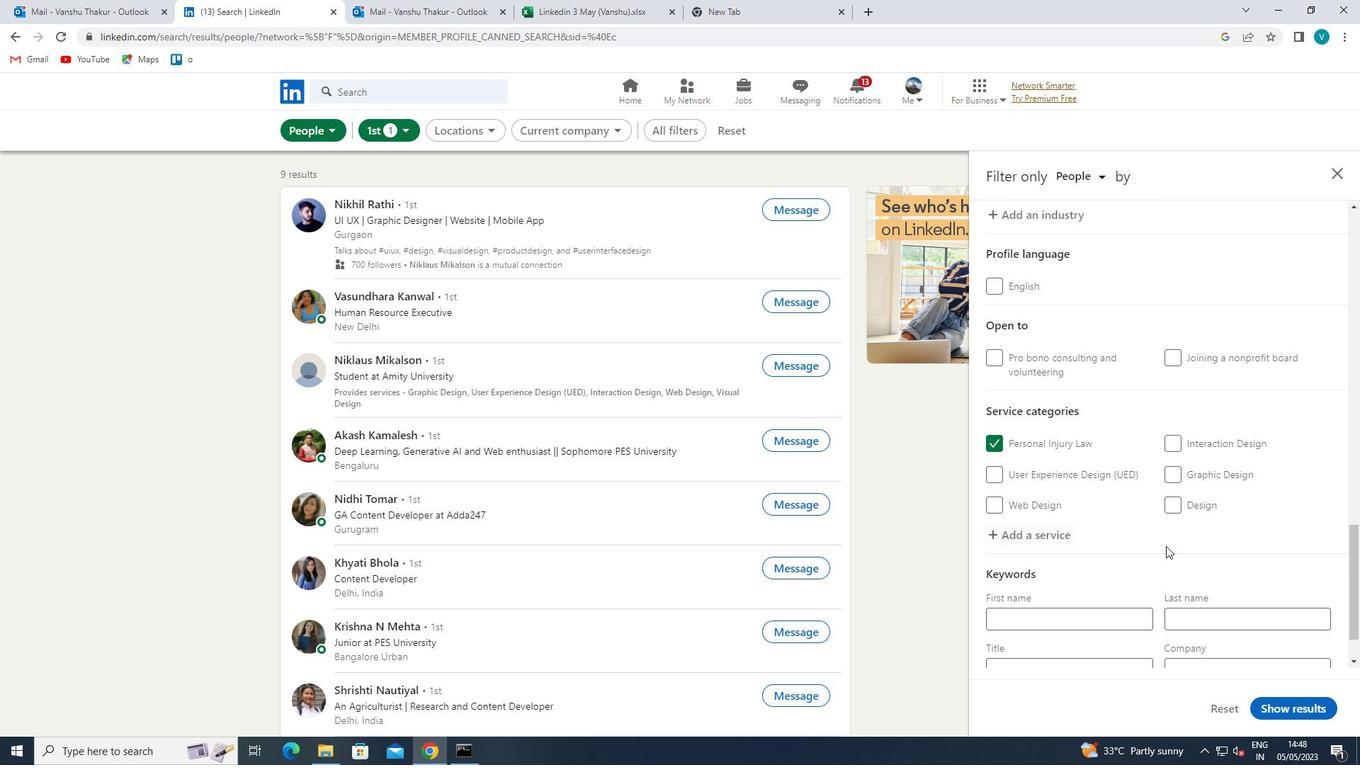 
Action: Mouse scrolled (1166, 545) with delta (0, 0)
Screenshot: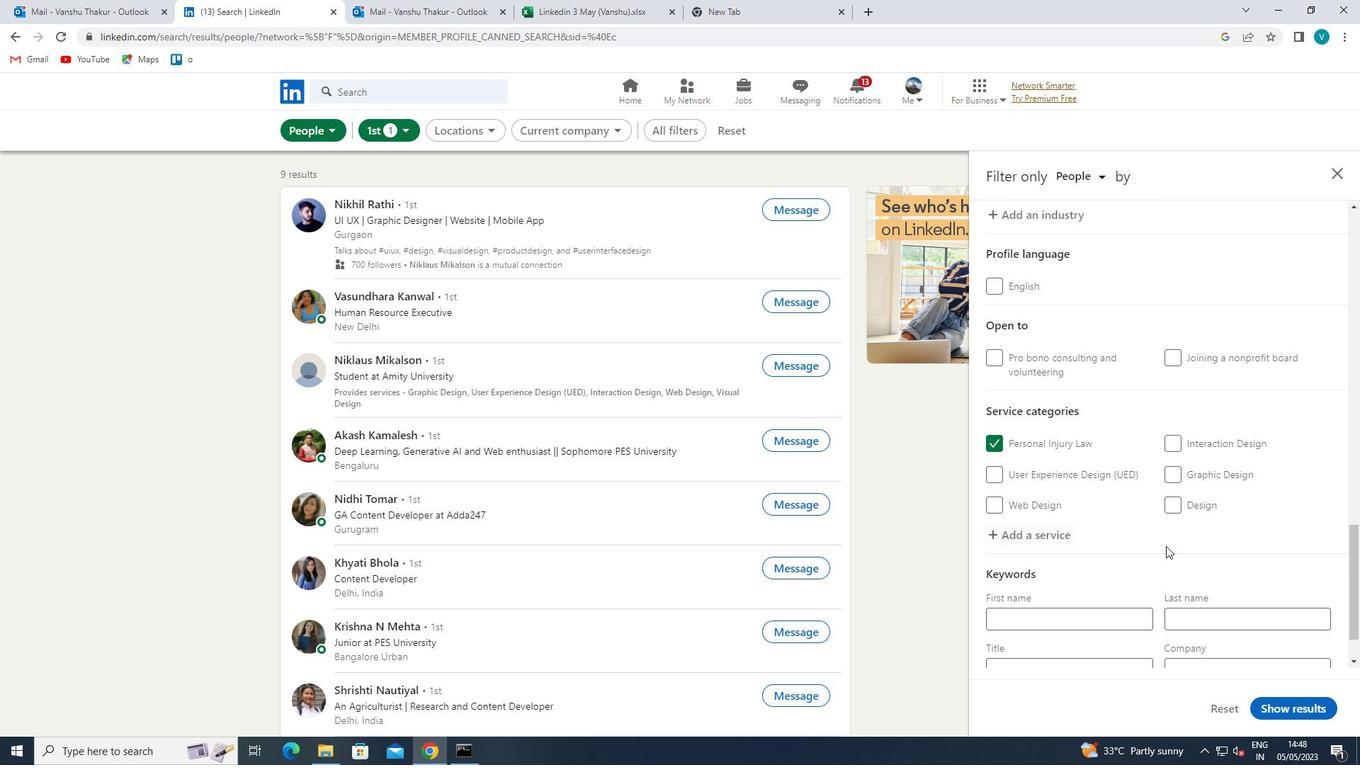 
Action: Mouse scrolled (1166, 545) with delta (0, 0)
Screenshot: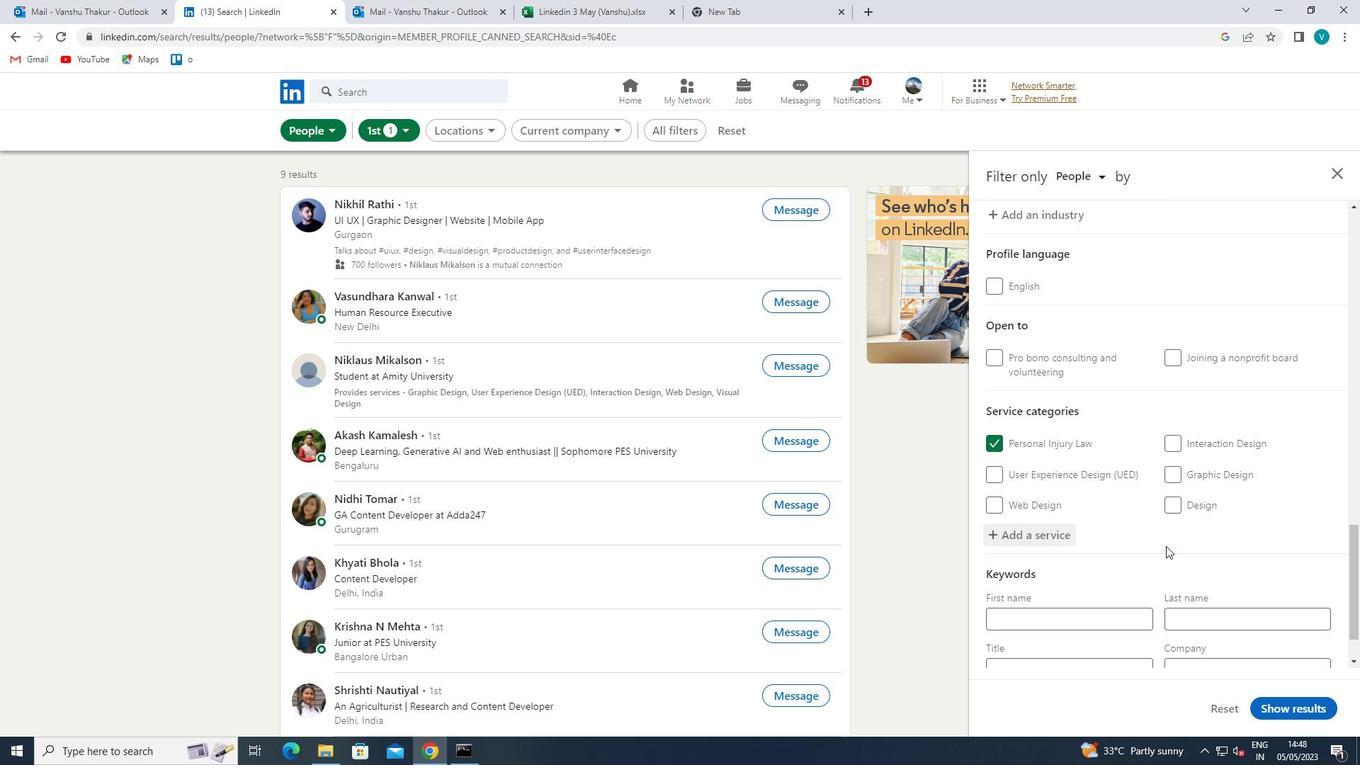 
Action: Mouse moved to (1130, 588)
Screenshot: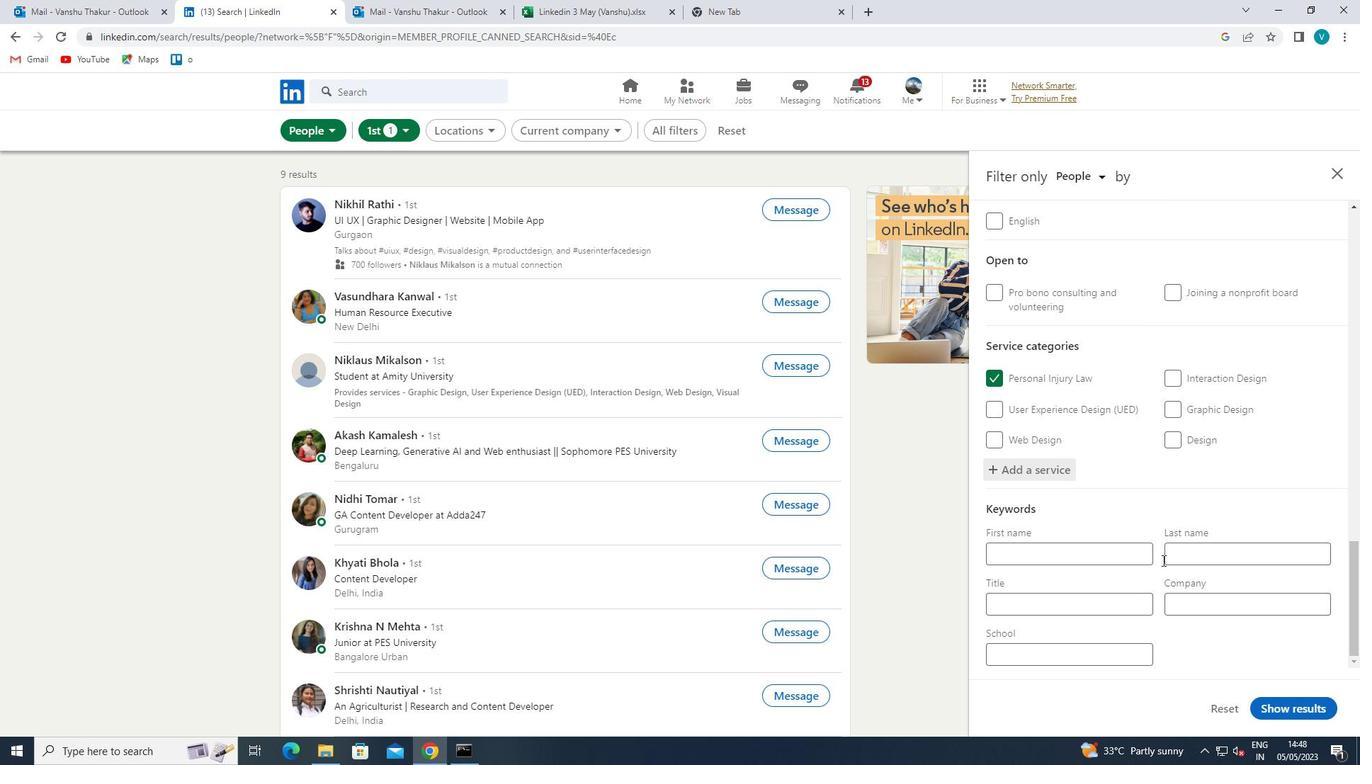 
Action: Mouse pressed left at (1130, 588)
Screenshot: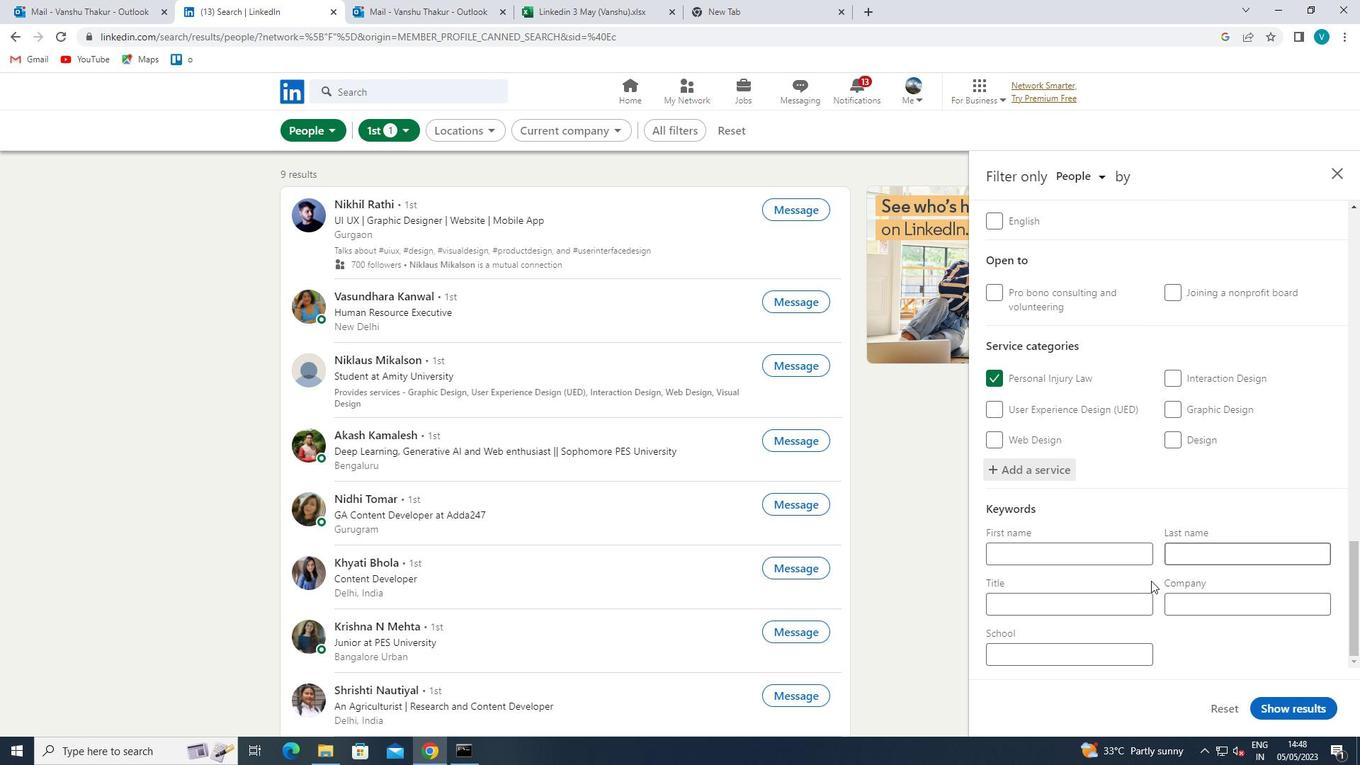 
Action: Key pressed <Key.shift>MARKETING<Key.space><Key.shift>SPECIALIST<Key.space>
Screenshot: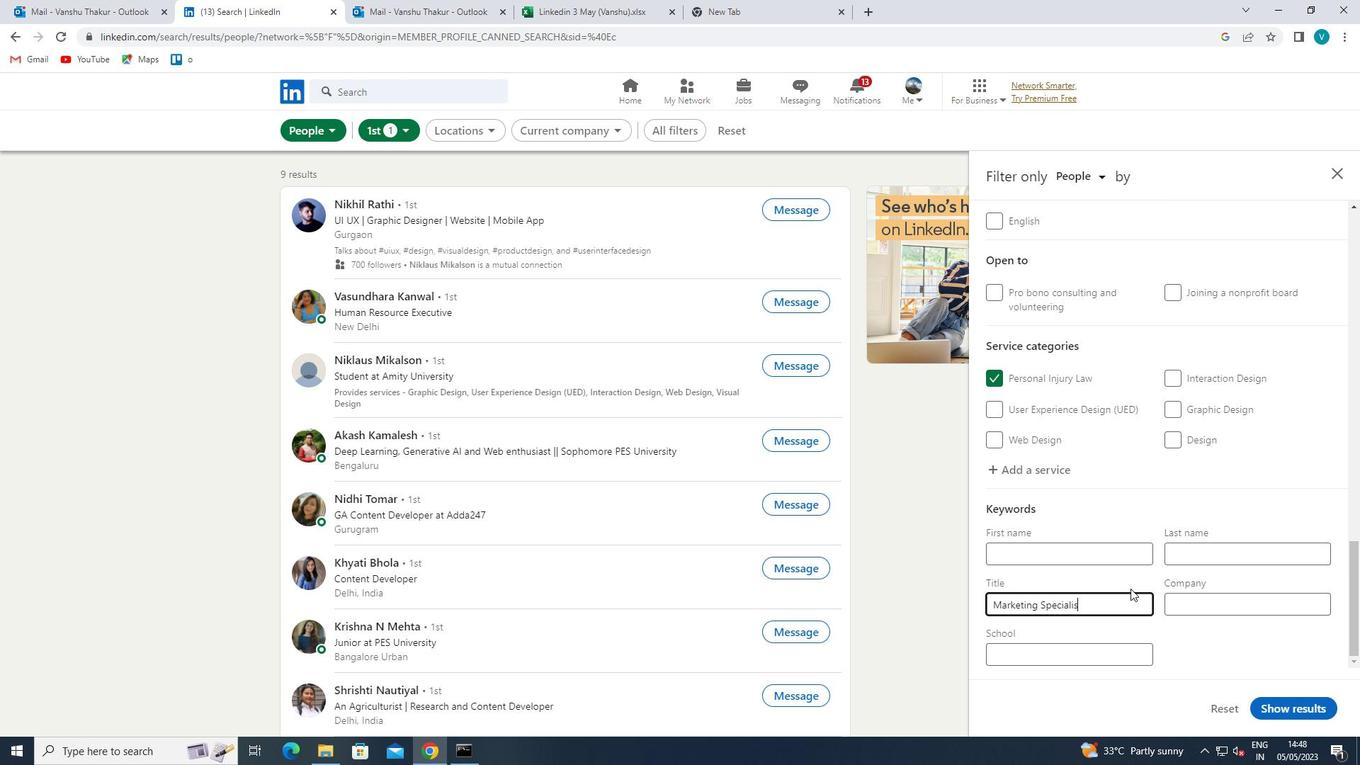 
Action: Mouse moved to (1308, 710)
Screenshot: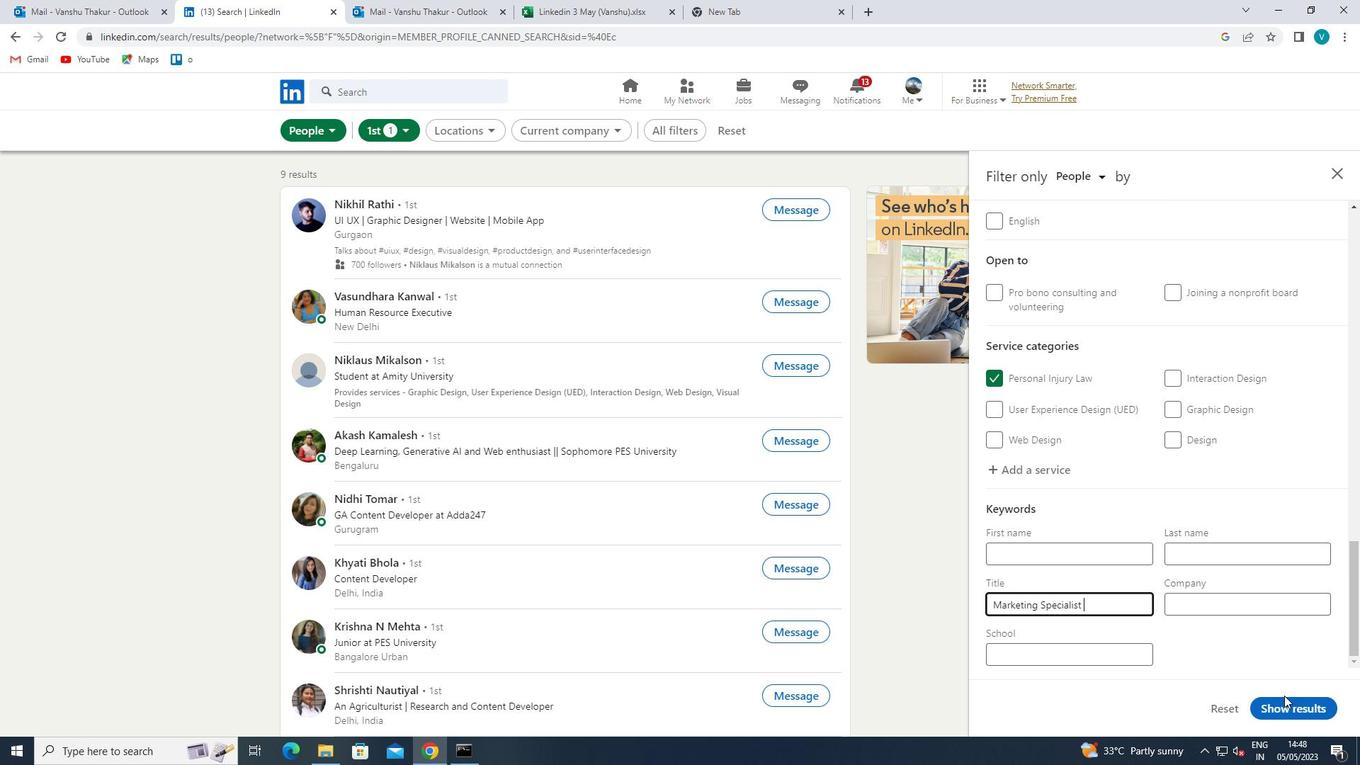 
Action: Mouse pressed left at (1308, 710)
Screenshot: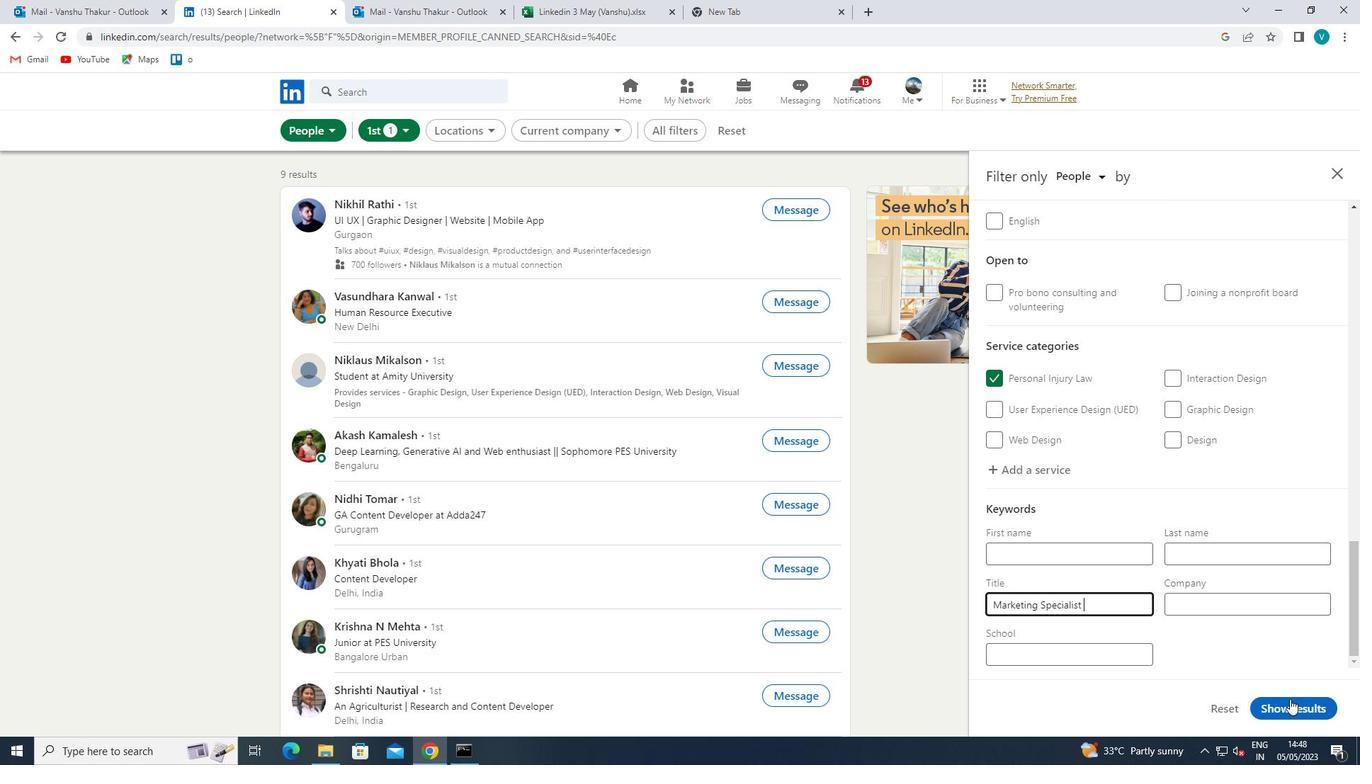 
